 Task: Add an event with the title Second Conference: Technology Trends and Innovation, date ''2024/05/14'', time 9:40 AM to 11:40 AMand add a description: Welcome to our Team Building Retreat: Problem-Solving Activities, an immersive and transformative experience designed to enhance problem-solving skills, foster collaboration, and strengthen the bond within your team. This retreat is an opportunity for team members to step away from their daily routines, engage in interactive activities, and work together to tackle complex challenges in a supportive and energizing environment.Select event color  Flamingo . Add location for the event as: Bali, Indonesia, logged in from the account softage.8@softage.netand send the event invitation to softage.6@softage.net and softage.1@softage.net. Set a reminder for the event Every weekday(Monday to Friday)
Action: Mouse moved to (43, 114)
Screenshot: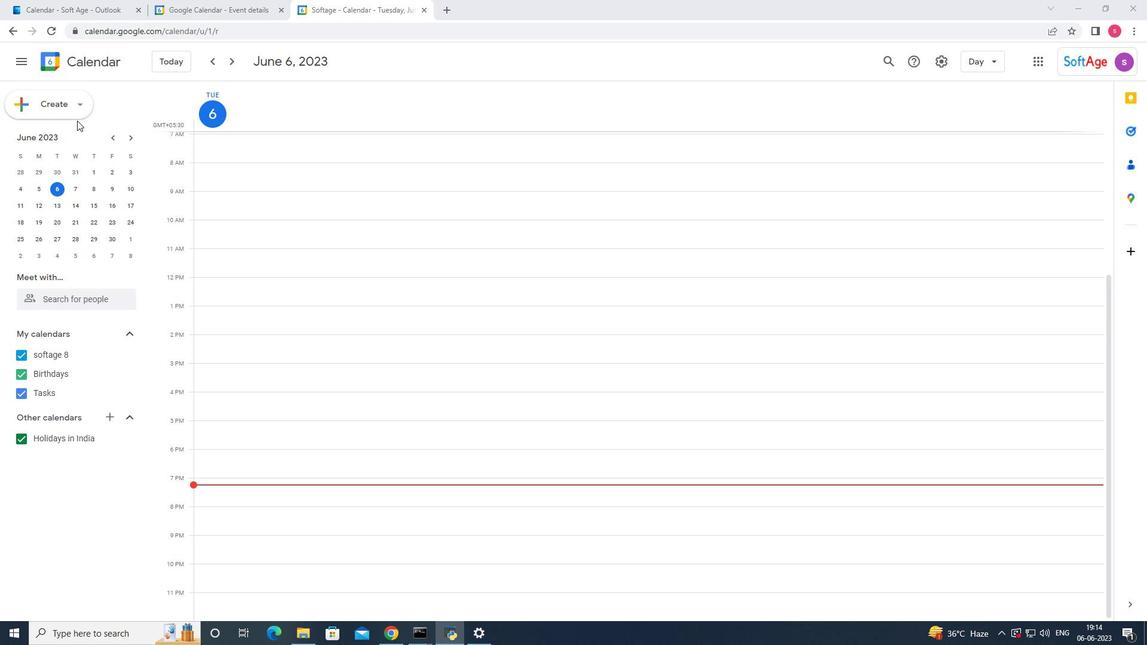 
Action: Mouse pressed left at (43, 114)
Screenshot: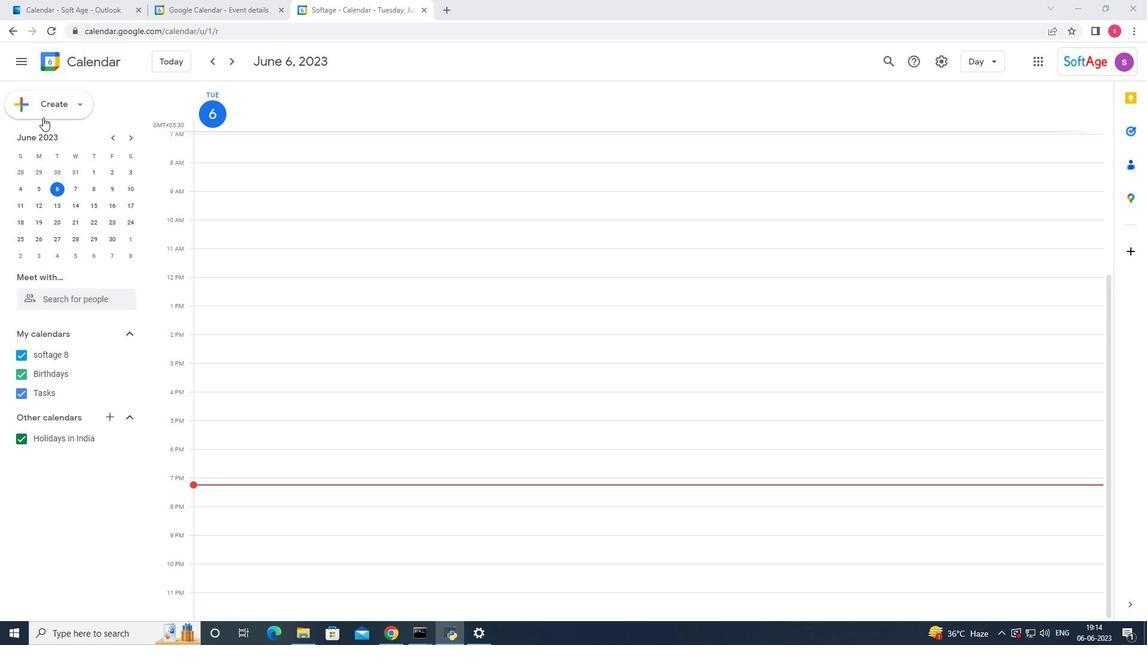 
Action: Mouse moved to (38, 139)
Screenshot: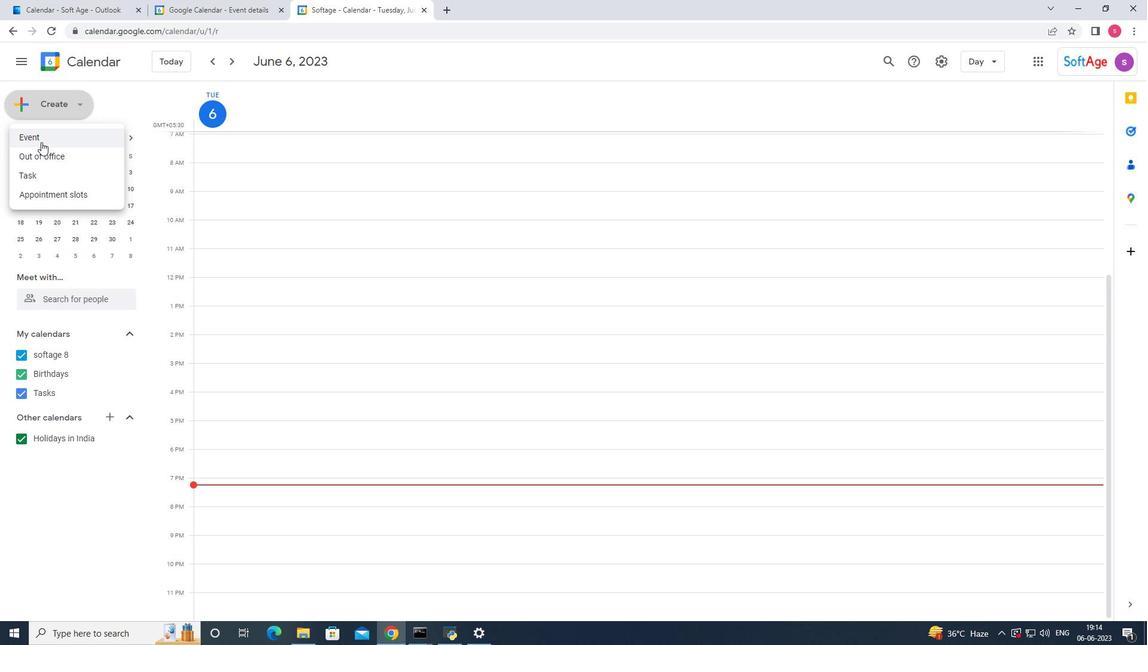 
Action: Mouse pressed left at (38, 139)
Screenshot: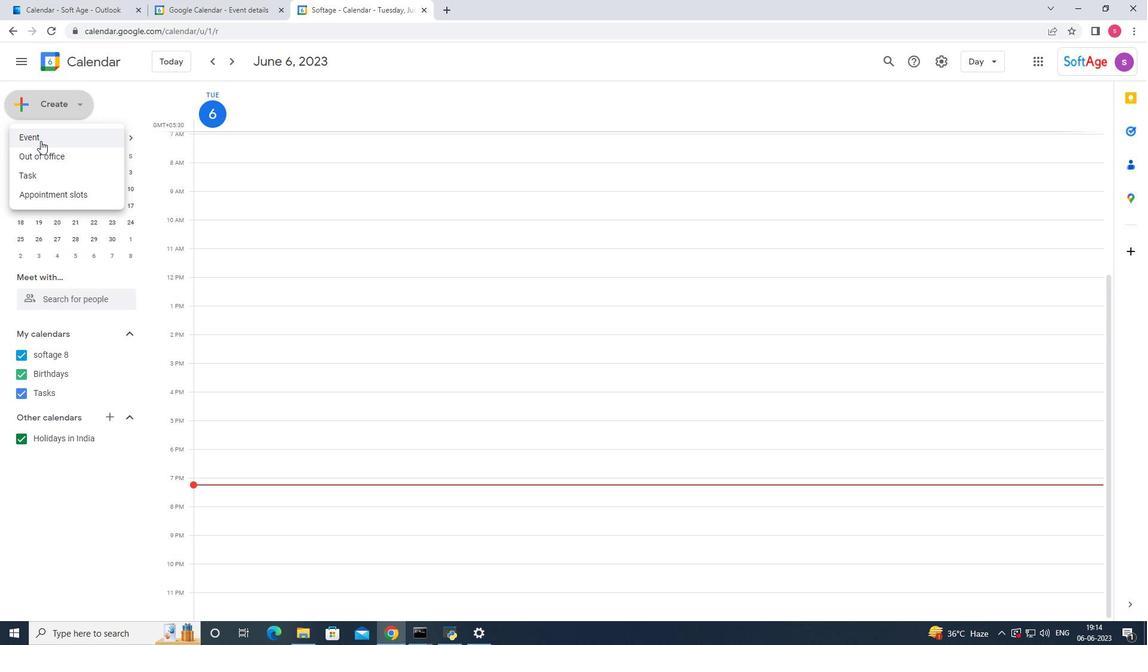 
Action: Mouse moved to (680, 475)
Screenshot: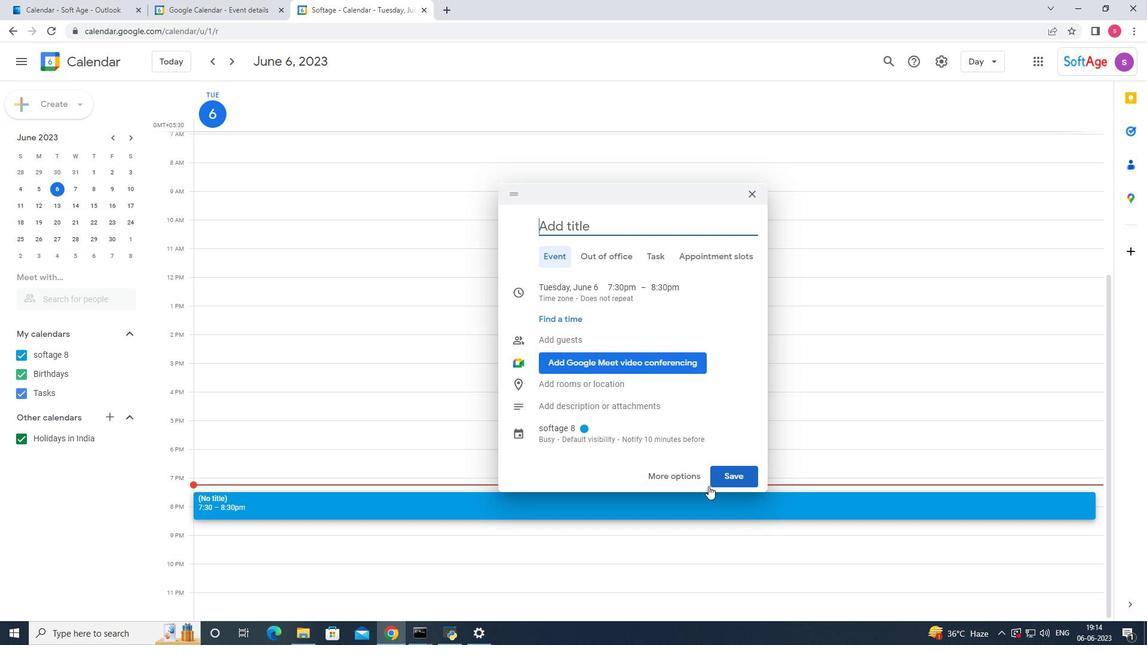 
Action: Mouse pressed left at (680, 475)
Screenshot: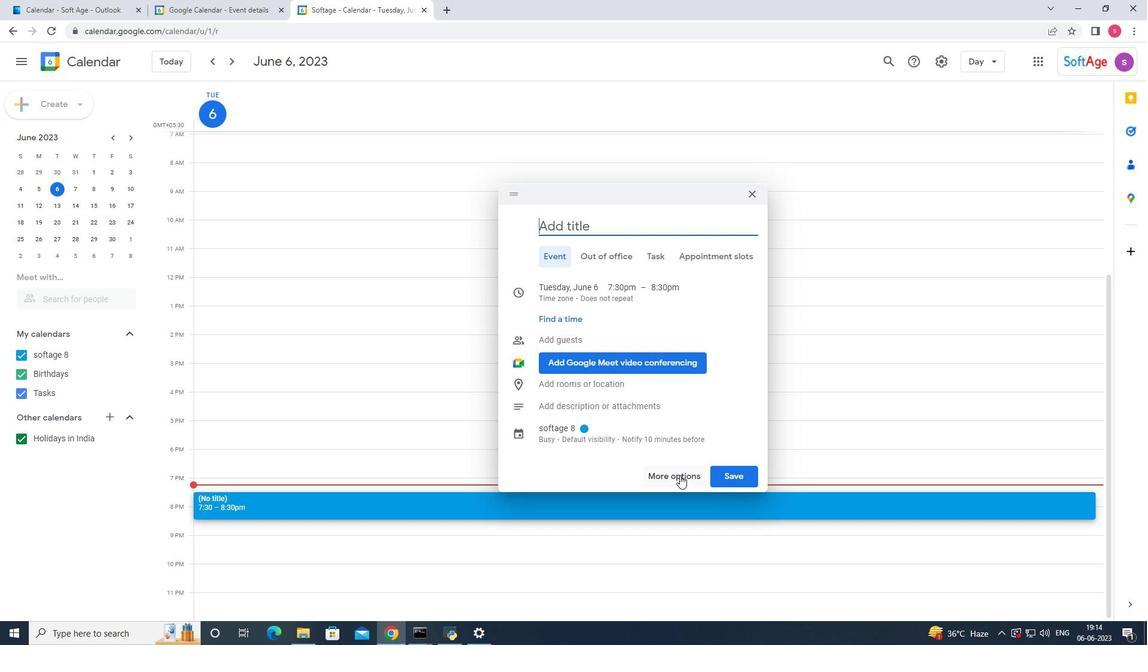 
Action: Mouse moved to (120, 68)
Screenshot: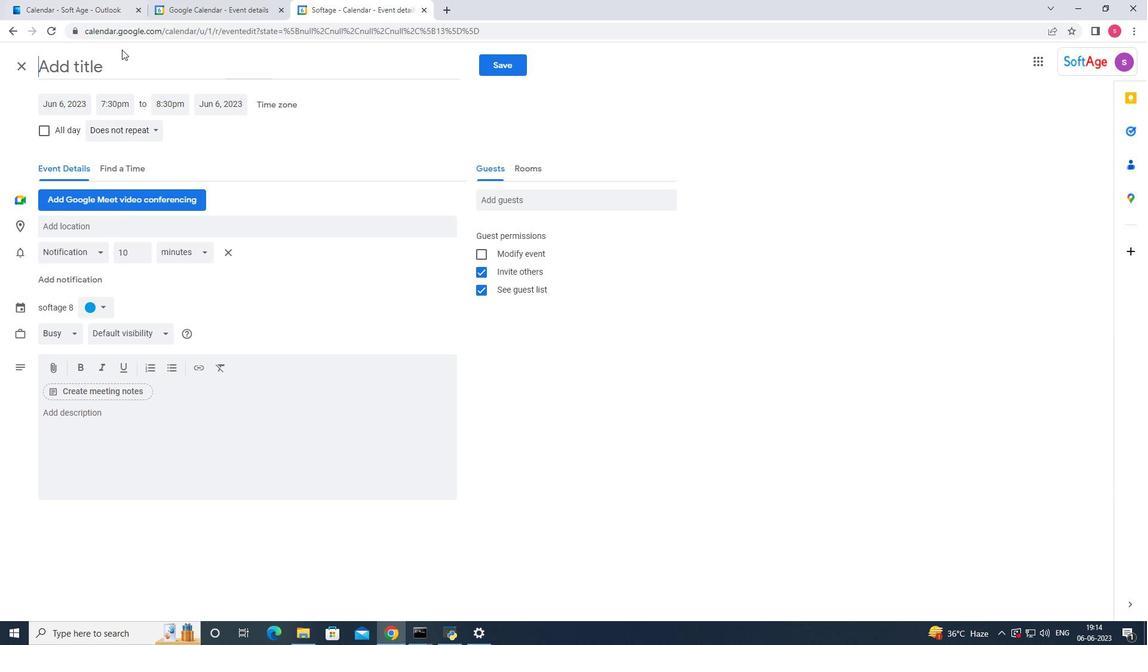 
Action: Mouse pressed left at (120, 68)
Screenshot: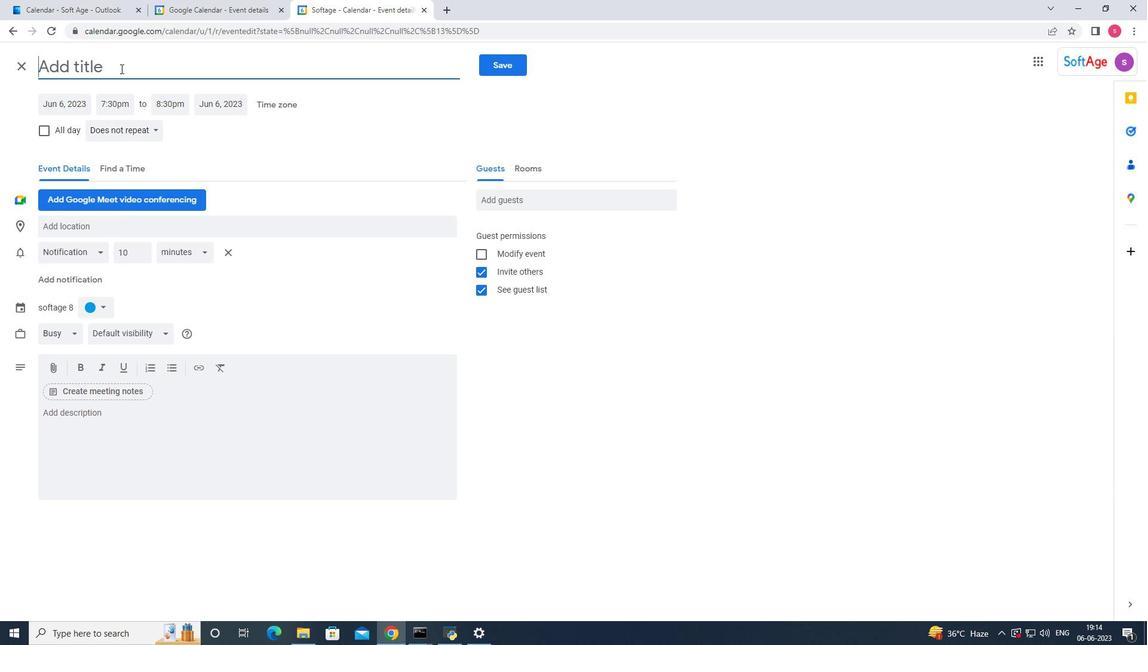 
Action: Mouse moved to (120, 69)
Screenshot: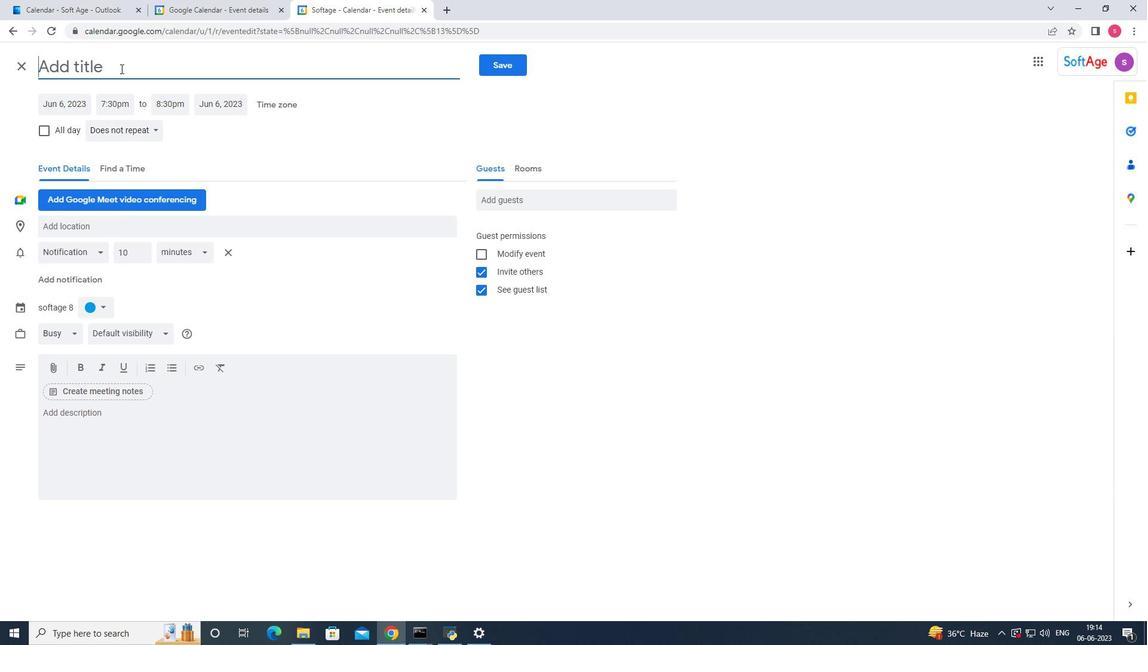 
Action: Key pressed <Key.shift_r>Second<Key.space><Key.shift_r>Confera<Key.backspace>ence<Key.space><Key.shift_r>Technology<Key.space><Key.shift_r>Trends<Key.space>and<Key.space><Key.shift_r><Key.shift><Key.shift>Innovation
Screenshot: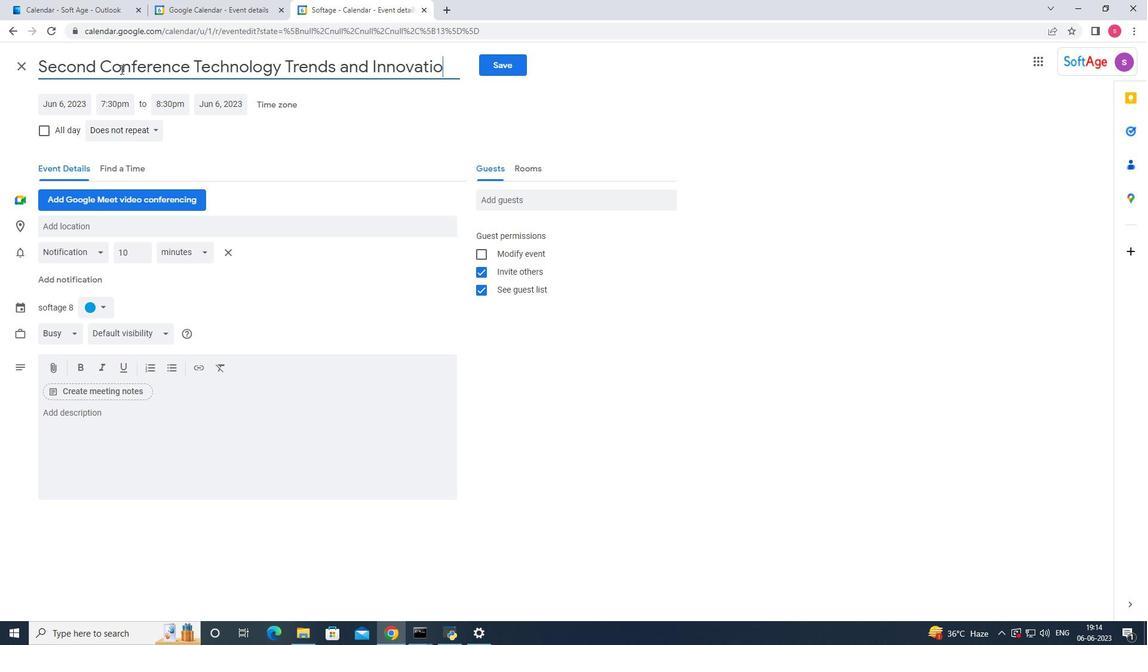 
Action: Mouse moved to (66, 103)
Screenshot: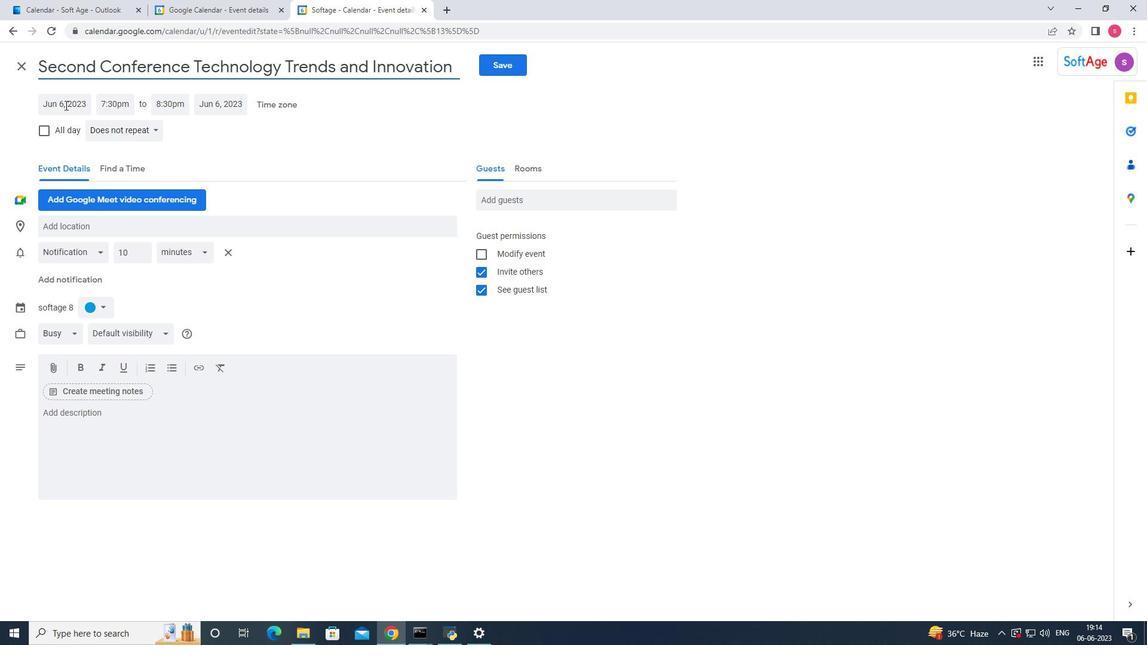 
Action: Mouse pressed left at (66, 103)
Screenshot: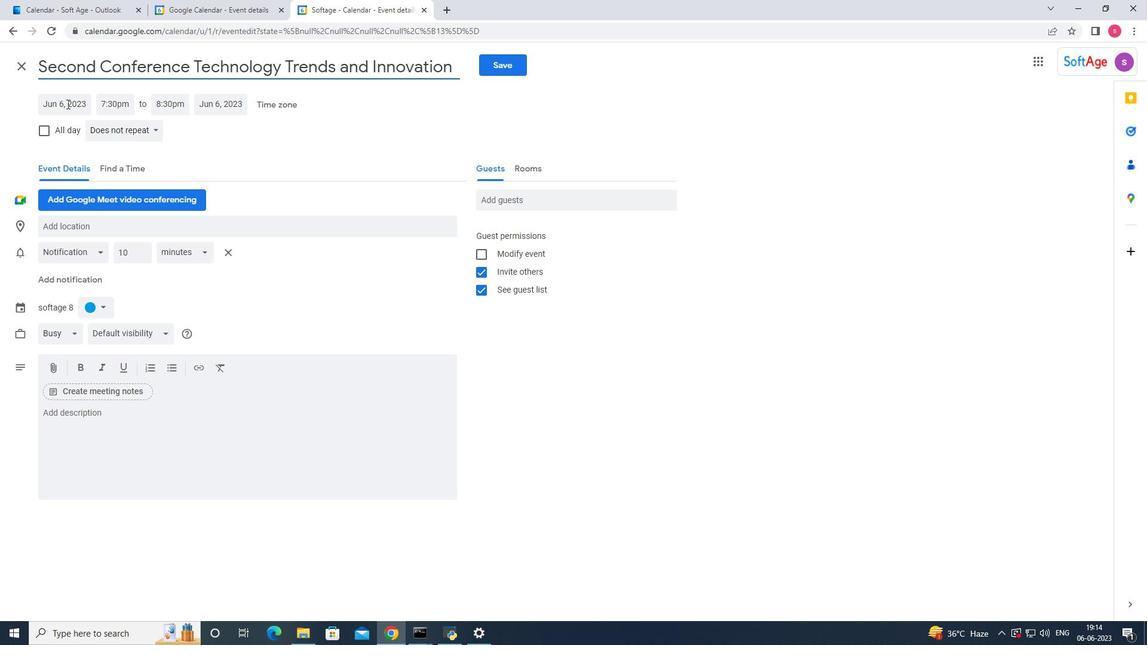 
Action: Mouse moved to (187, 129)
Screenshot: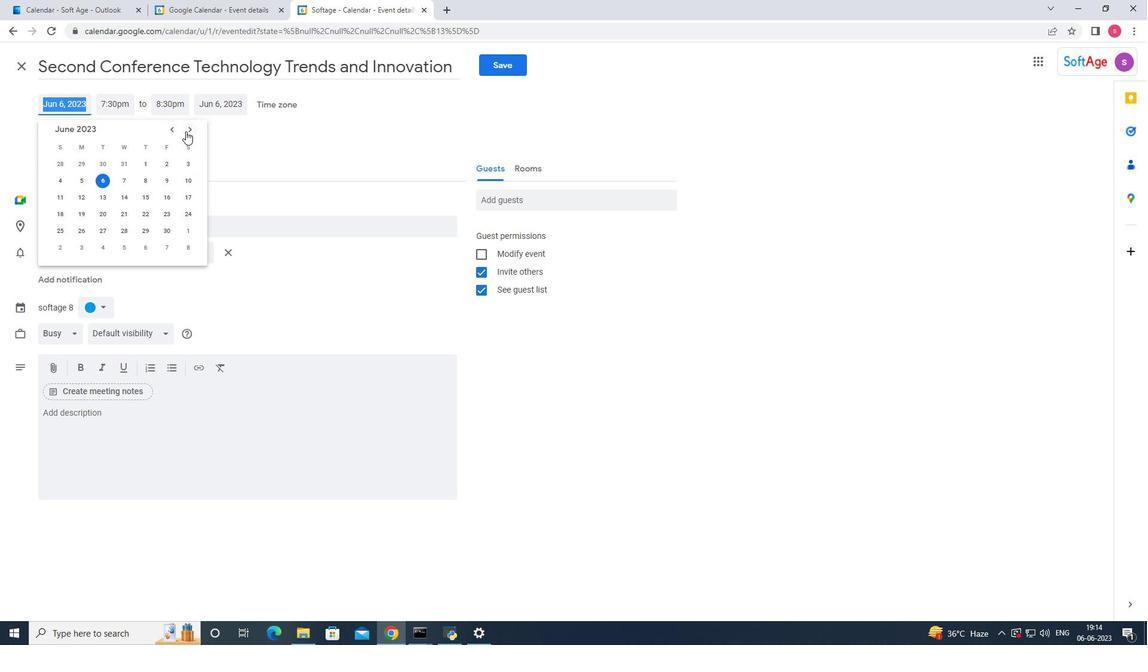 
Action: Mouse pressed left at (187, 129)
Screenshot: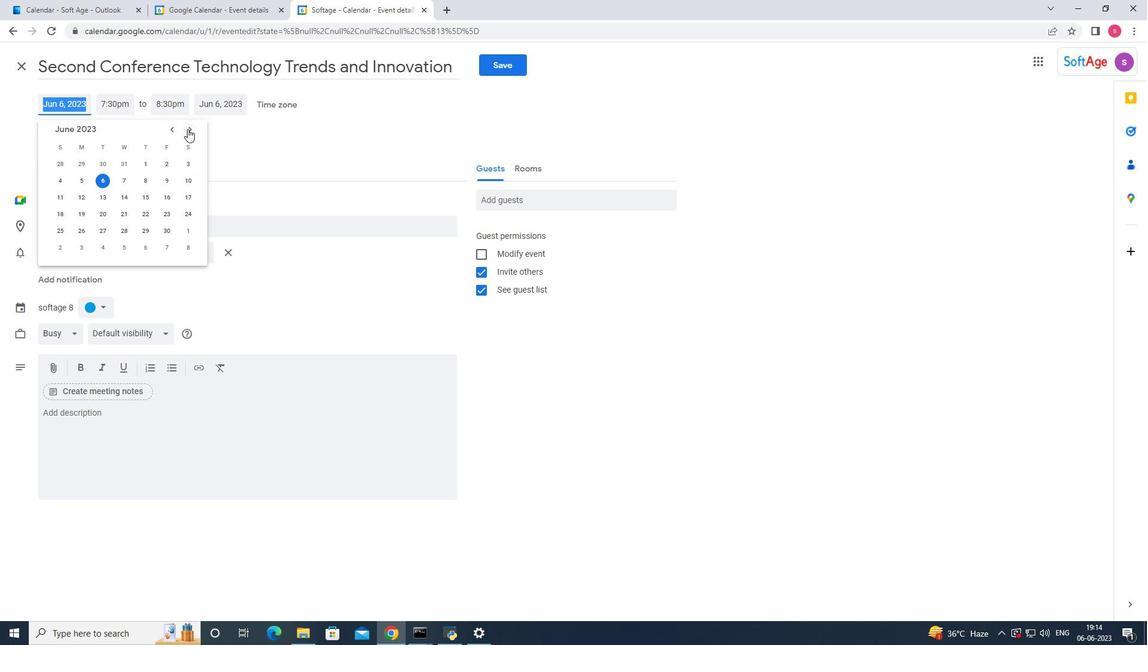 
Action: Mouse pressed left at (187, 129)
Screenshot: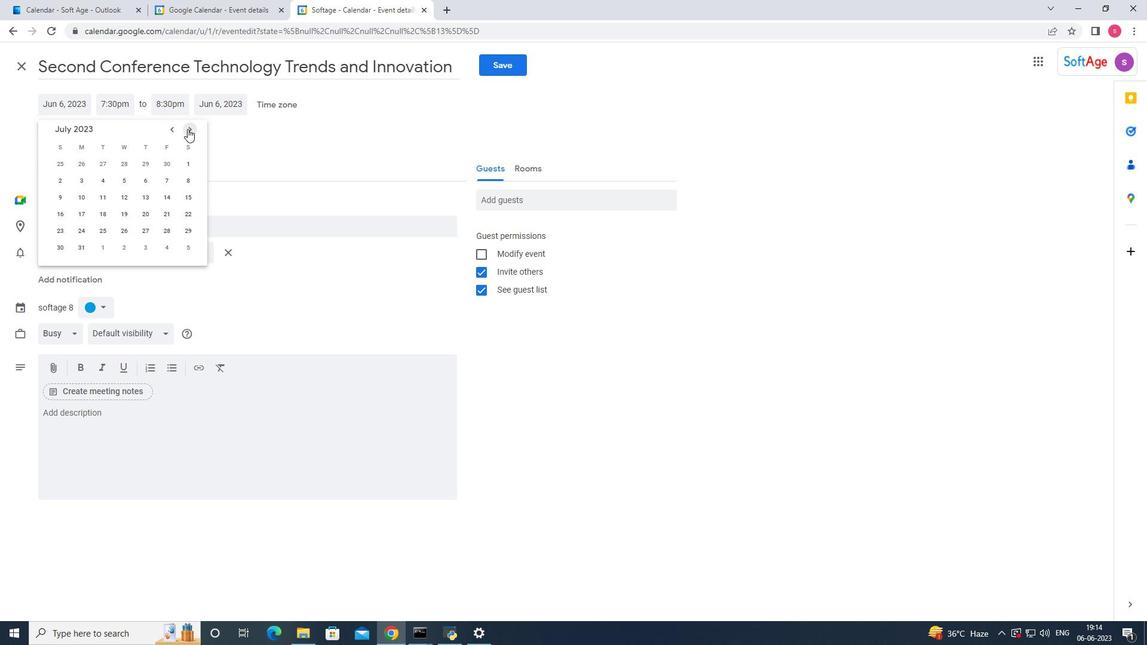 
Action: Mouse pressed left at (187, 129)
Screenshot: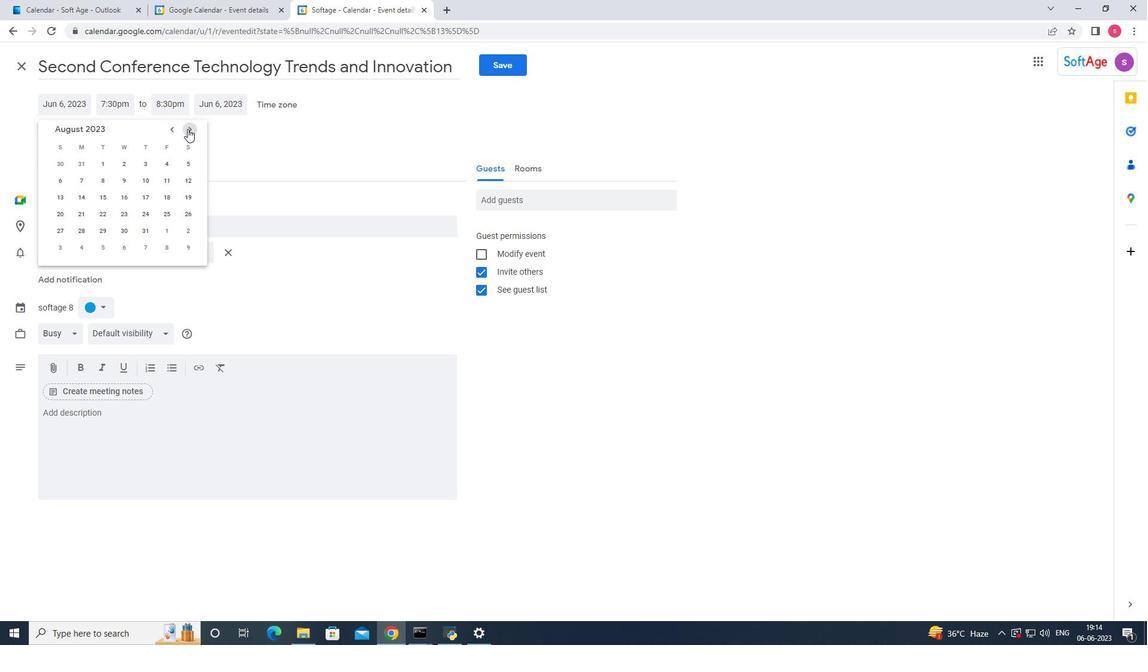 
Action: Mouse pressed left at (187, 129)
Screenshot: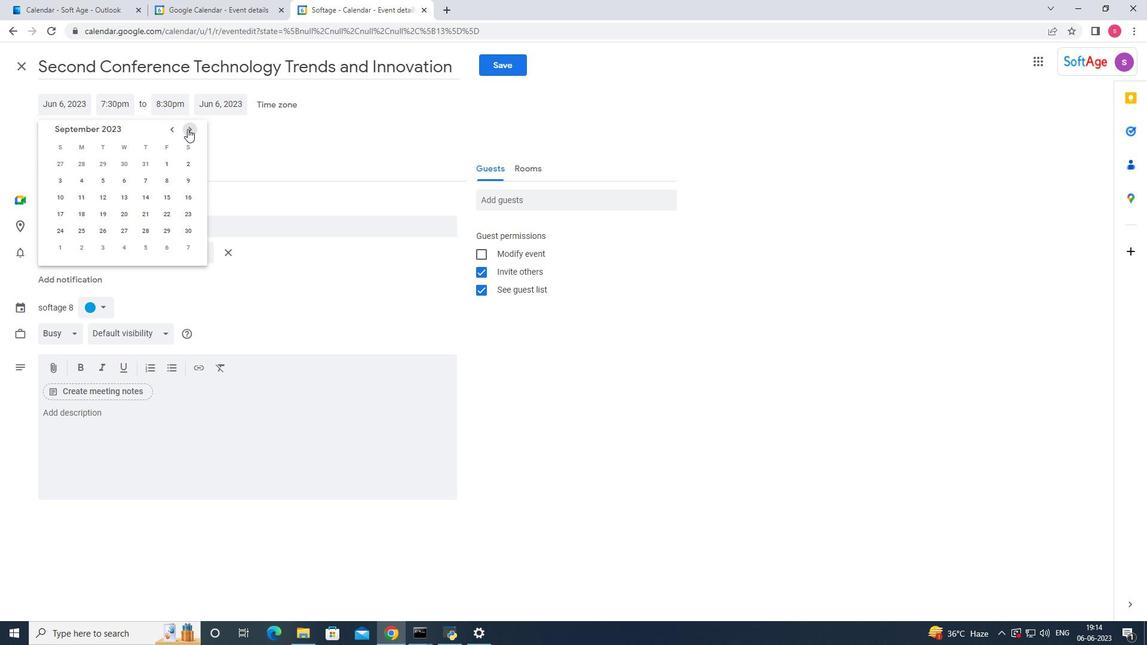 
Action: Mouse moved to (191, 129)
Screenshot: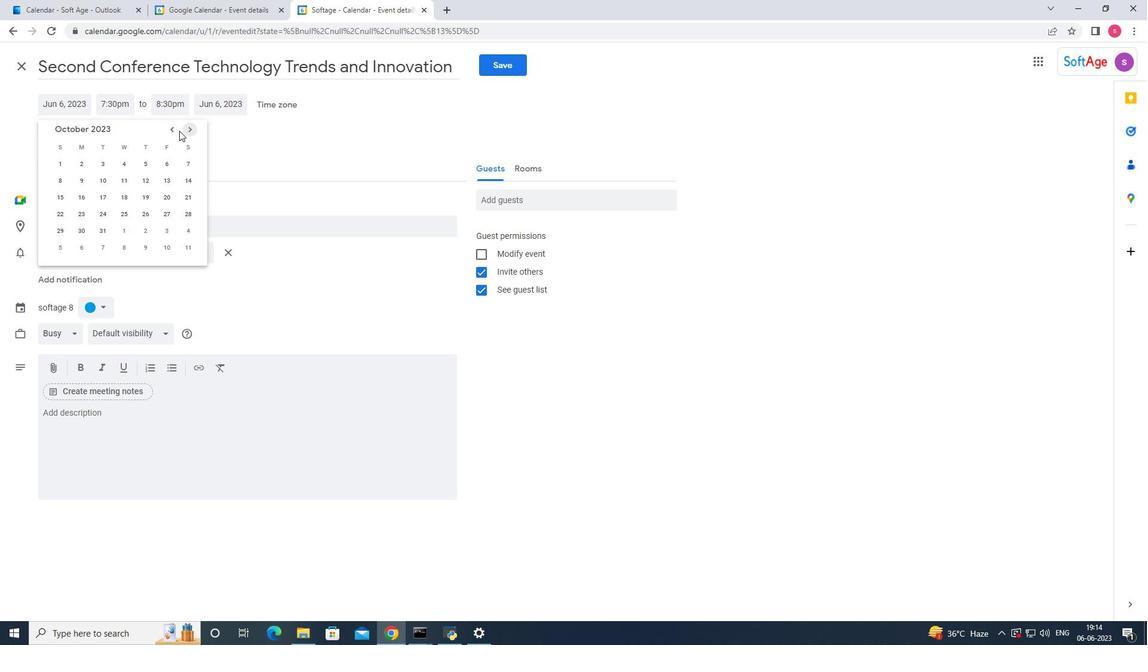 
Action: Mouse pressed left at (191, 129)
Screenshot: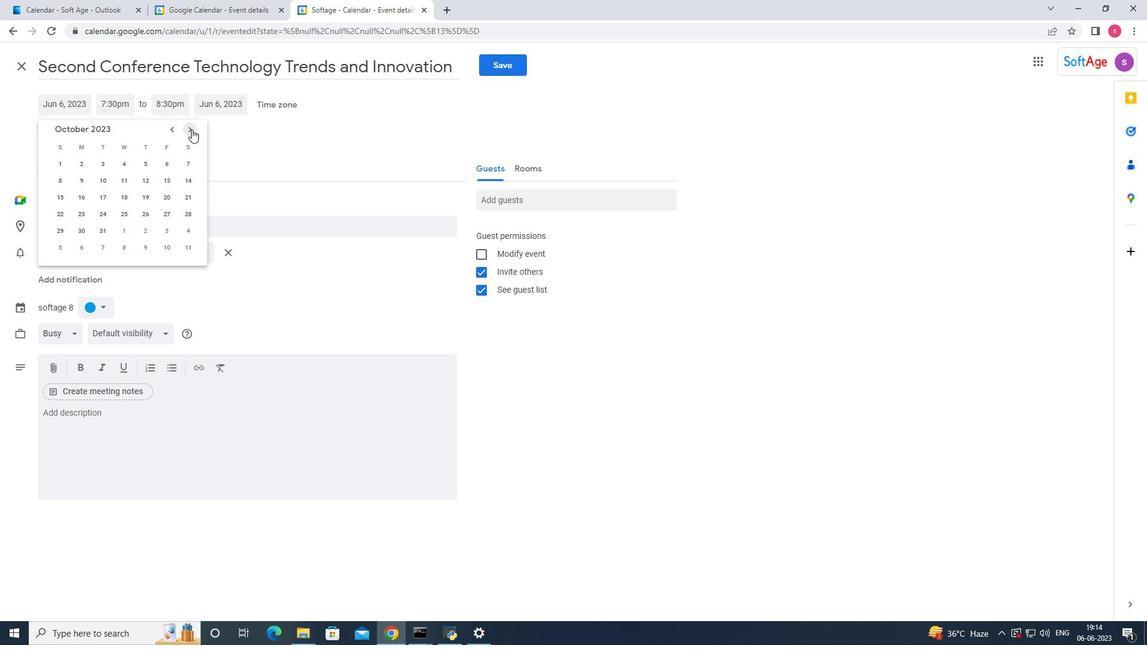 
Action: Mouse pressed left at (191, 129)
Screenshot: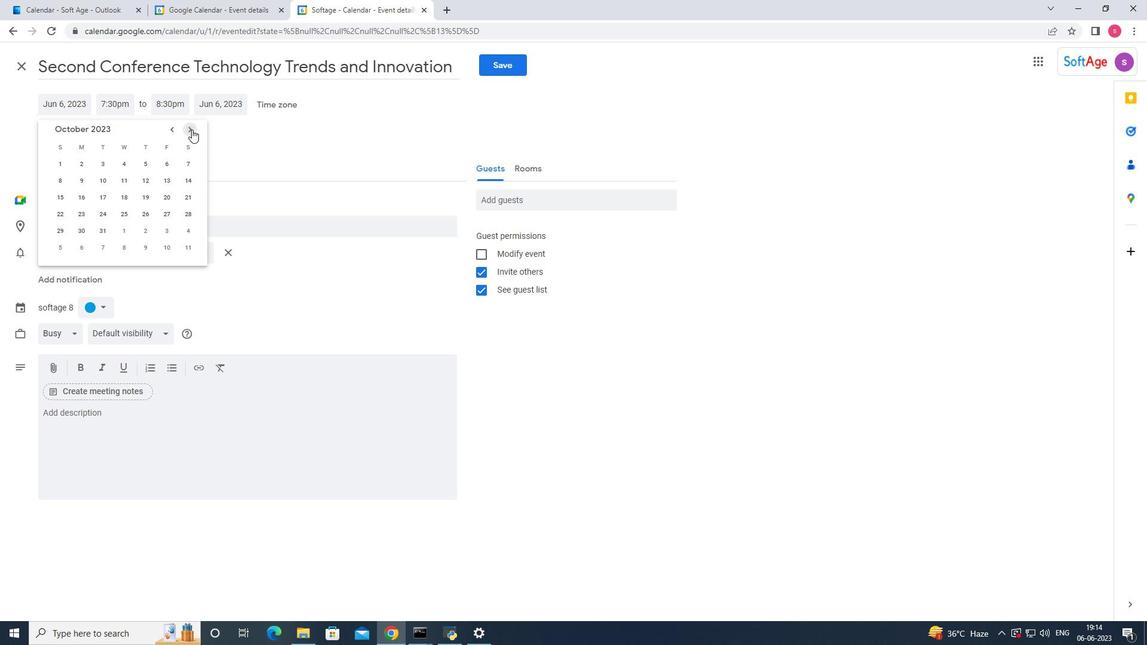 
Action: Mouse pressed left at (191, 129)
Screenshot: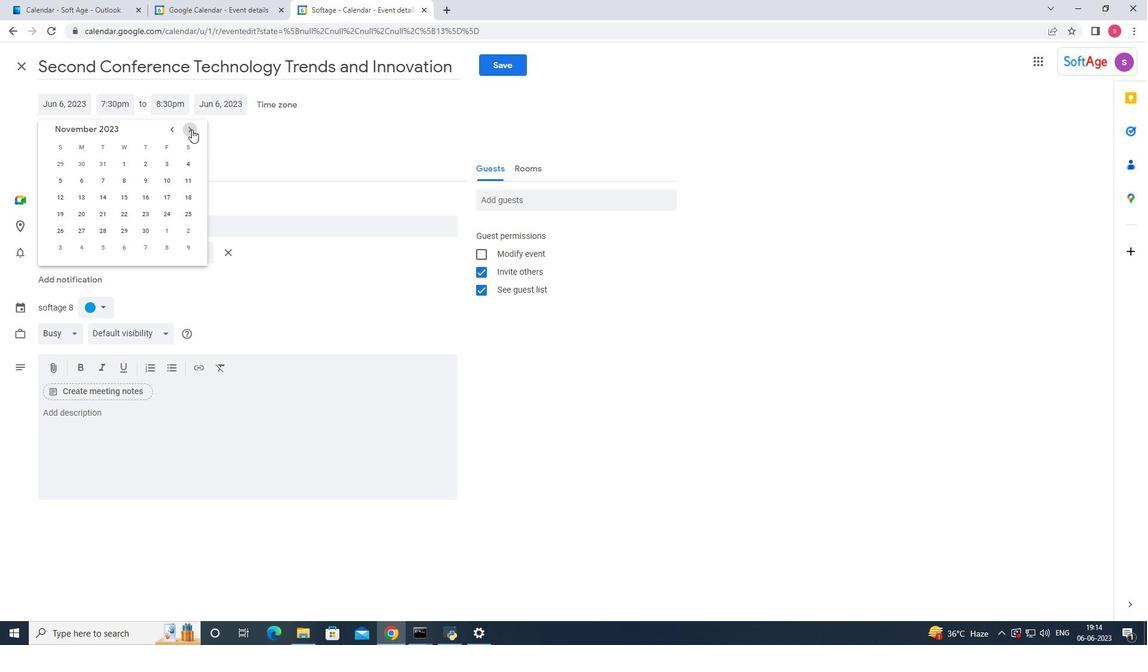 
Action: Mouse moved to (194, 127)
Screenshot: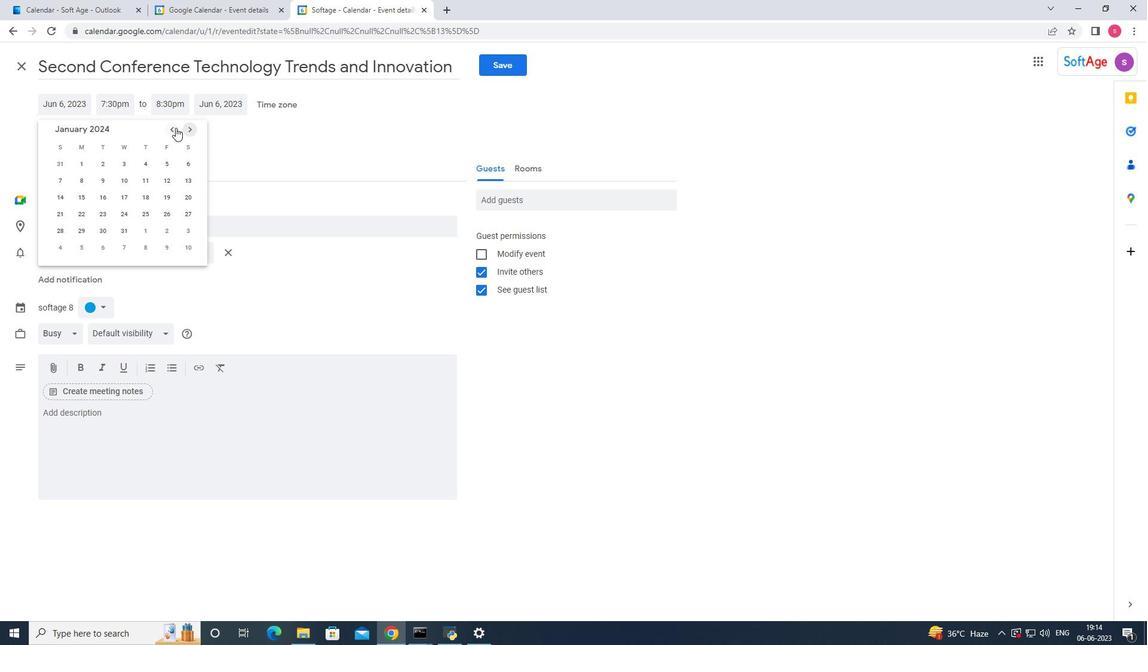 
Action: Mouse pressed left at (194, 127)
Screenshot: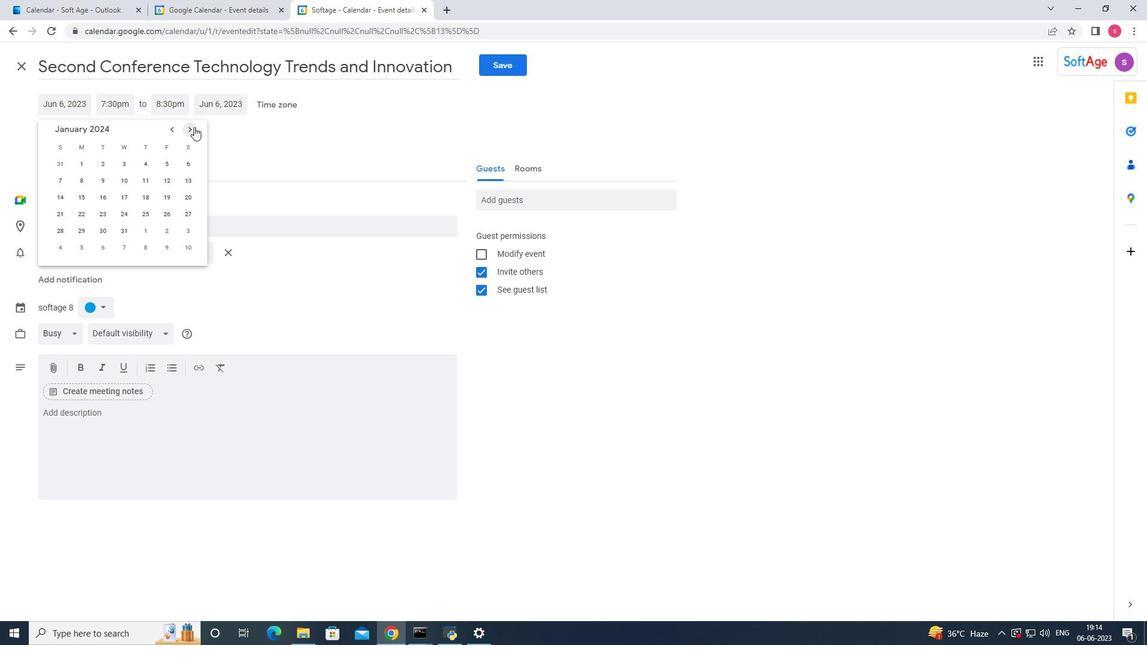 
Action: Mouse pressed left at (194, 127)
Screenshot: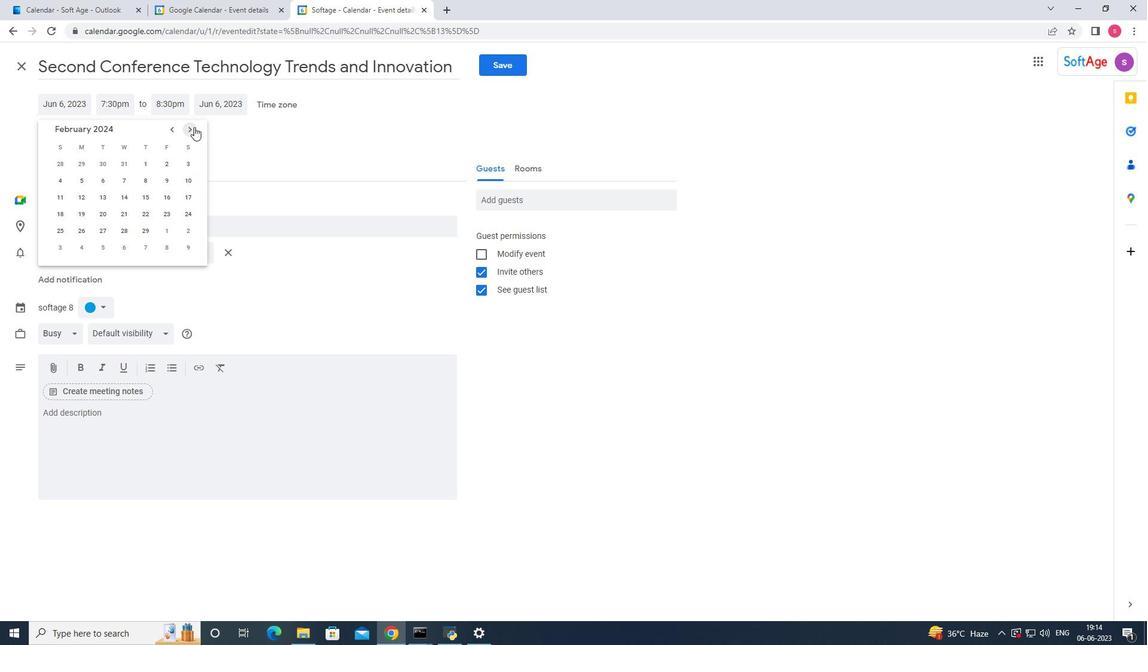 
Action: Mouse pressed left at (194, 127)
Screenshot: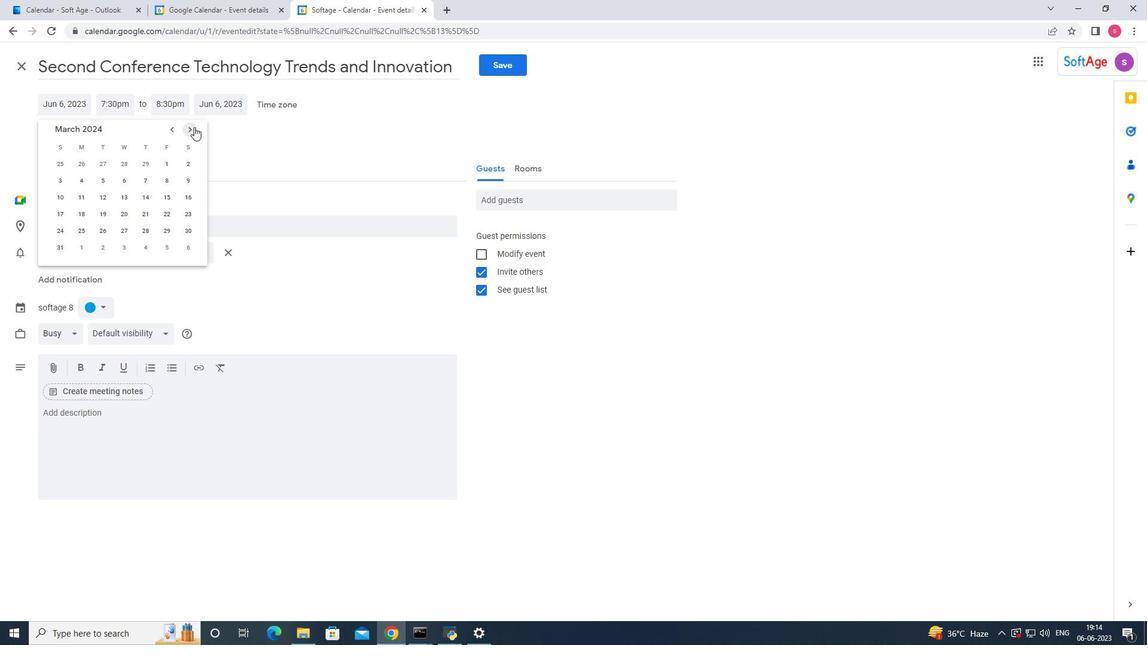 
Action: Mouse pressed left at (194, 127)
Screenshot: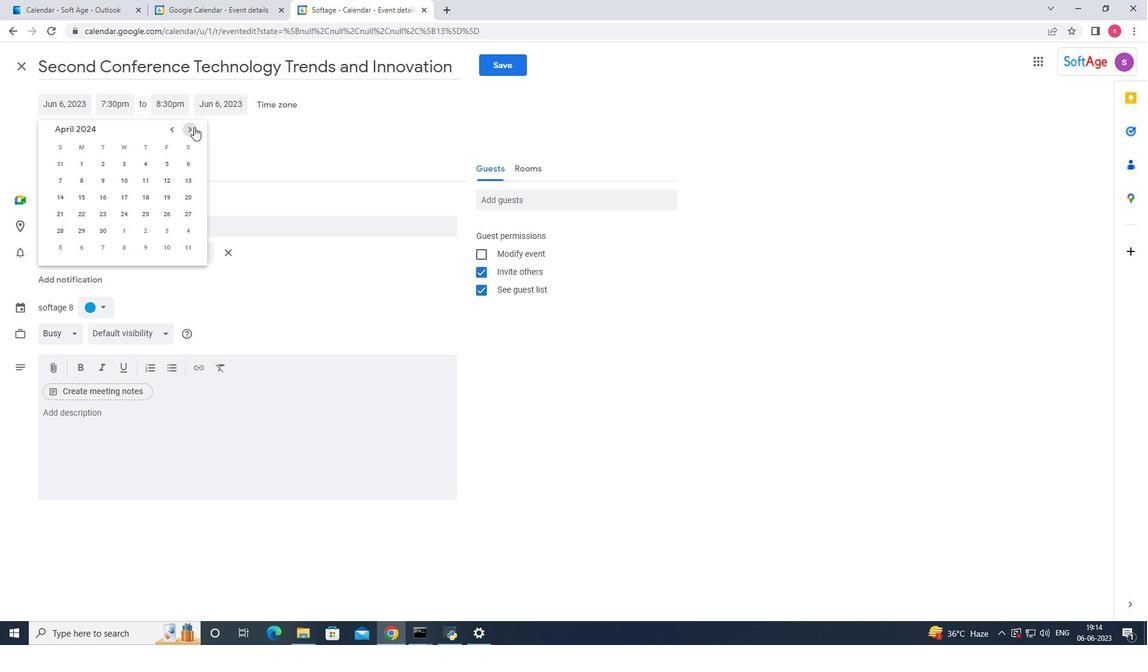 
Action: Mouse moved to (99, 195)
Screenshot: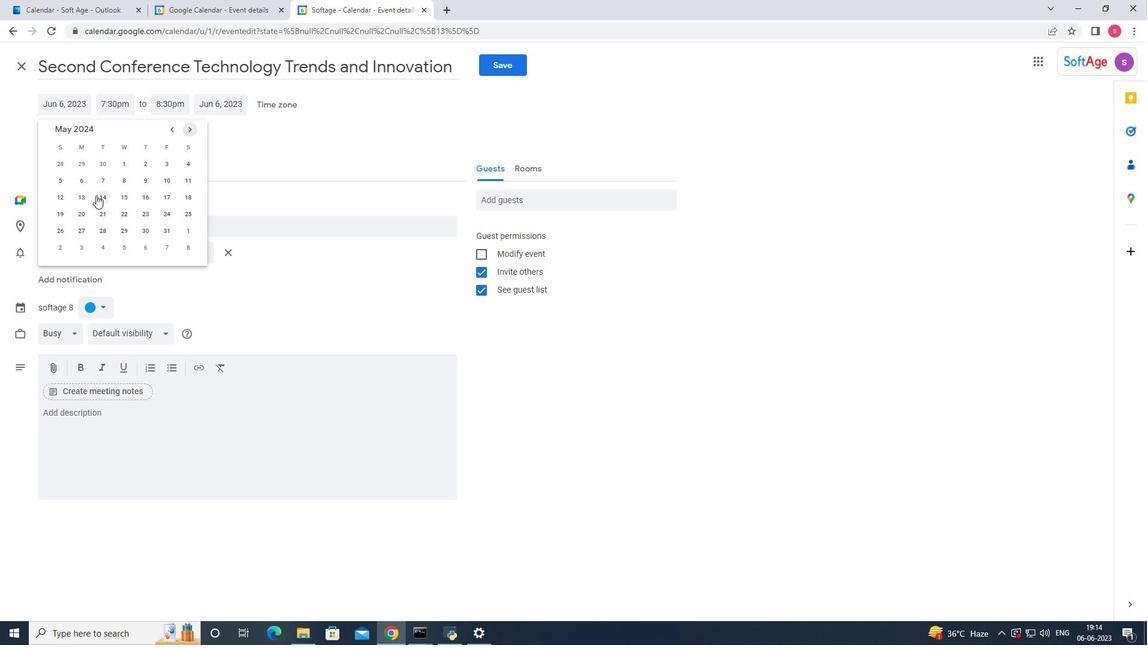 
Action: Mouse pressed left at (99, 195)
Screenshot: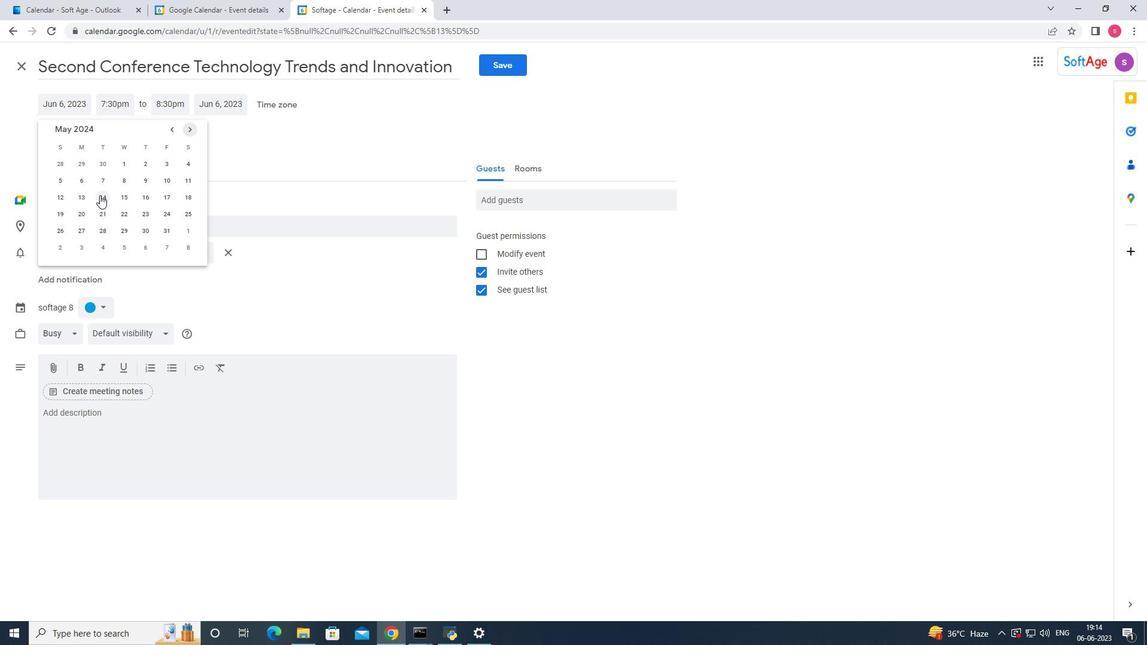 
Action: Mouse moved to (126, 106)
Screenshot: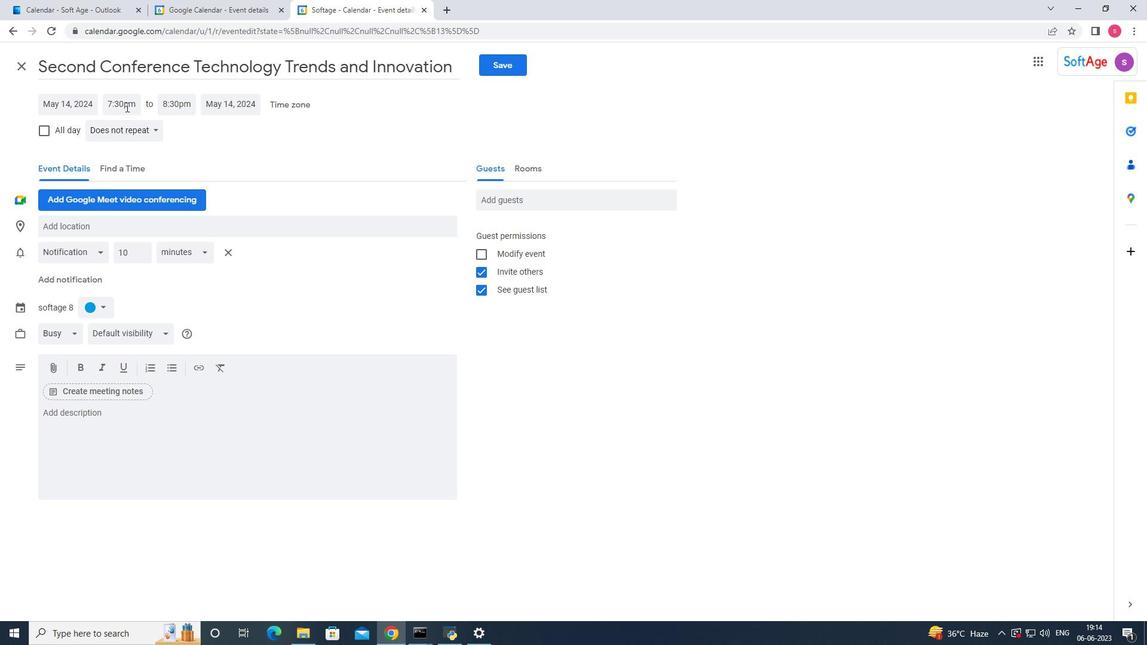 
Action: Mouse pressed left at (126, 106)
Screenshot: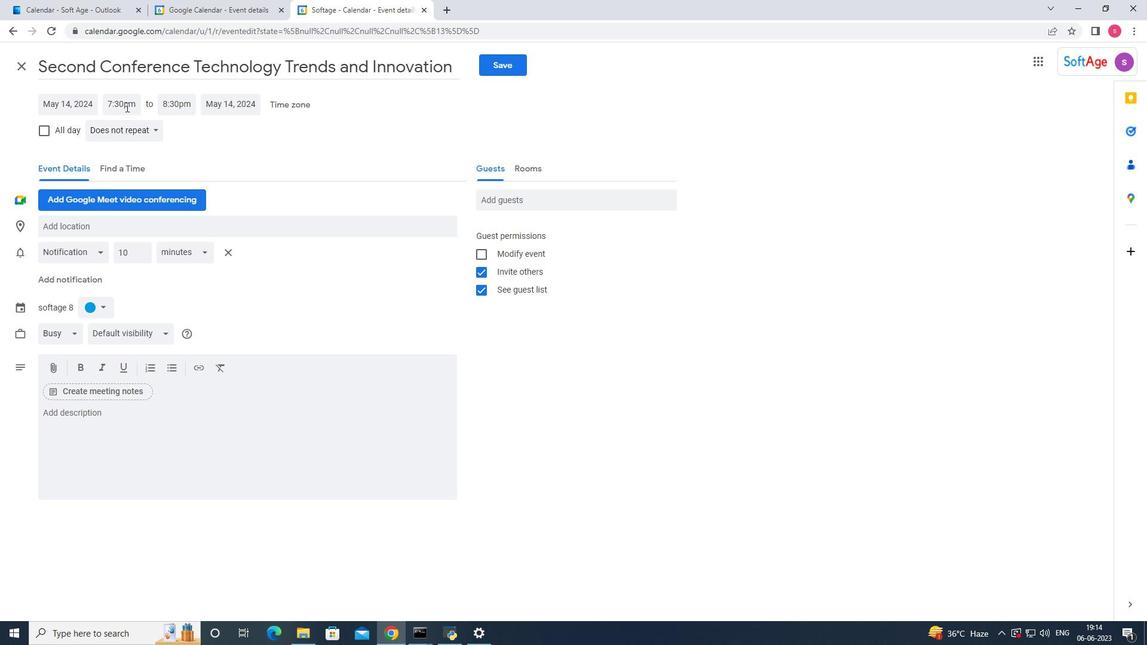 
Action: Mouse moved to (140, 181)
Screenshot: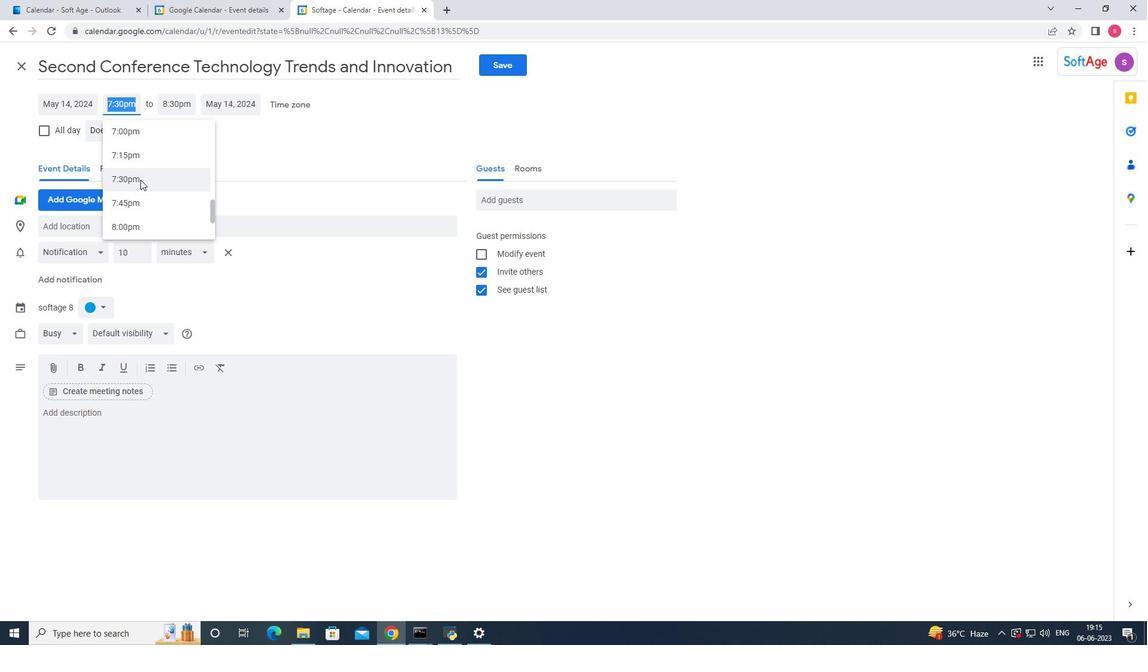 
Action: Mouse scrolled (140, 181) with delta (0, 0)
Screenshot: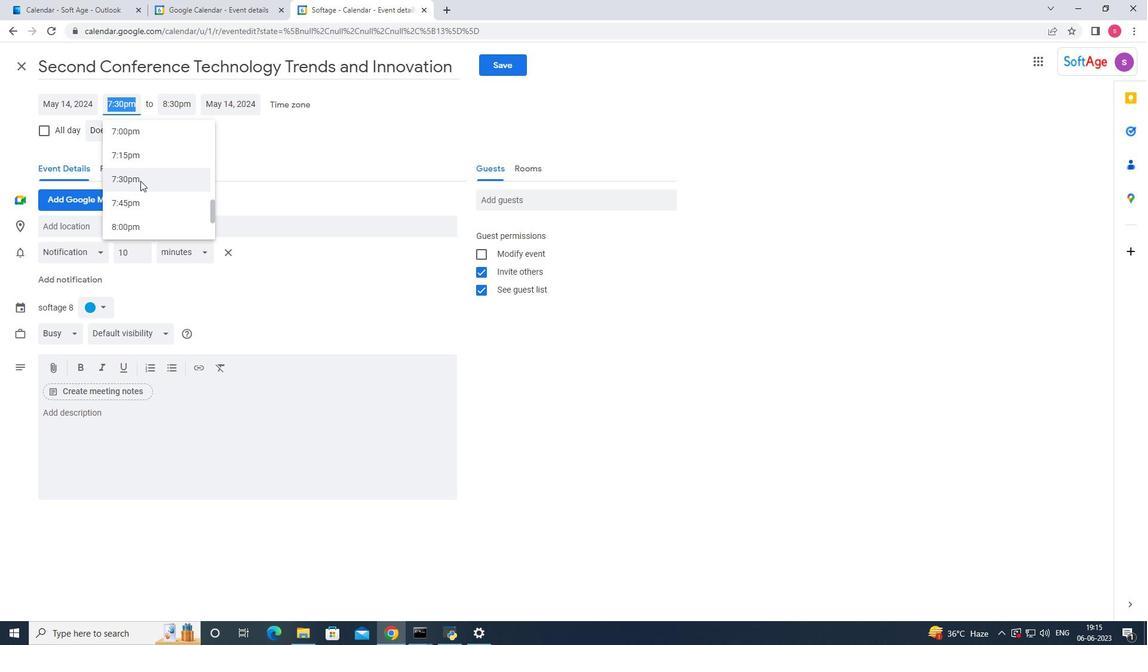 
Action: Mouse scrolled (140, 180) with delta (0, 0)
Screenshot: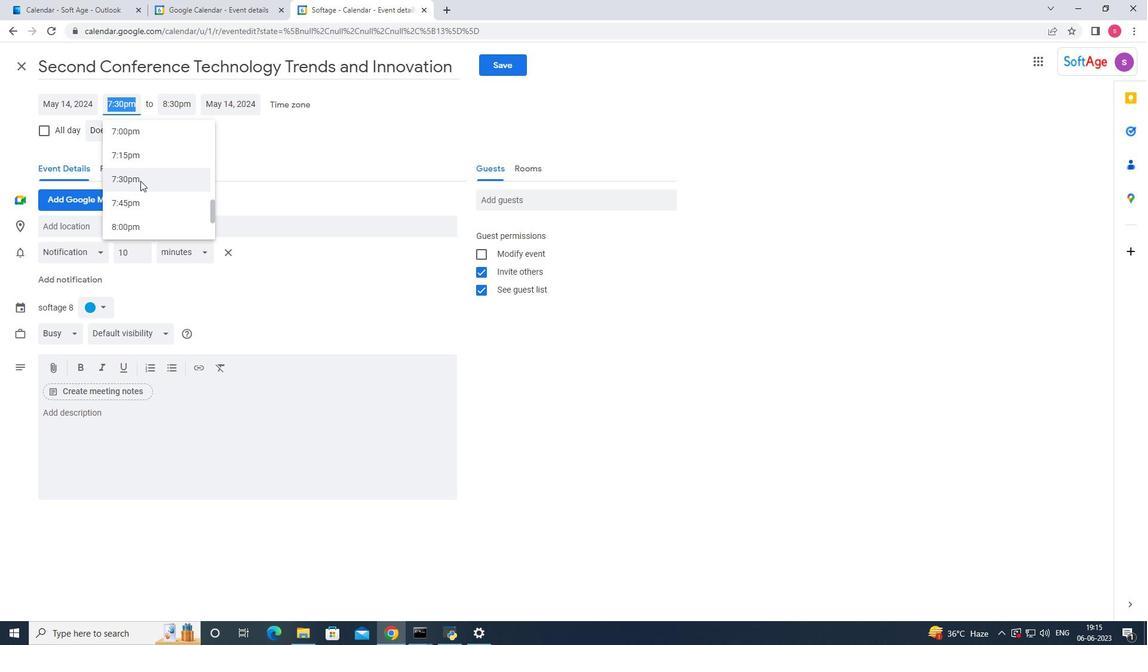 
Action: Mouse moved to (140, 181)
Screenshot: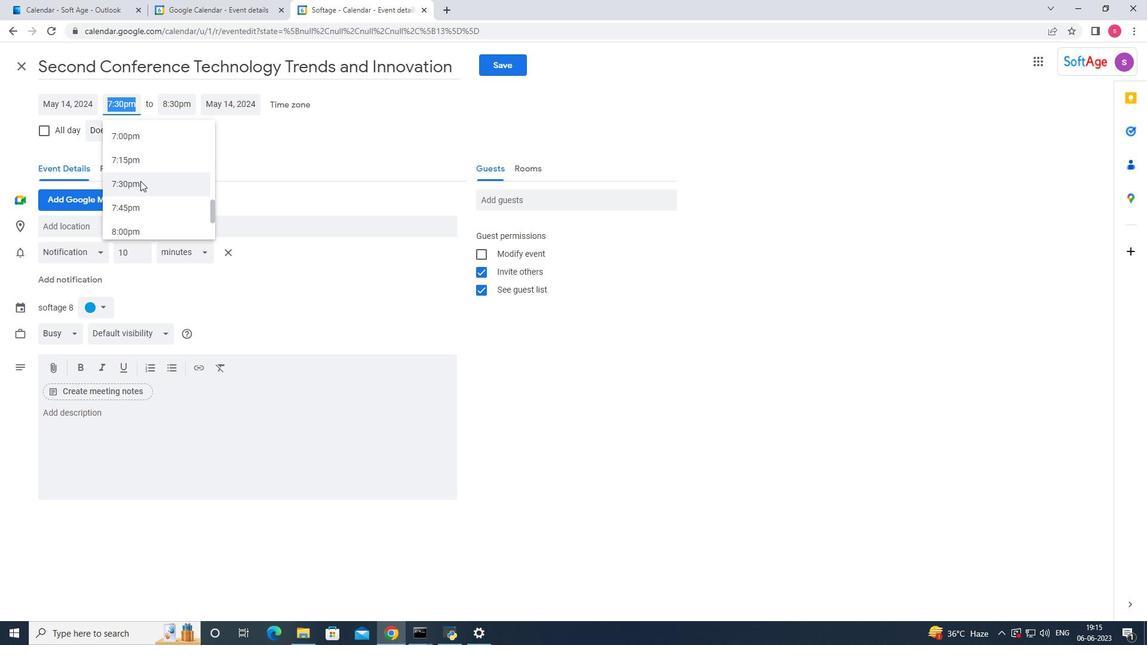 
Action: Mouse scrolled (140, 182) with delta (0, 0)
Screenshot: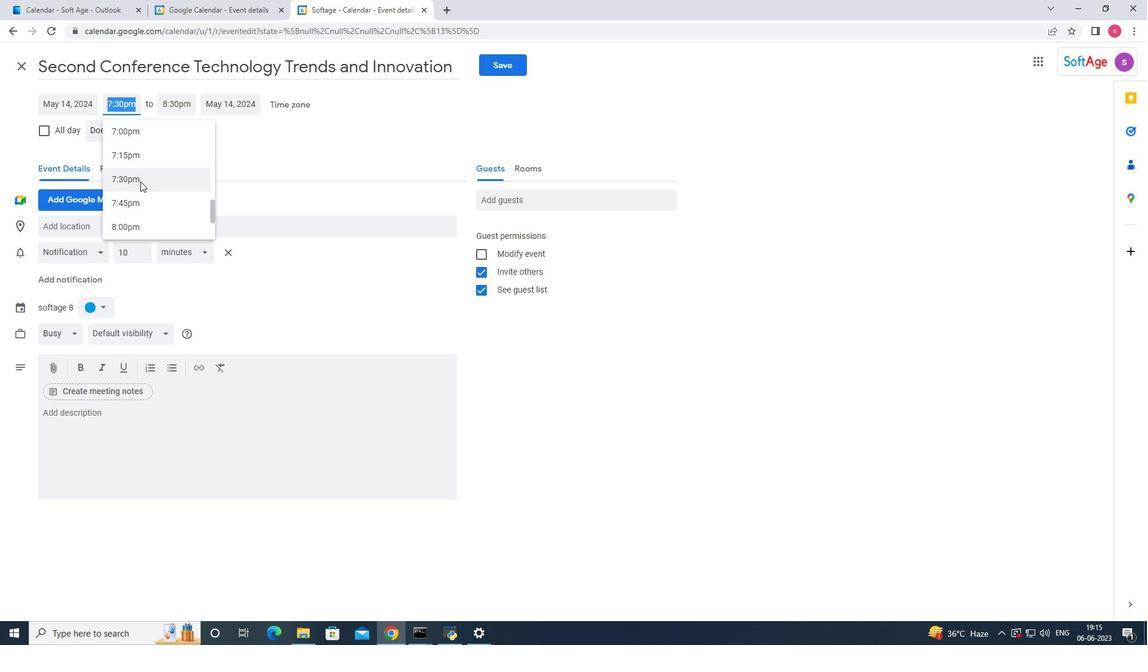 
Action: Mouse scrolled (140, 182) with delta (0, 0)
Screenshot: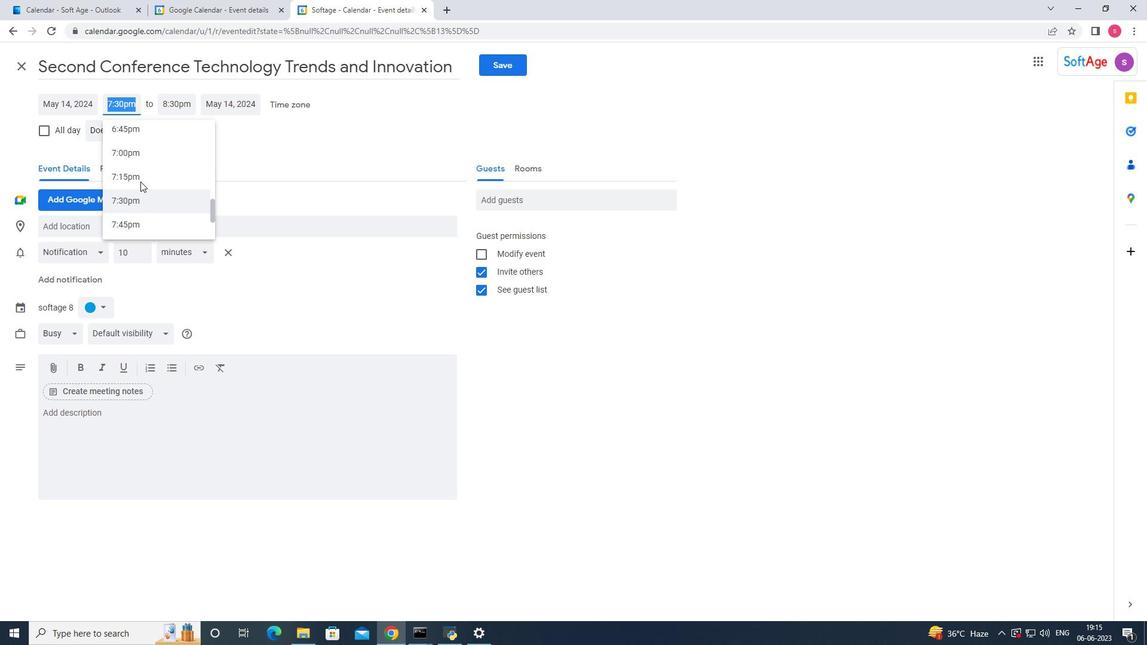 
Action: Mouse scrolled (140, 182) with delta (0, 0)
Screenshot: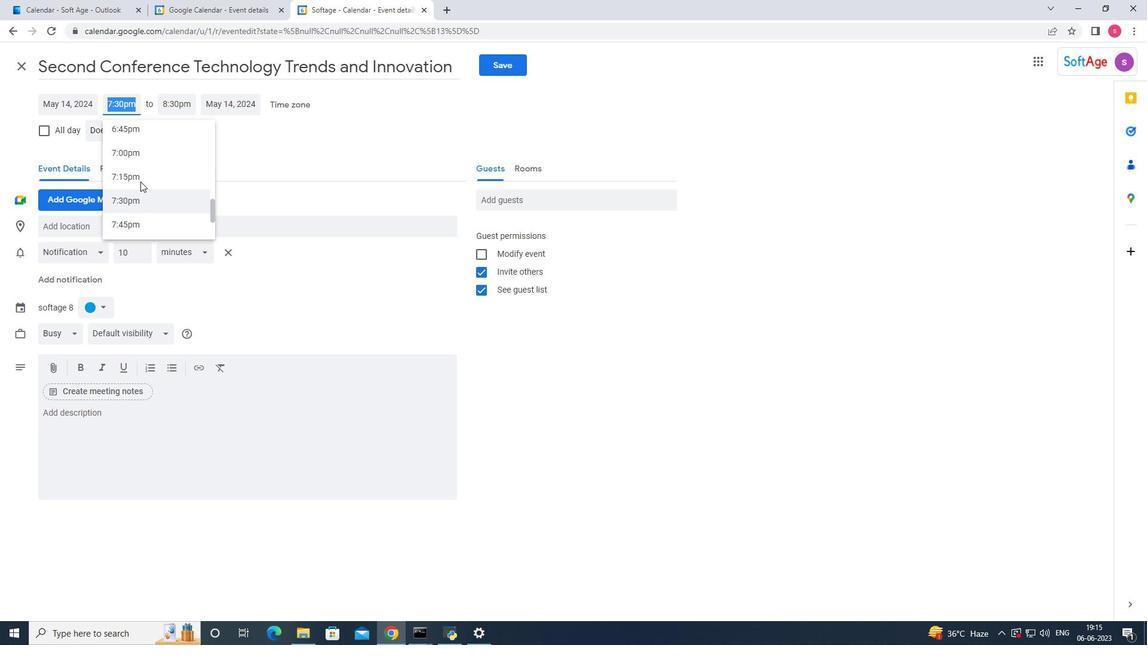 
Action: Mouse scrolled (140, 182) with delta (0, 0)
Screenshot: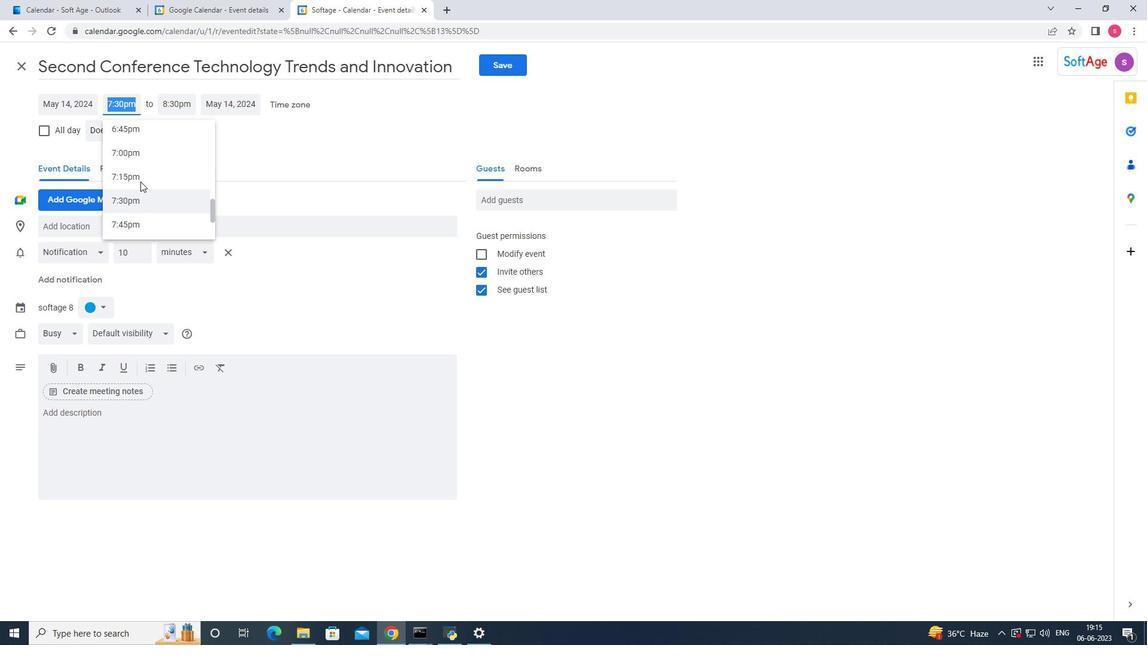 
Action: Mouse scrolled (140, 182) with delta (0, 0)
Screenshot: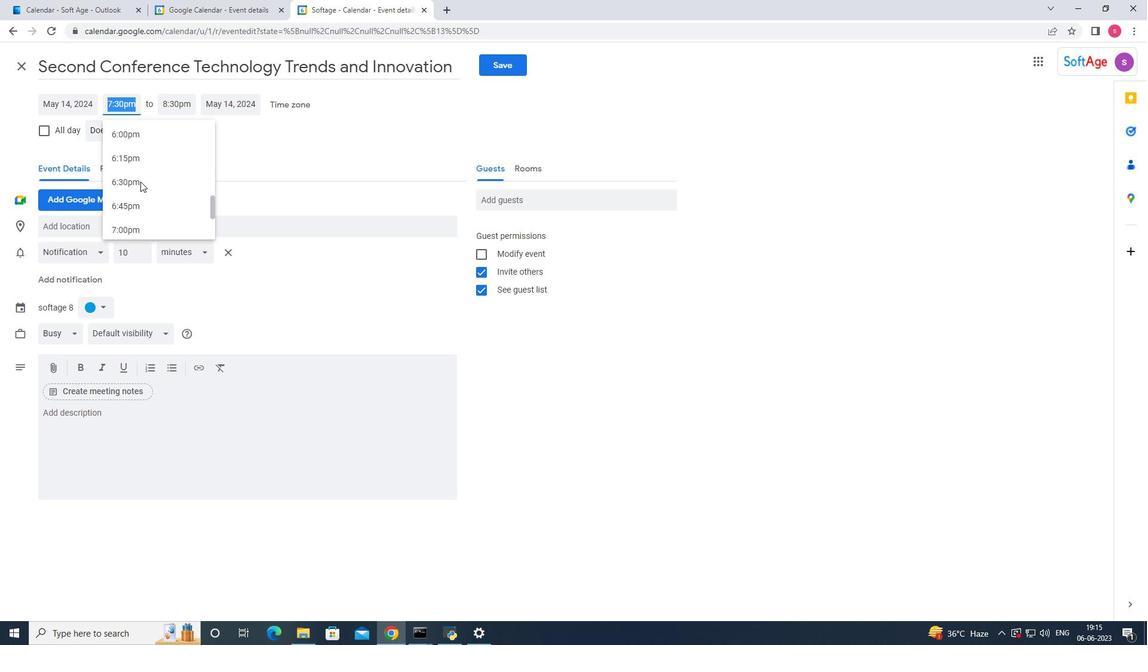 
Action: Mouse scrolled (140, 182) with delta (0, 0)
Screenshot: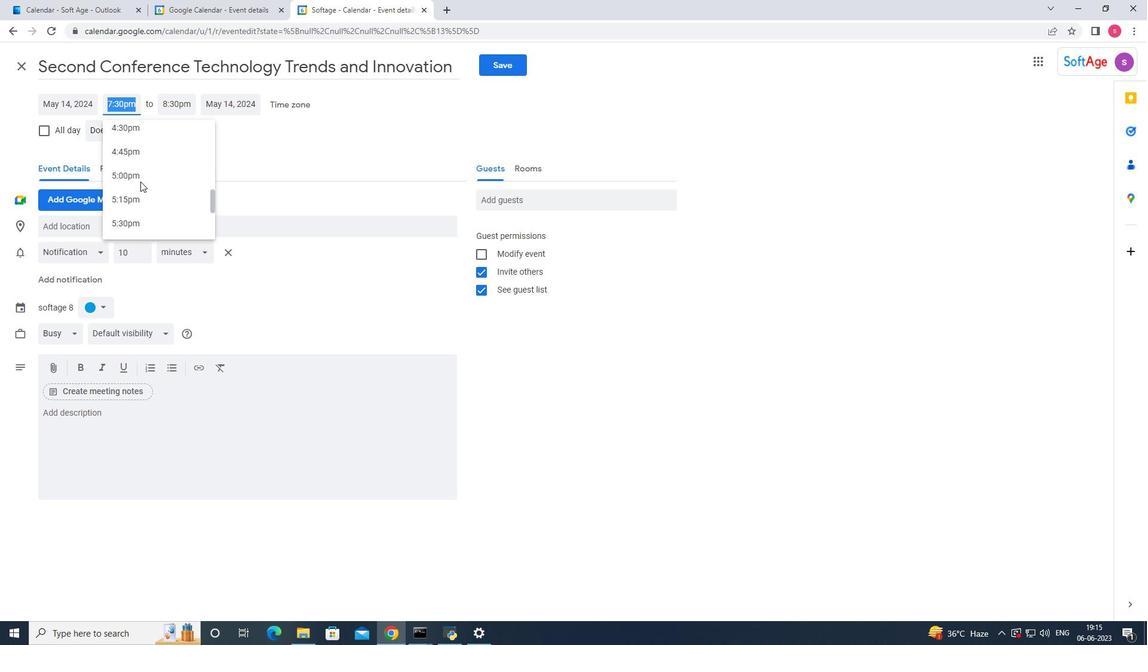 
Action: Mouse scrolled (140, 182) with delta (0, 0)
Screenshot: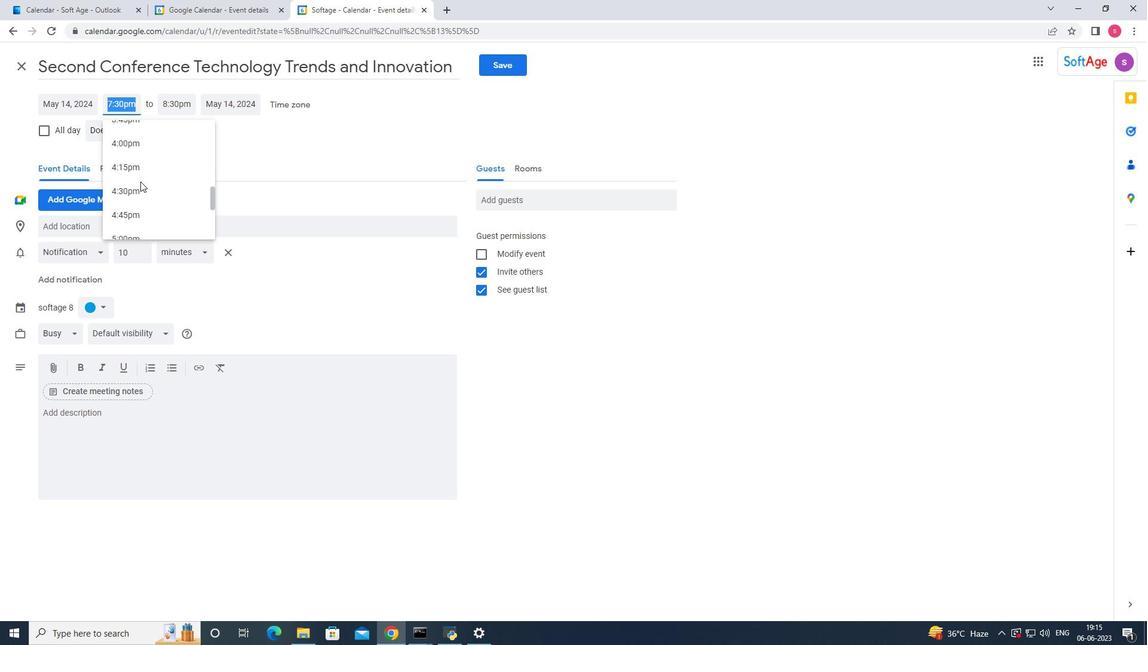 
Action: Mouse scrolled (140, 182) with delta (0, 0)
Screenshot: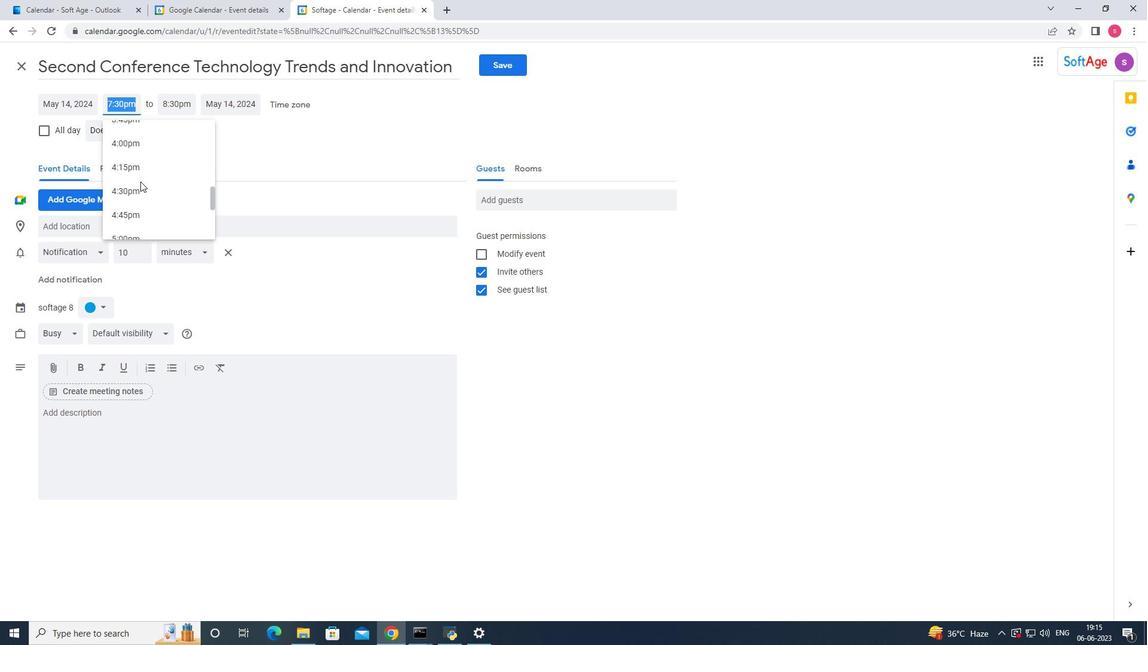 
Action: Mouse scrolled (140, 182) with delta (0, 0)
Screenshot: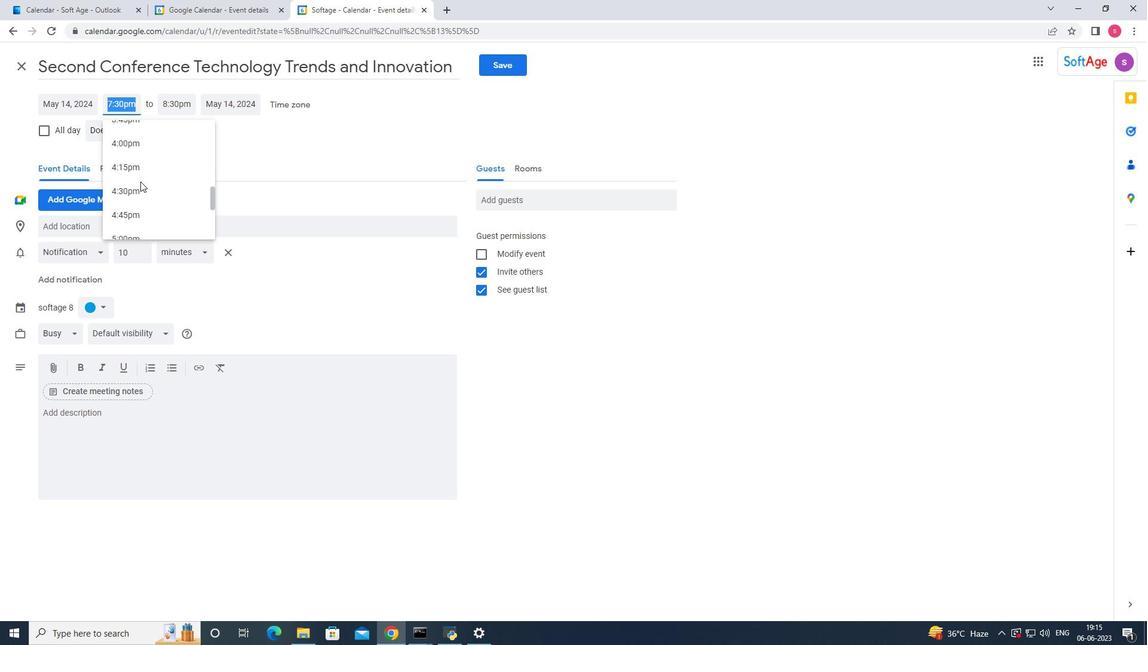 
Action: Mouse scrolled (140, 182) with delta (0, 0)
Screenshot: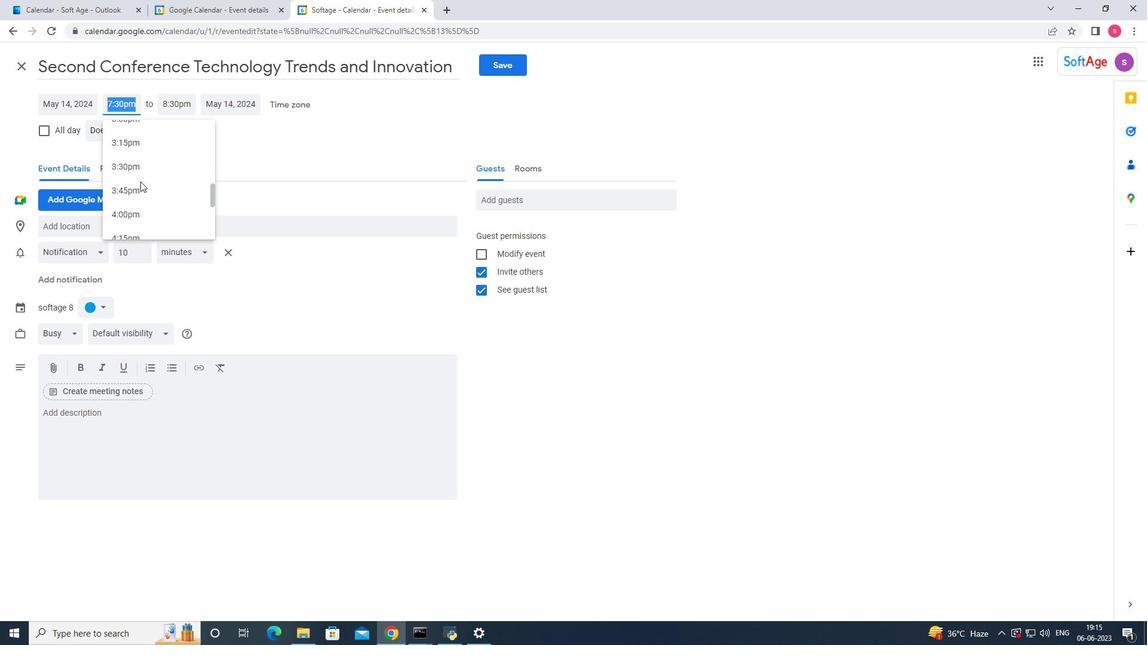 
Action: Mouse scrolled (140, 182) with delta (0, 0)
Screenshot: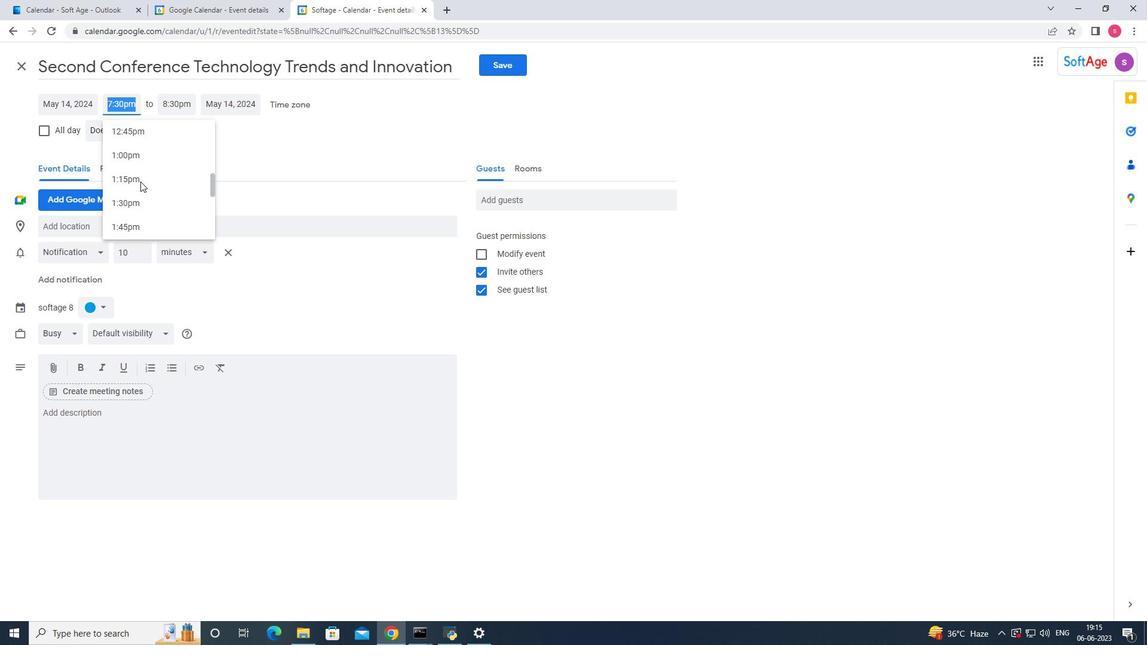 
Action: Mouse scrolled (140, 182) with delta (0, 0)
Screenshot: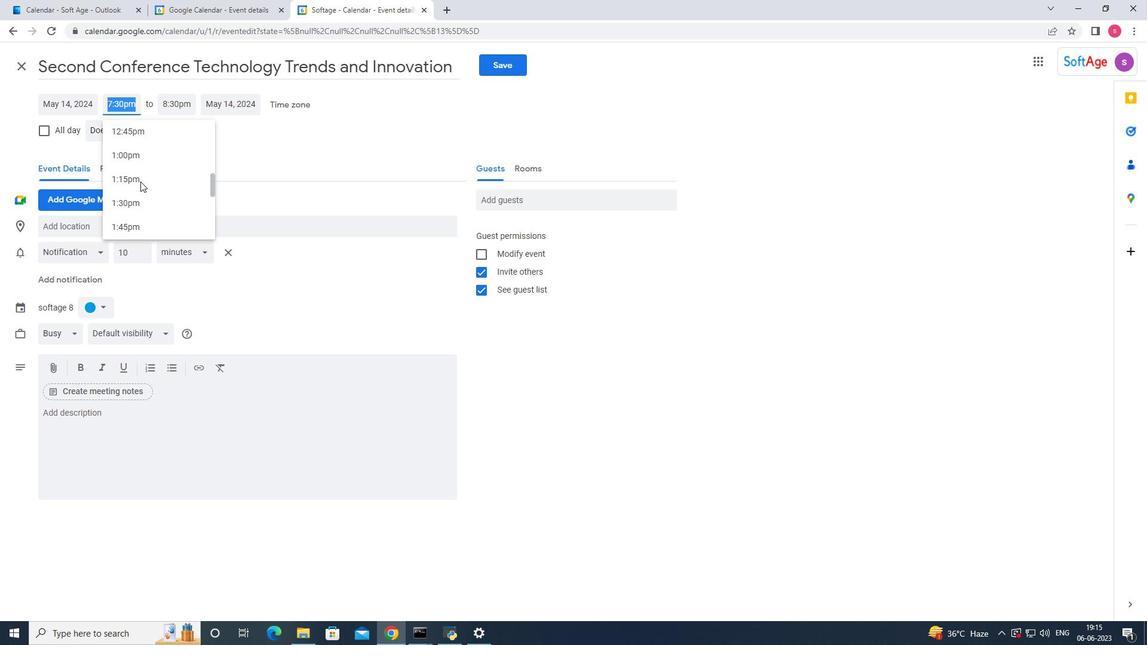 
Action: Mouse scrolled (140, 182) with delta (0, 0)
Screenshot: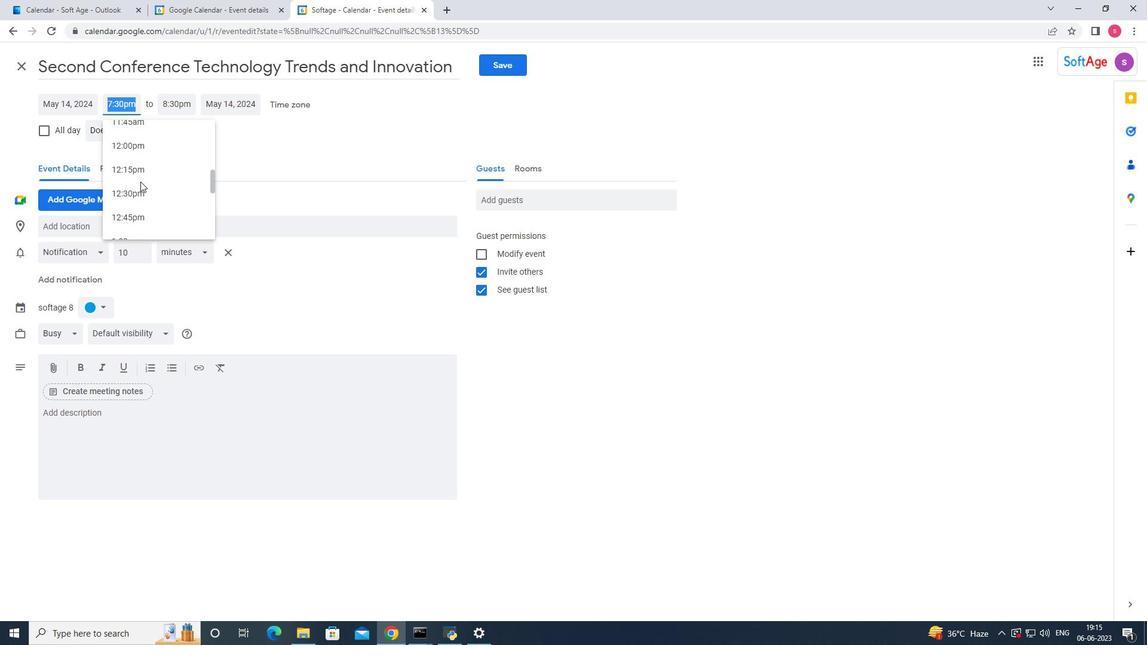 
Action: Mouse scrolled (140, 182) with delta (0, 0)
Screenshot: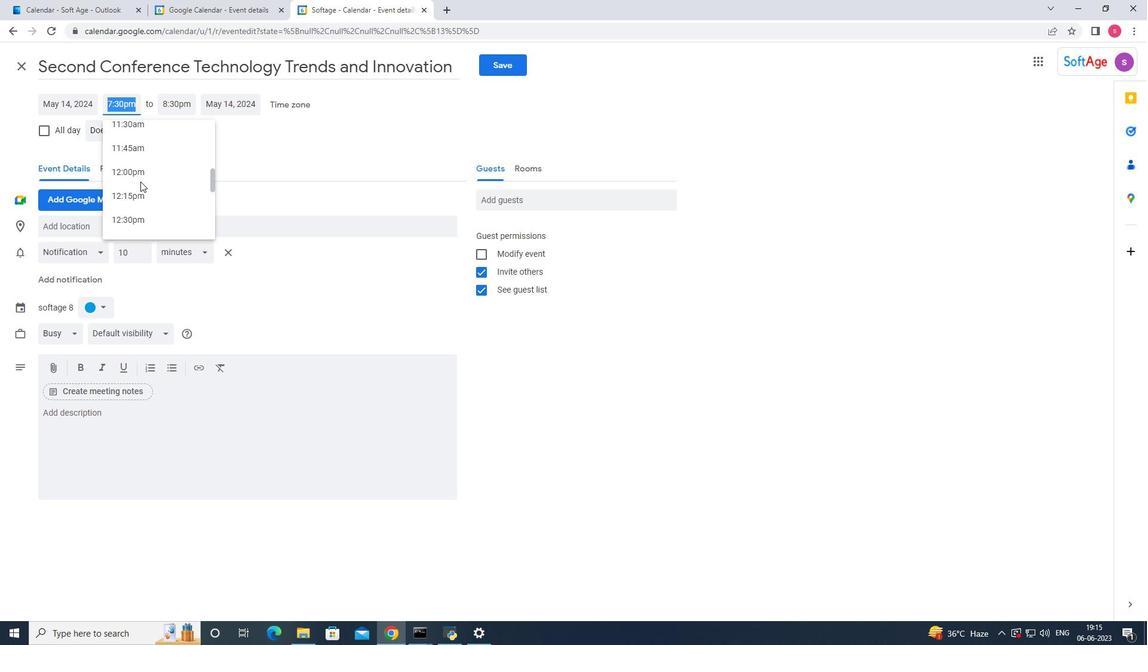 
Action: Mouse scrolled (140, 182) with delta (0, 0)
Screenshot: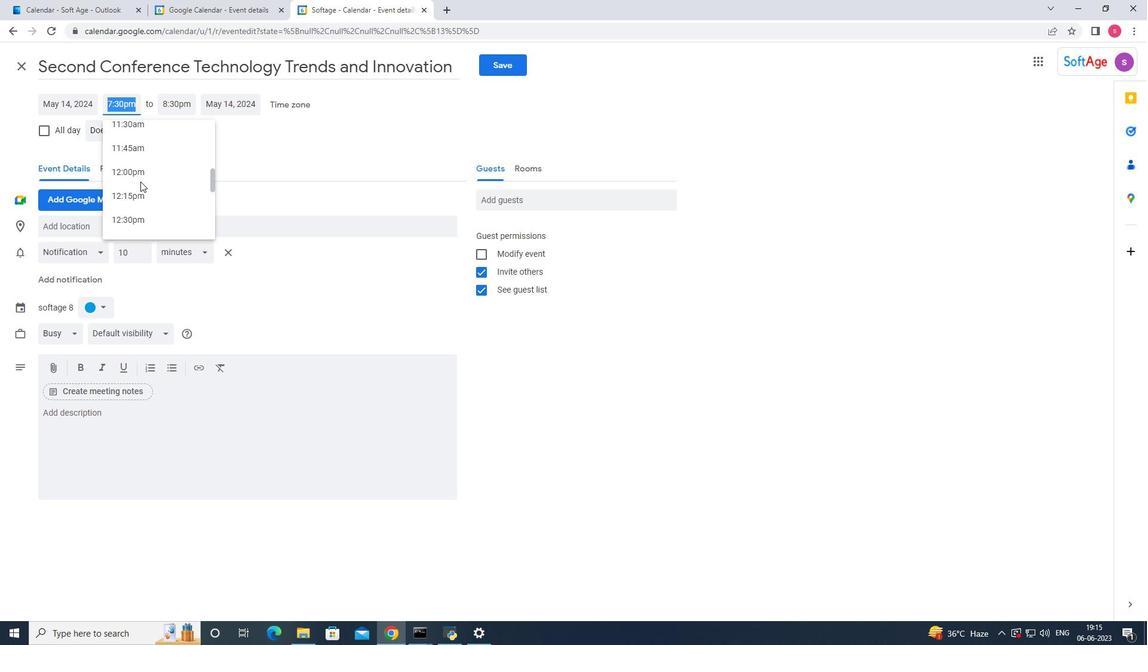 
Action: Mouse scrolled (140, 182) with delta (0, 0)
Screenshot: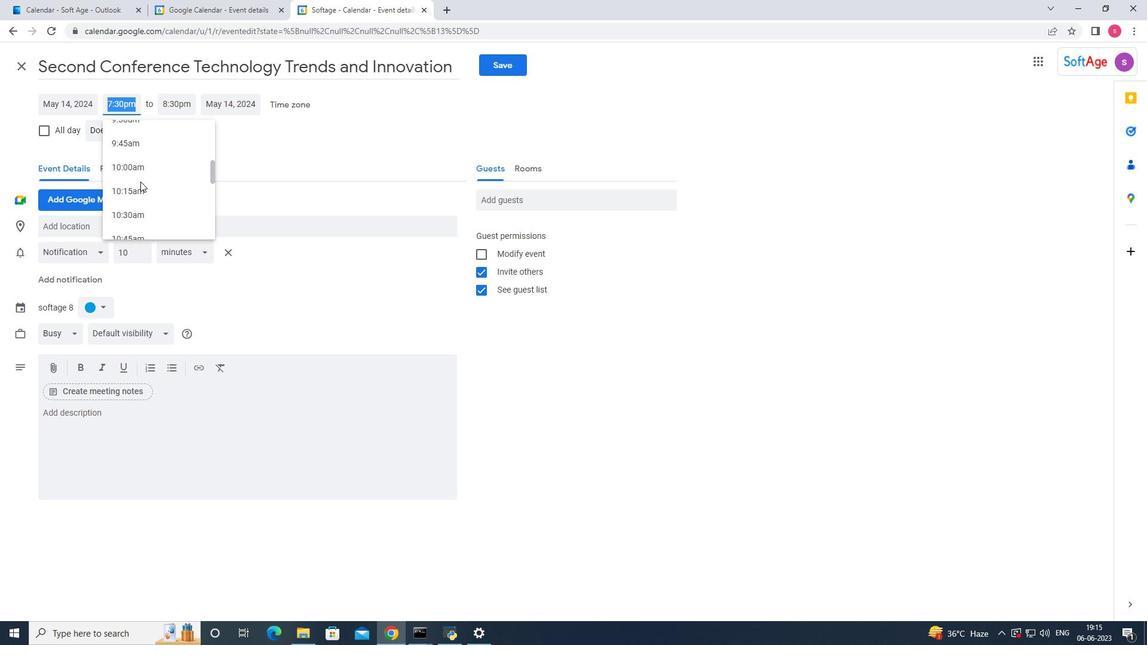 
Action: Mouse moved to (147, 200)
Screenshot: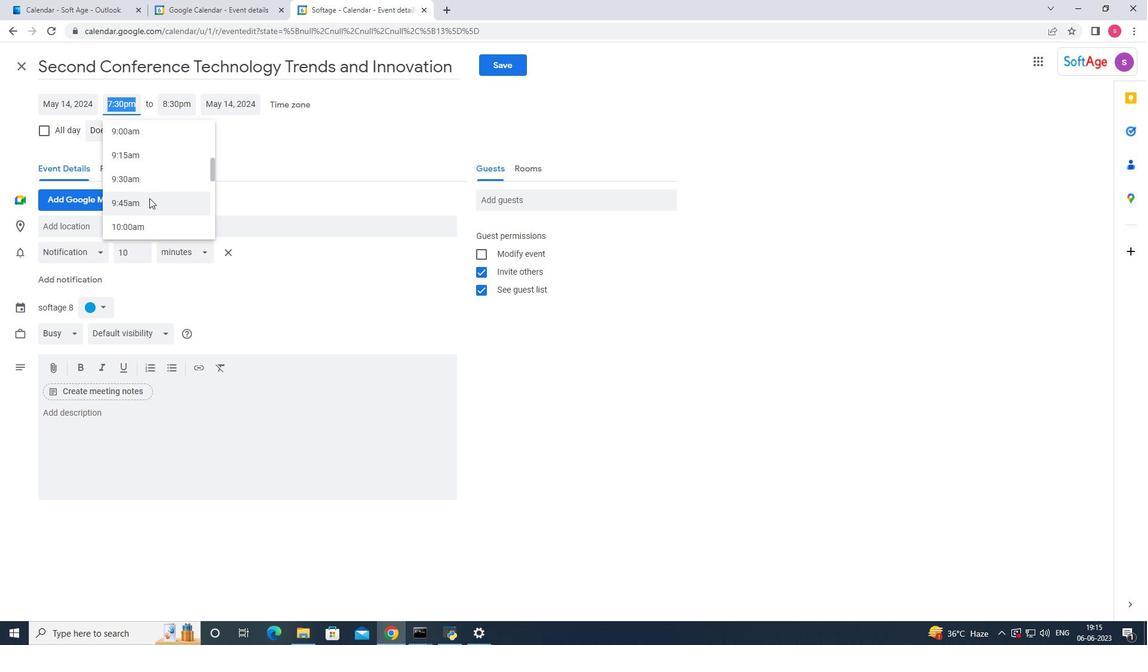 
Action: Mouse pressed left at (147, 200)
Screenshot: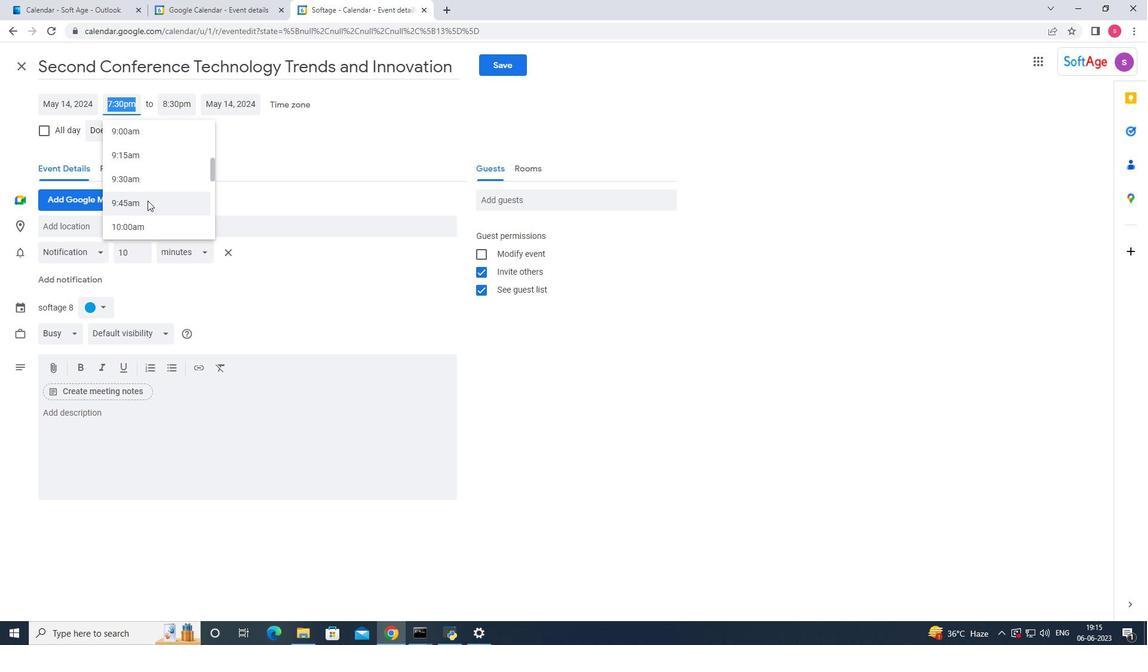 
Action: Mouse moved to (121, 104)
Screenshot: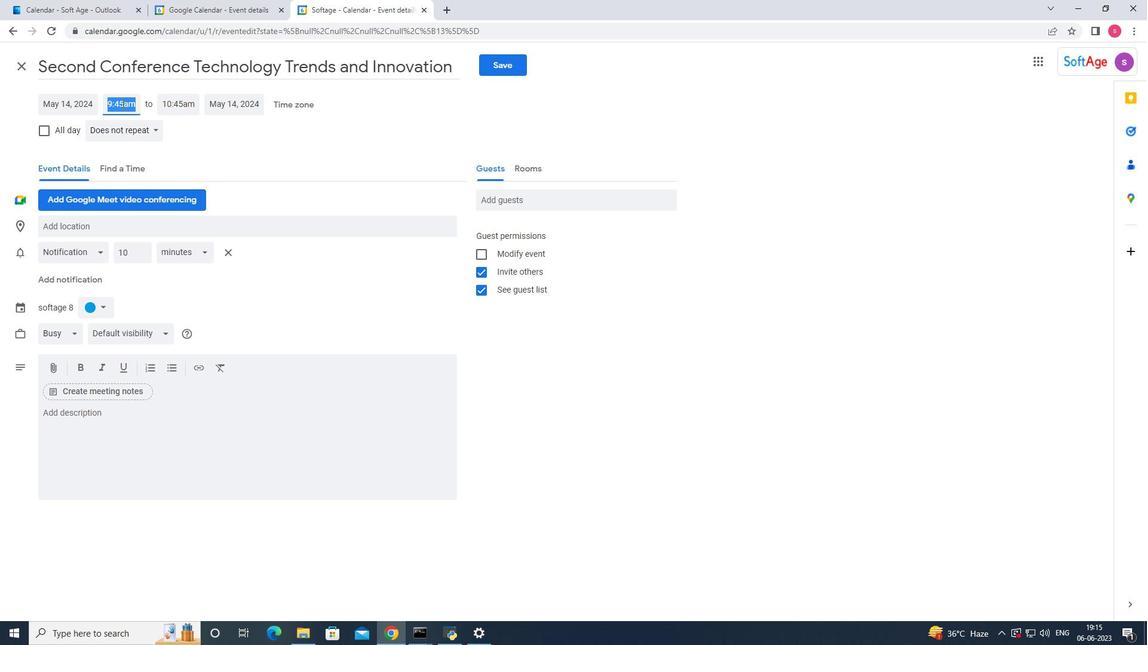 
Action: Mouse pressed left at (121, 104)
Screenshot: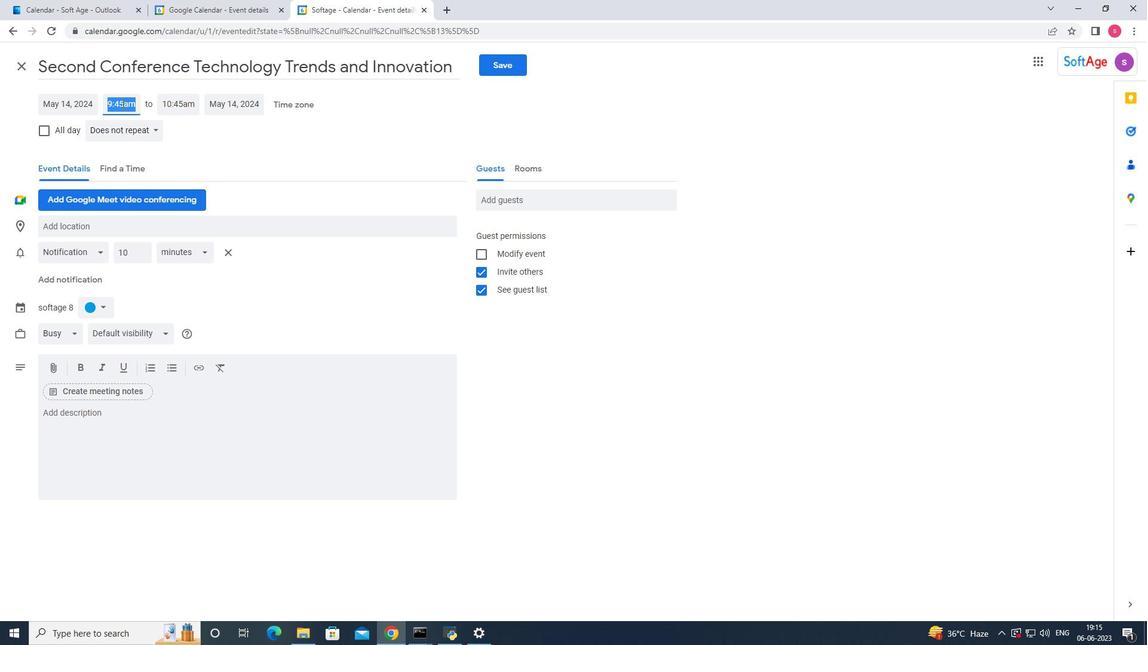 
Action: Mouse moved to (132, 110)
Screenshot: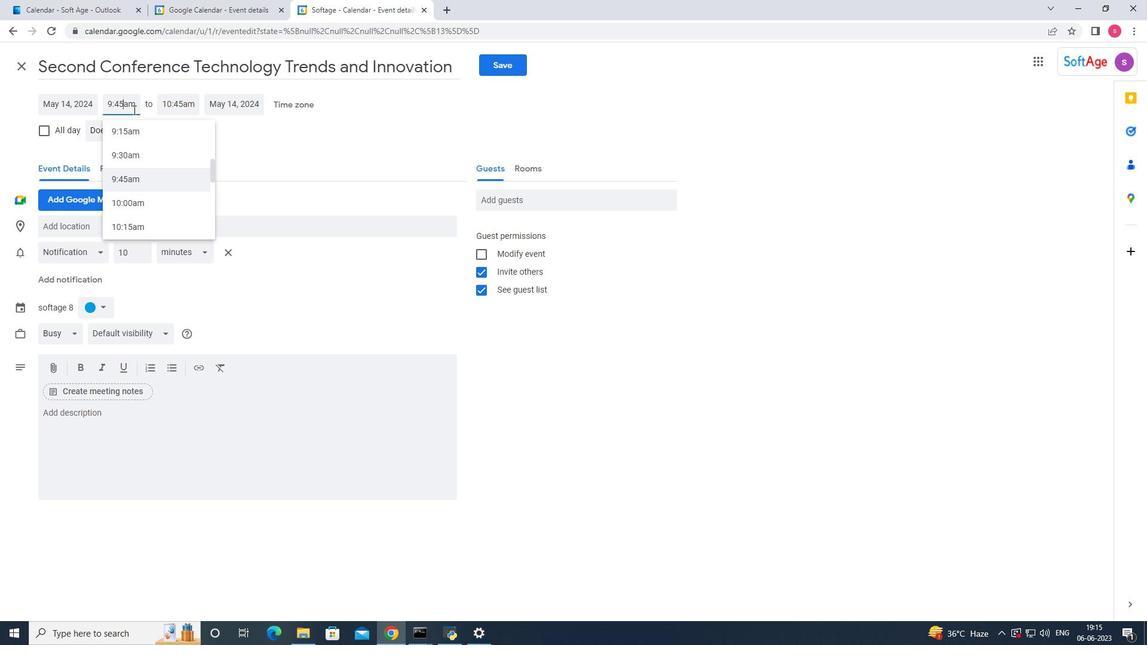 
Action: Key pressed <Key.backspace>0
Screenshot: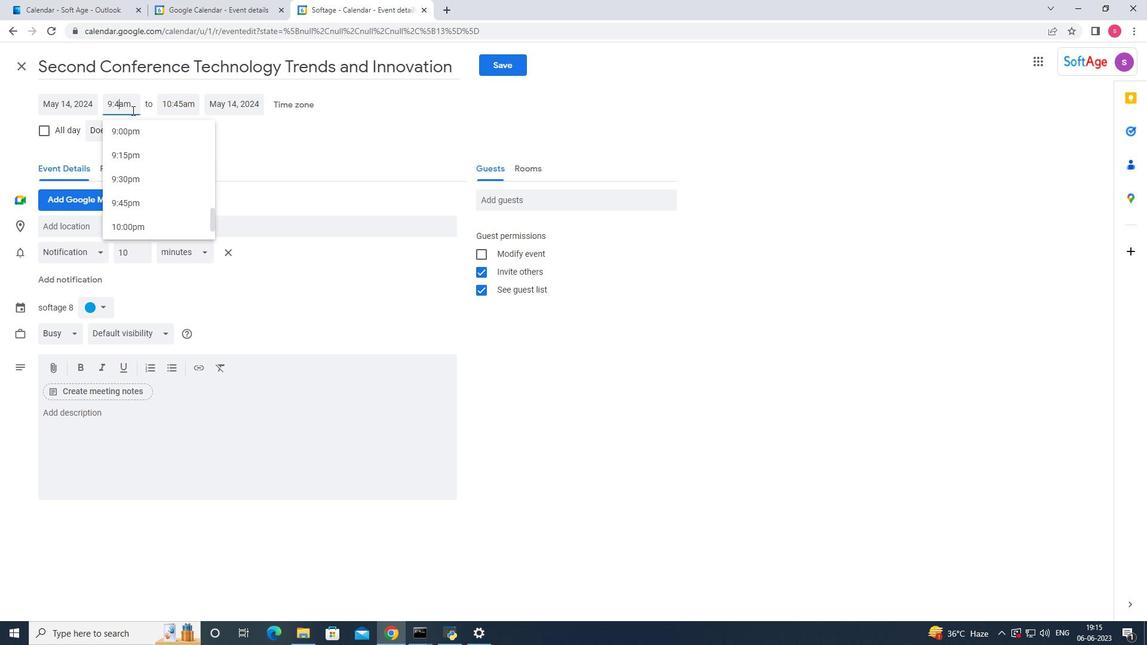 
Action: Mouse moved to (184, 101)
Screenshot: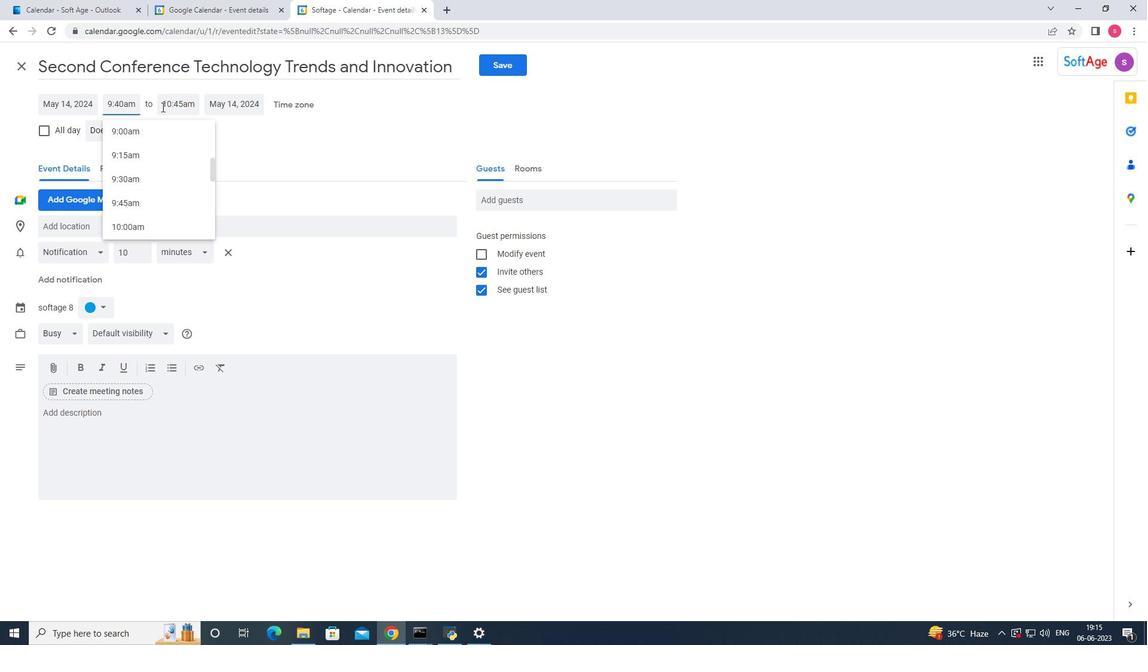 
Action: Mouse pressed left at (184, 101)
Screenshot: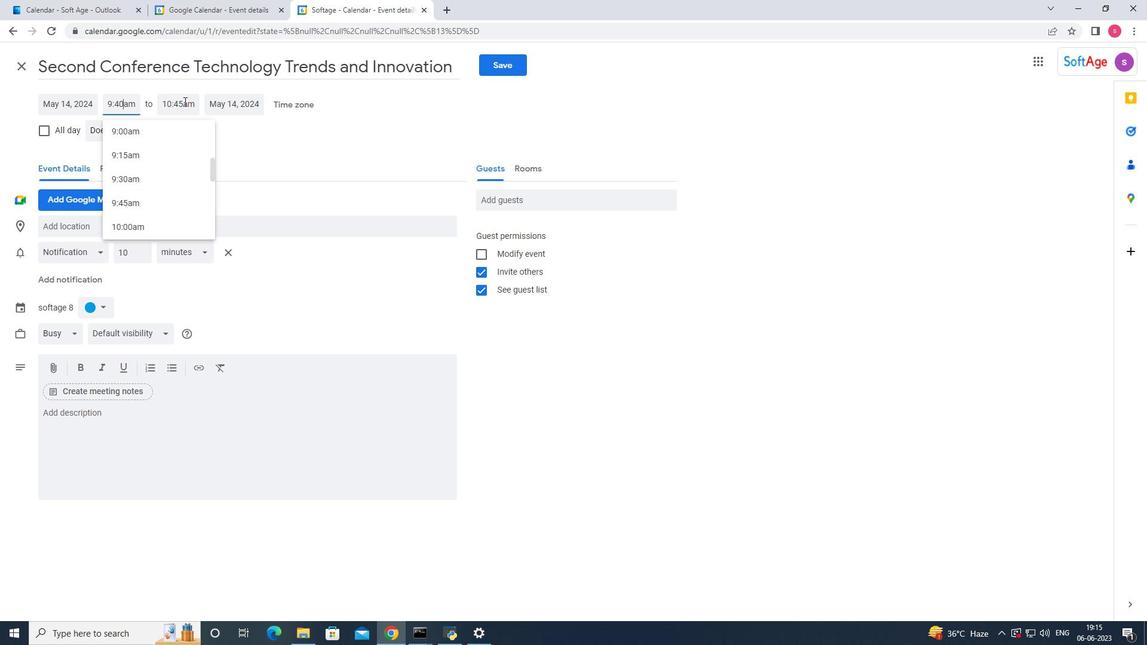 
Action: Mouse moved to (187, 229)
Screenshot: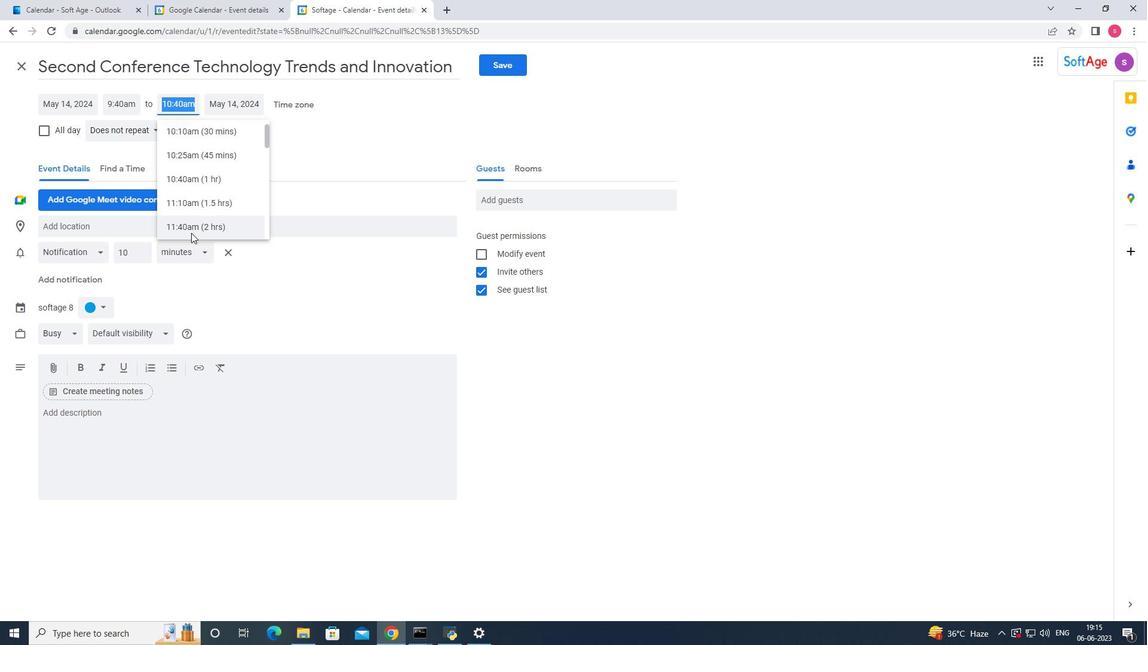 
Action: Mouse pressed left at (187, 229)
Screenshot: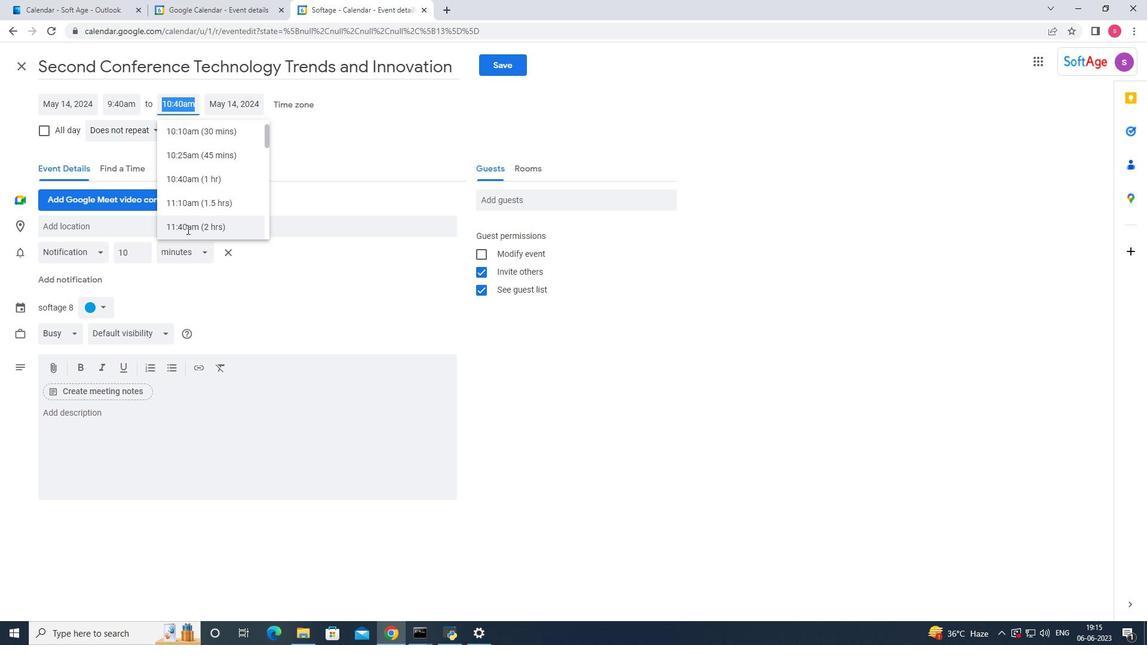 
Action: Mouse moved to (267, 291)
Screenshot: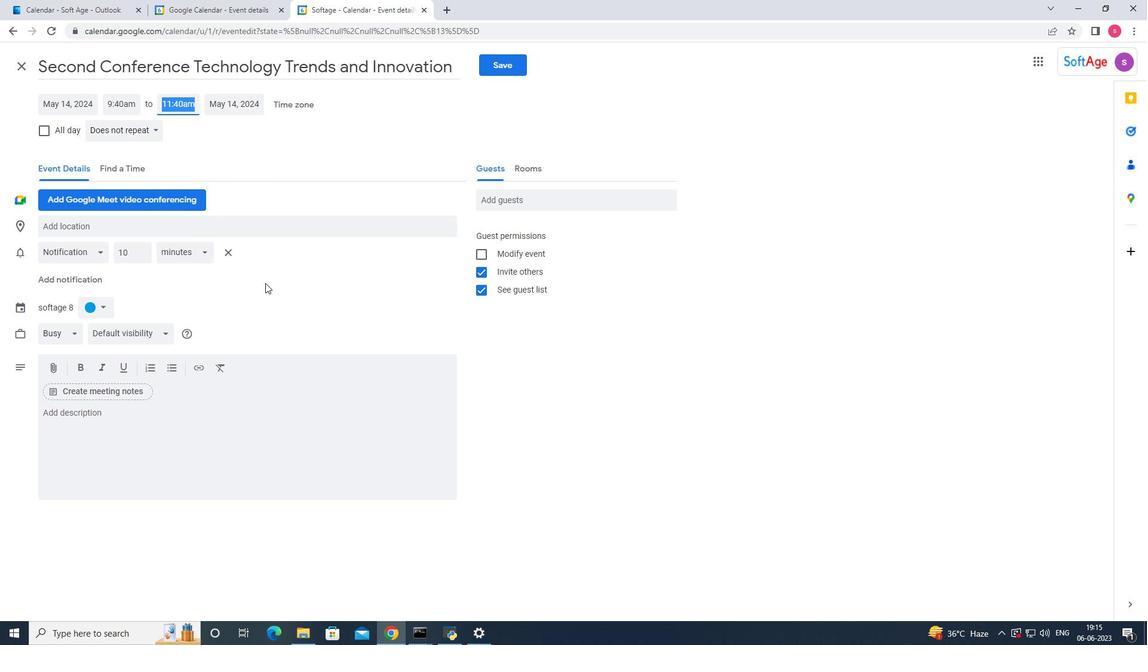 
Action: Mouse pressed left at (267, 291)
Screenshot: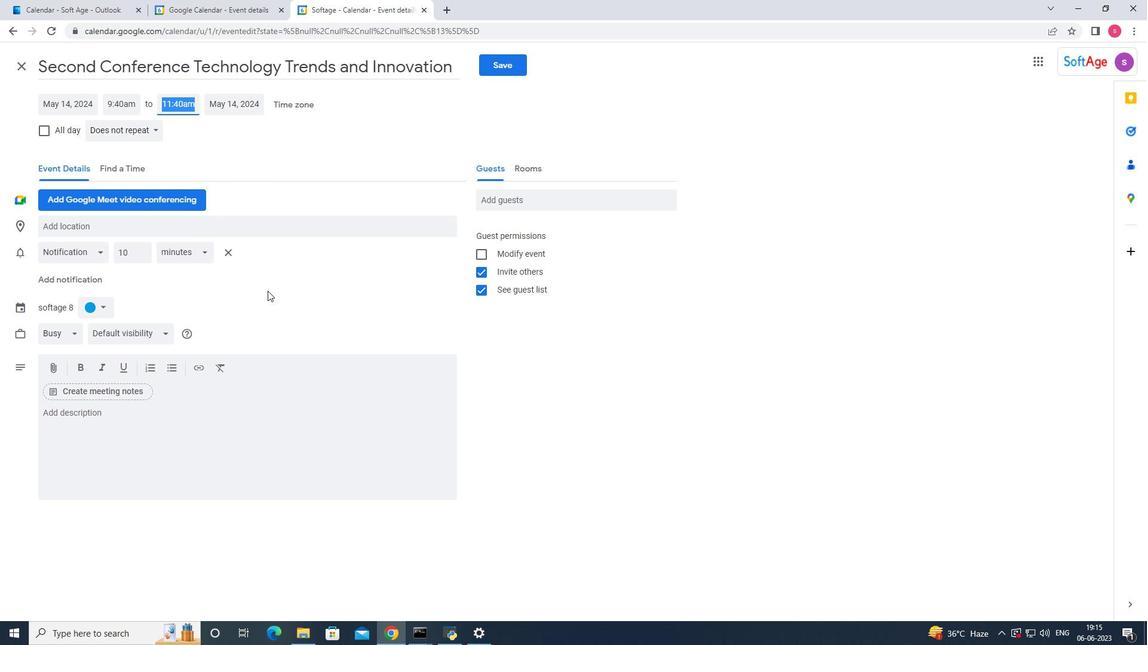 
Action: Mouse moved to (179, 420)
Screenshot: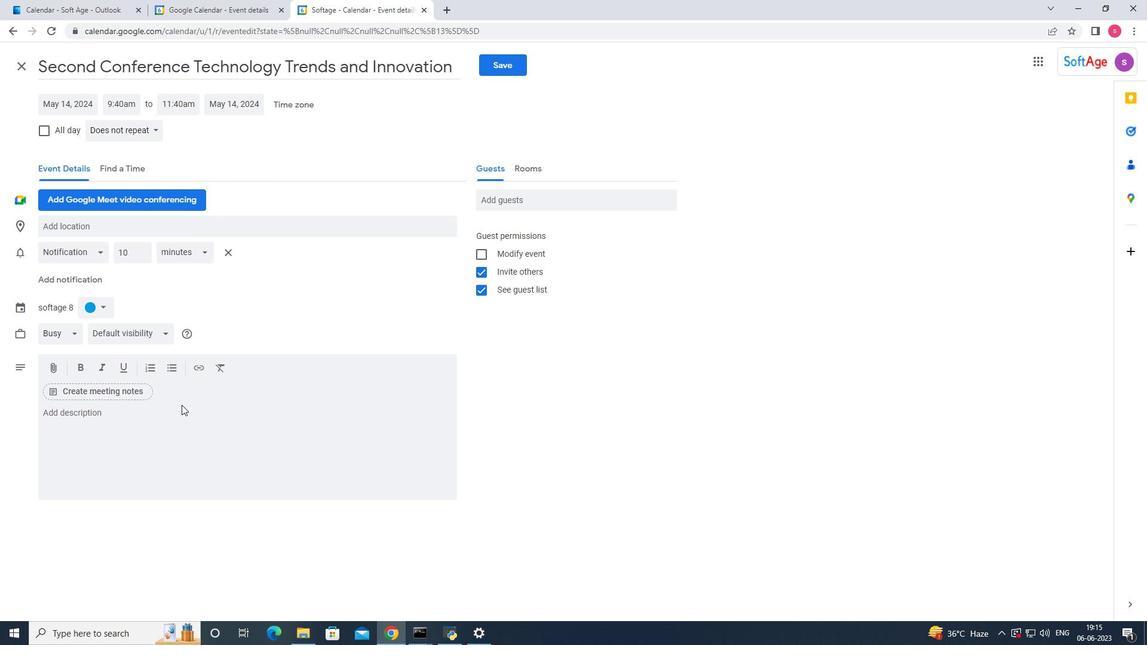 
Action: Mouse pressed left at (179, 420)
Screenshot: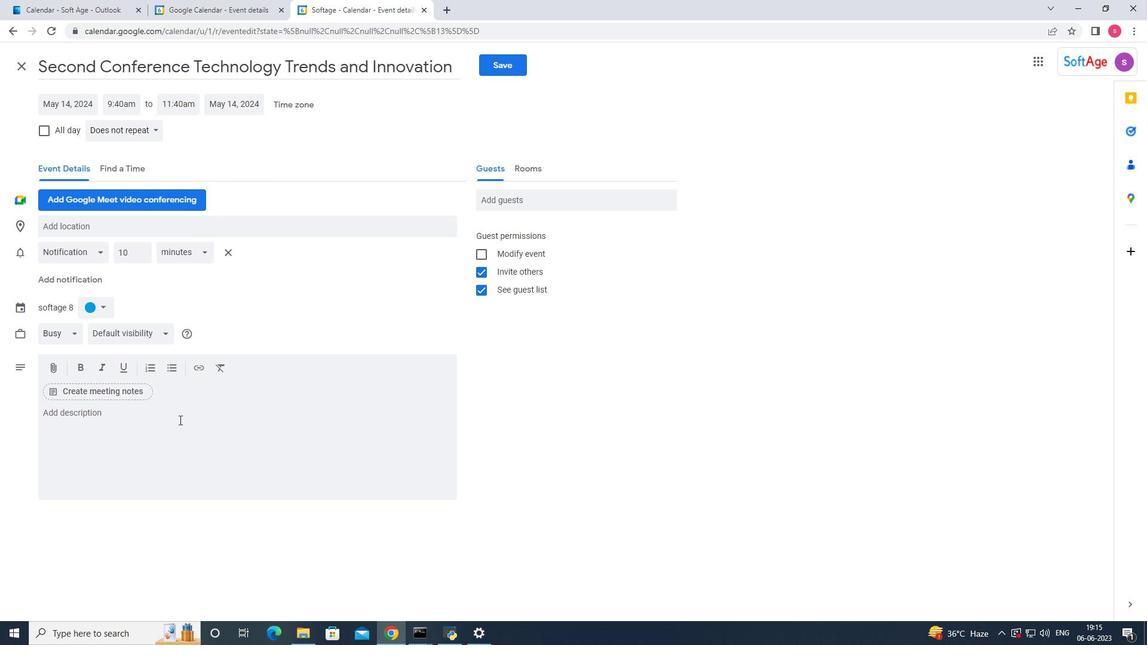 
Action: Key pressed <Key.shift_r><Key.shift_r>Welcome<Key.space>to<Key.space>our<Key.space><Key.shift_r>Team<Key.space><Key.shift>Building<Key.space><Key.shift_r>REtreal<Key.backspace><Key.backspace><Key.backspace><Key.backspace><Key.backspace><Key.backspace>r<Key.backspace>etreat<Key.shift><Key.shift><Key.shift><Key.shift>:<Key.space><Key.shift_r>R<Key.backspace><Key.shift>Pre<Key.backspace>oblem-solving<Key.space><Key.shift_r>S<Key.backspace><Key.shift_r>Activities,<Key.space>an<Key.space>immersive<Key.space>and<Key.space>transformative<Key.space>experience<Key.space>designed<Key.space>to<Key.space>enhance<Key.space>problem-solving<Key.space>skills,<Key.space>foster<Key.space>collaboration,<Key.space>and<Key.space>strenghen<Key.space>the
Screenshot: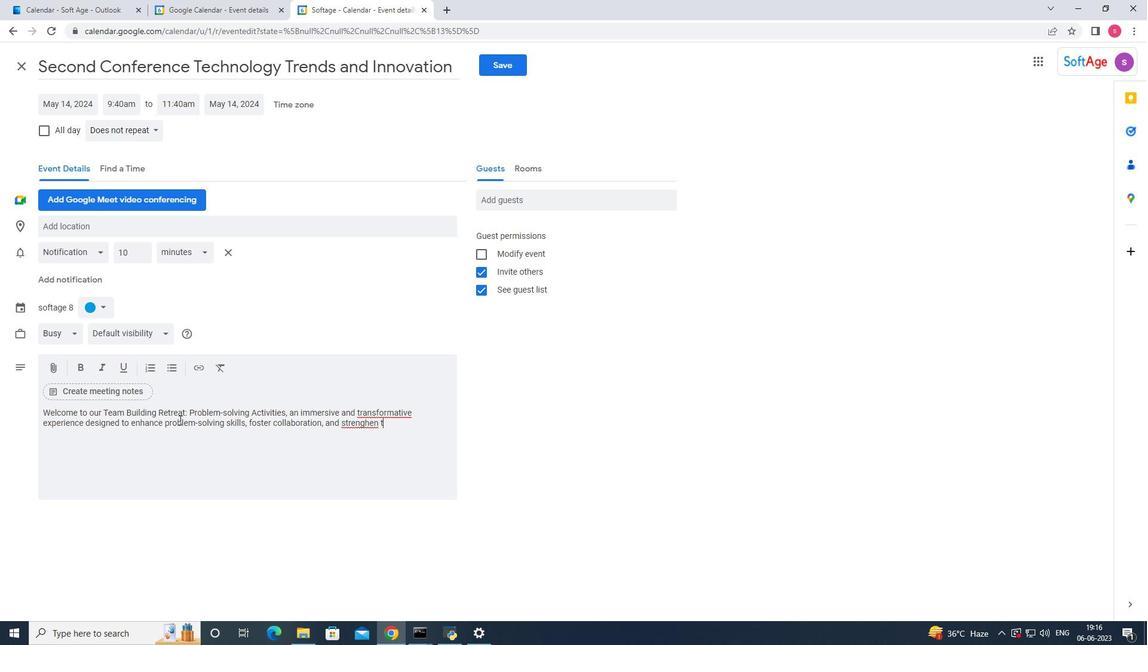 
Action: Mouse moved to (357, 426)
Screenshot: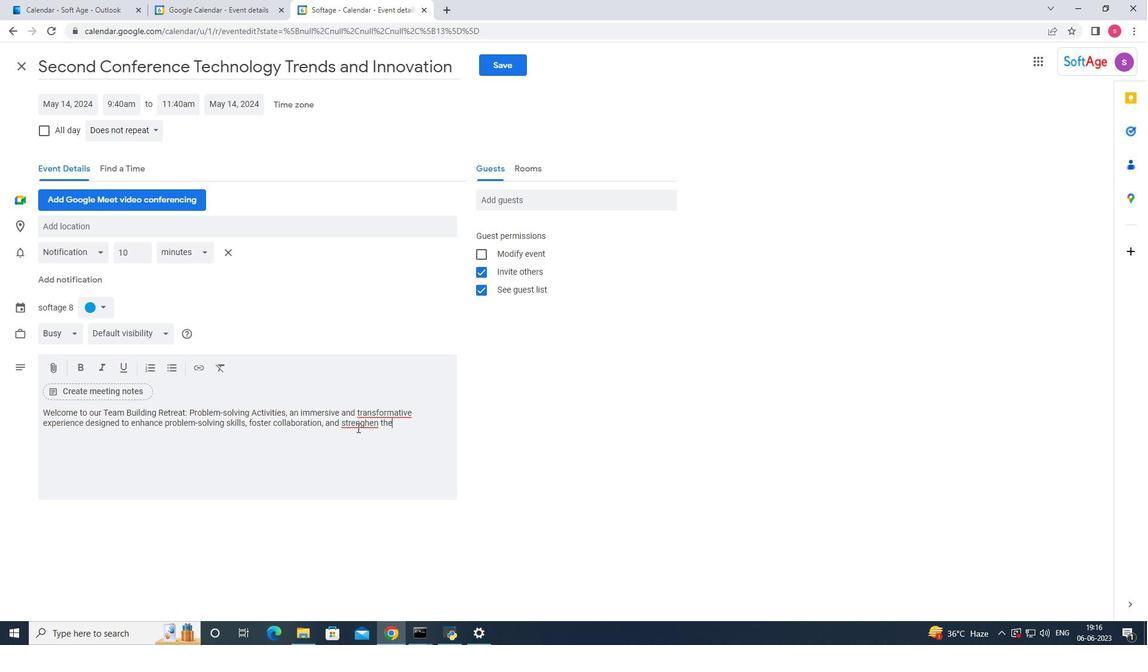 
Action: Mouse pressed right at (357, 426)
Screenshot: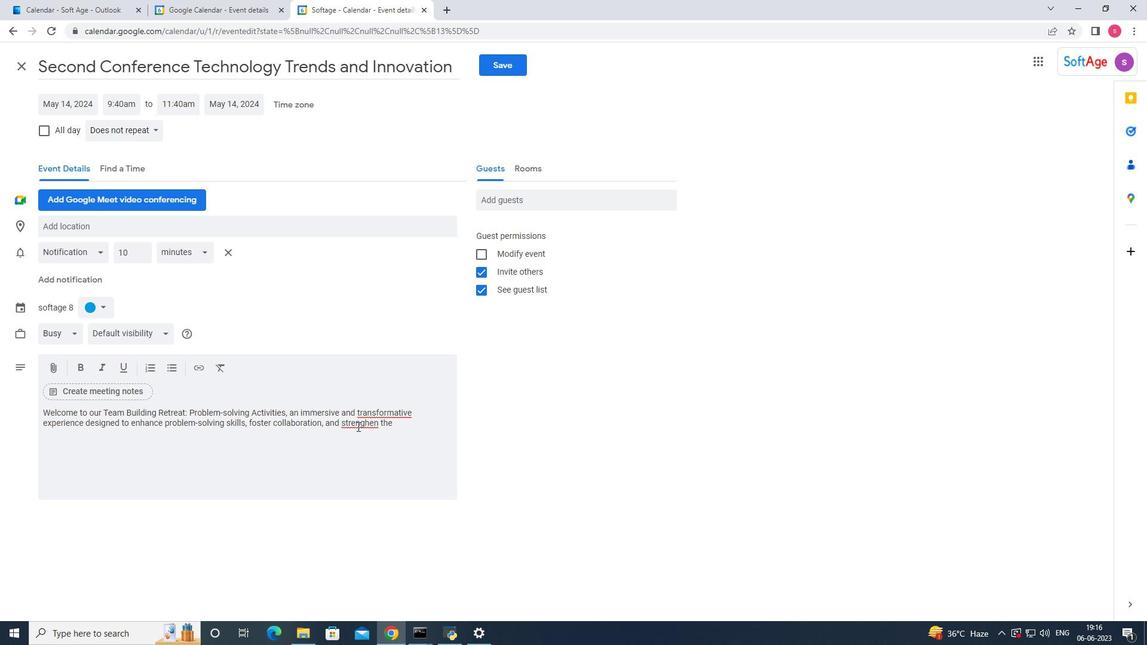 
Action: Mouse moved to (371, 437)
Screenshot: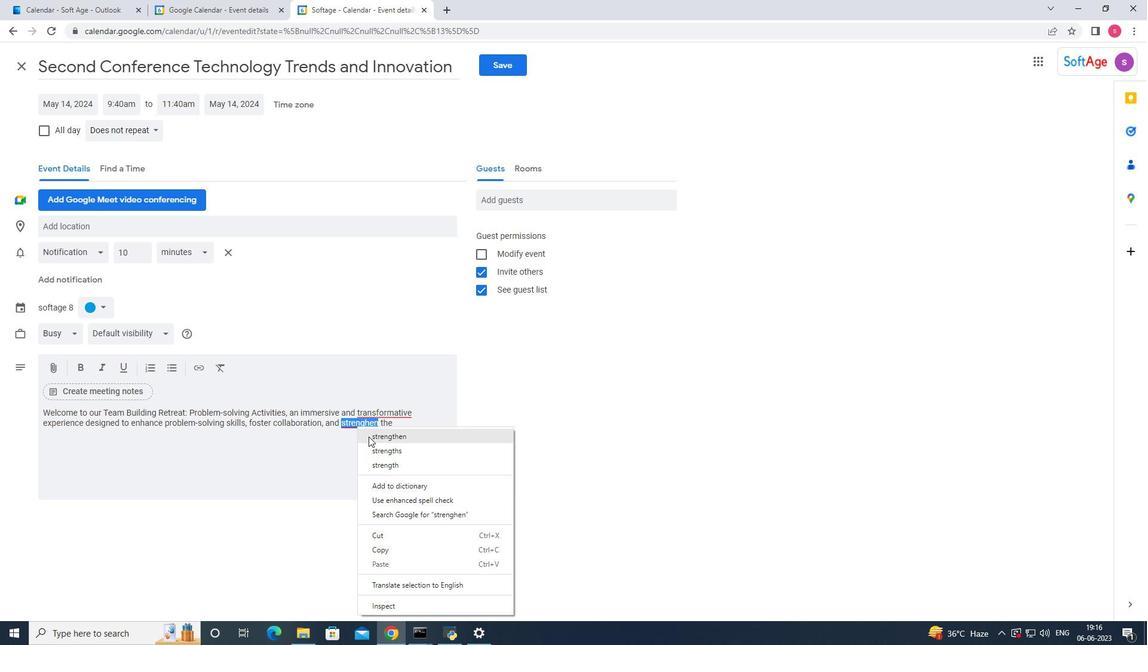 
Action: Mouse pressed left at (371, 437)
Screenshot: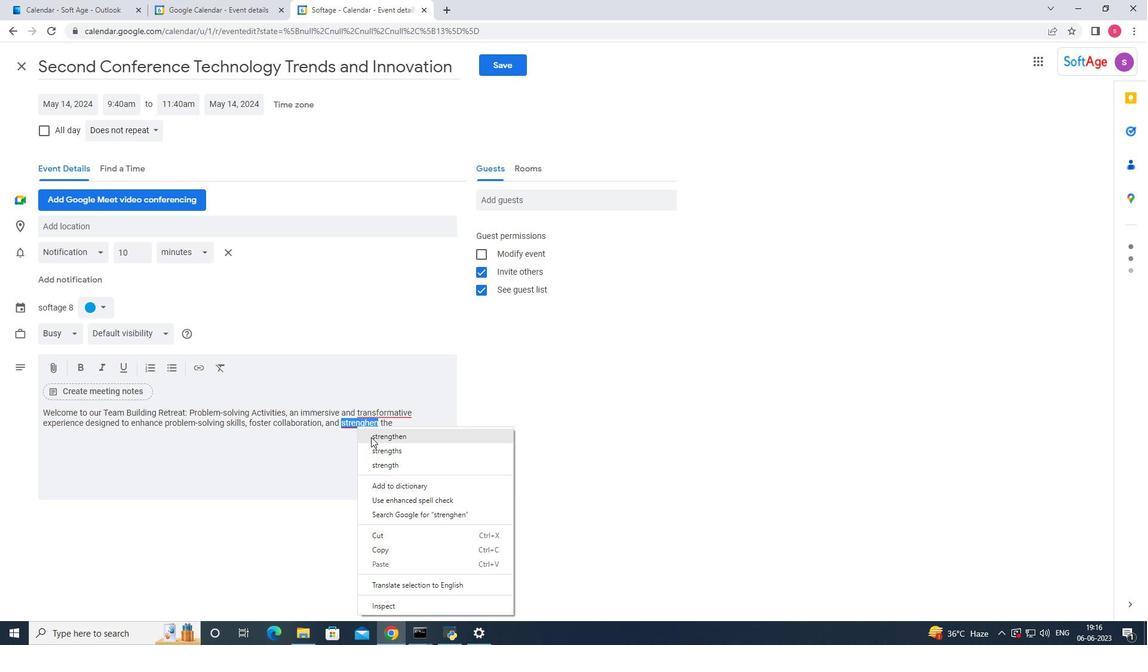 
Action: Mouse moved to (382, 415)
Screenshot: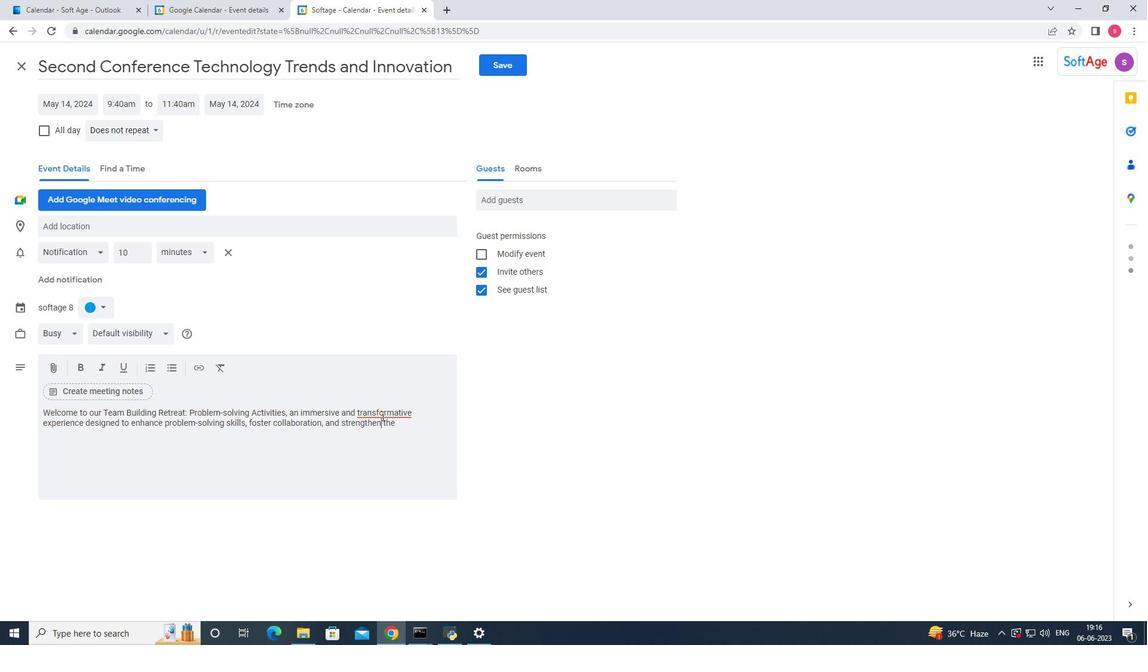 
Action: Mouse pressed right at (382, 415)
Screenshot: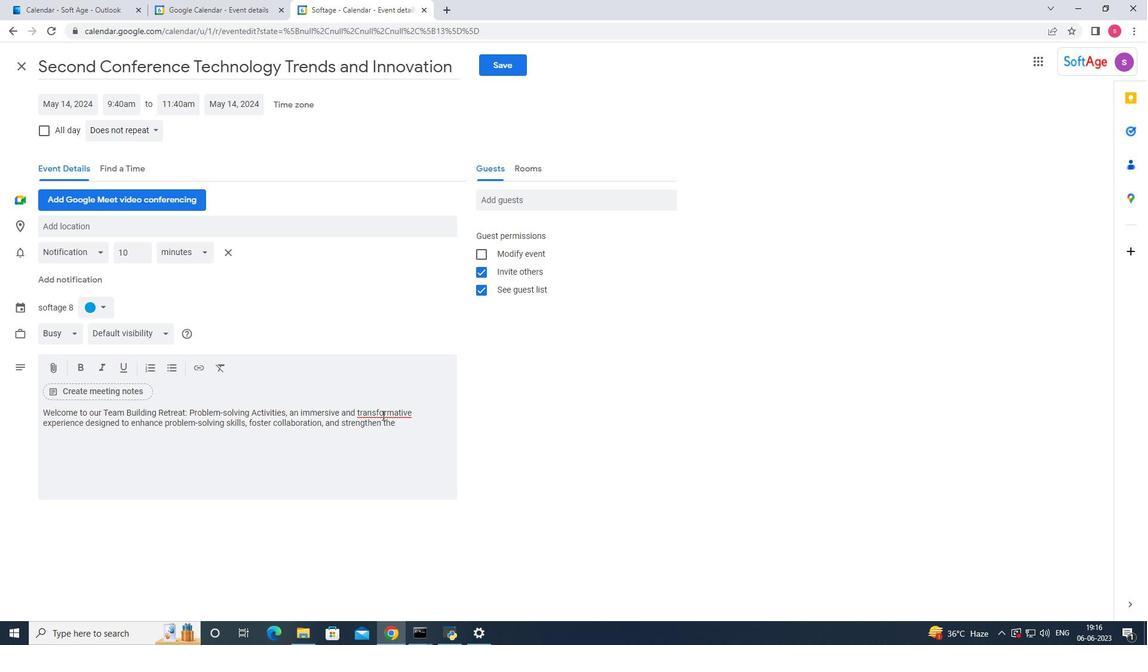 
Action: Mouse moved to (365, 445)
Screenshot: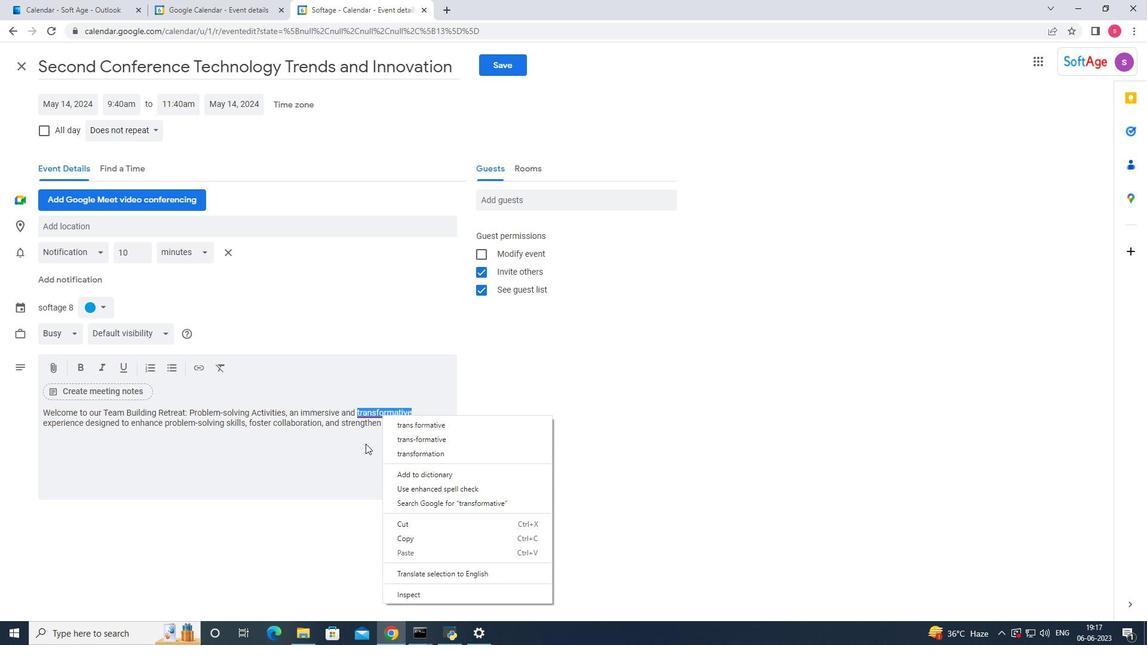 
Action: Mouse pressed left at (365, 445)
Screenshot: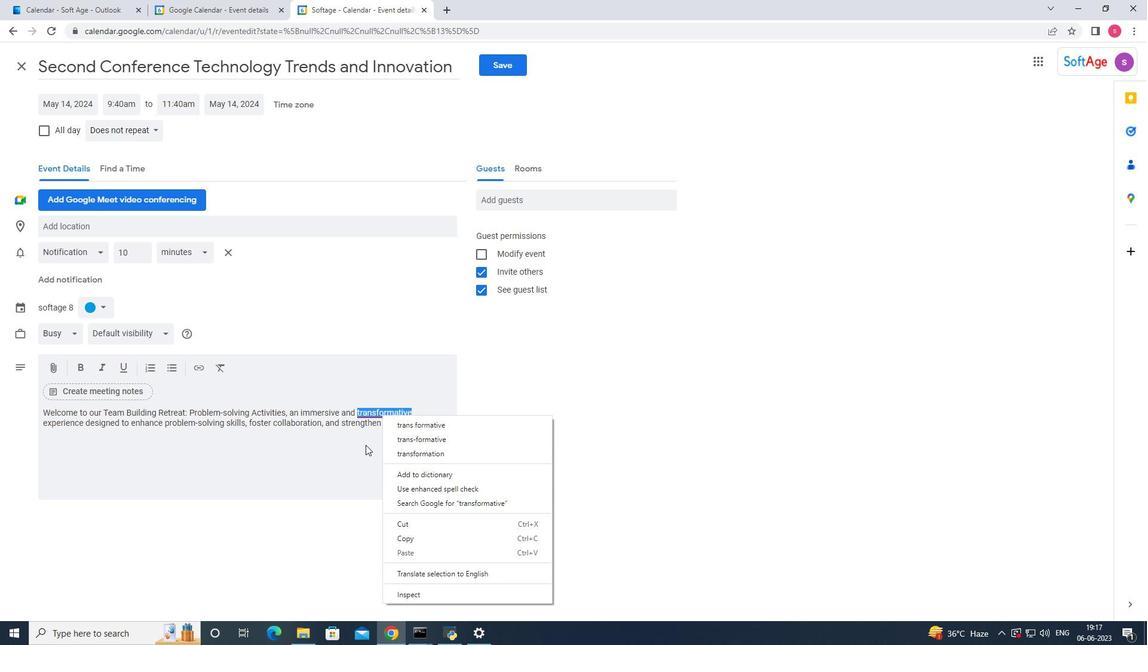 
Action: Mouse moved to (402, 426)
Screenshot: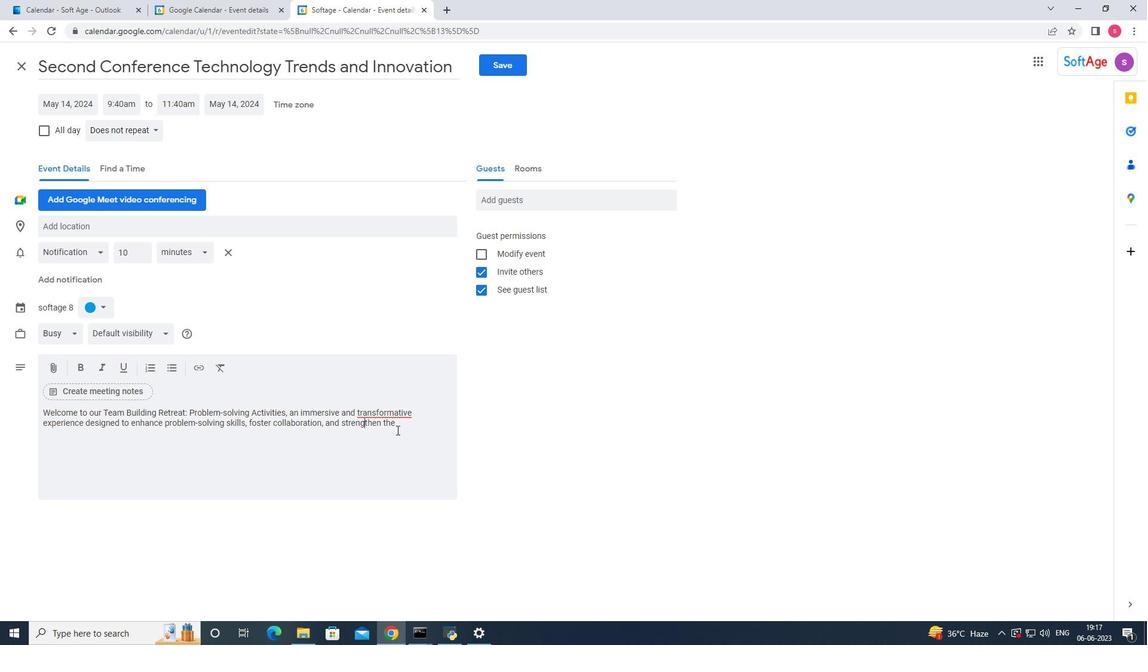 
Action: Mouse pressed left at (402, 426)
Screenshot: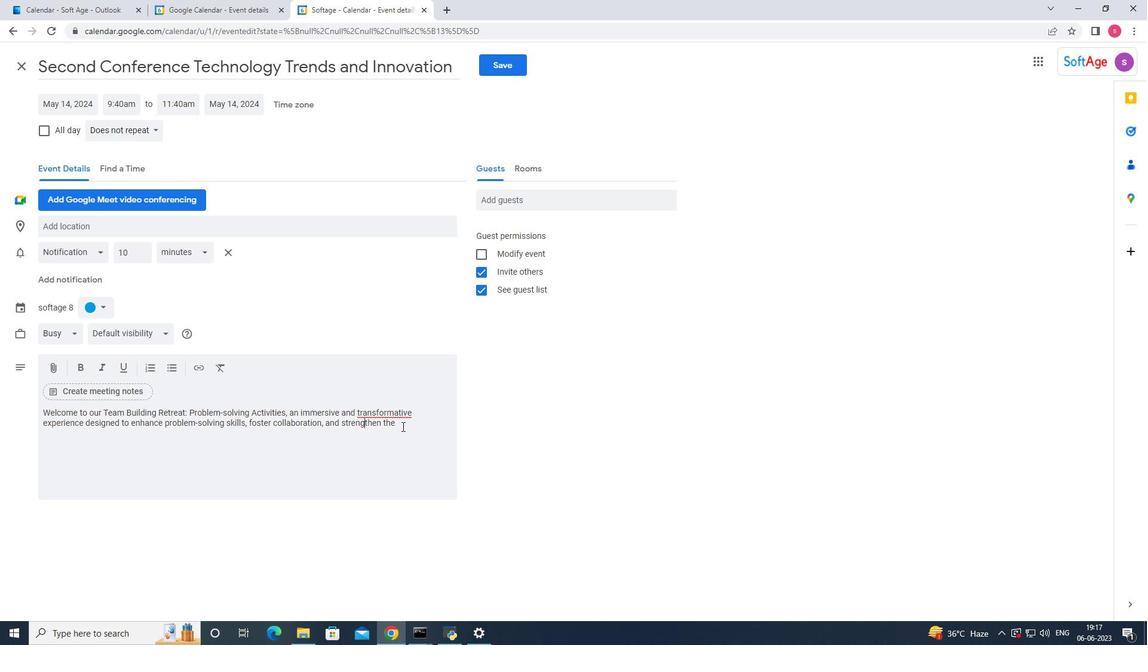 
Action: Key pressed <Key.space>k<Key.backspace><Key.backspace><Key.backspace><Key.backspace>he<Key.space>bond<Key.space>withing<Key.space>uyour<Key.backspace><Key.backspace><Key.backspace><Key.backspace><Key.backspace>your<Key.space>team<Key.space><Key.backspace>.<Key.space><Key.shift_r>This<Key.space>retreat<Key.space>is<Key.space>an<Key.space>ip<Key.backspace><Key.backspace>opportunity<Key.space>for<Key.space>tram<Key.space>membee<Key.backspace>rs<Key.space>to<Key.space>step<Key.space>as<Key.backspace>way<Key.space>from<Key.space>theire<Key.backspace><Key.space>daily<Key.space>routines,<Key.space>engage<Key.space>in<Key.space>interactive<Key.space>activities,<Key.space>and<Key.space>work<Key.space>together<Key.space>to<Key.space>tav<Key.backspace>vk;e<Key.backspace><Key.backspace><Key.backspace><Key.backspace>cle<Key.backspace><Key.backspace>ke<Key.backspace>le<Key.space>complex<Key.space>challanes<Key.space><Key.f12><Key.backspace><Key.backspace><Key.backspace>
Screenshot: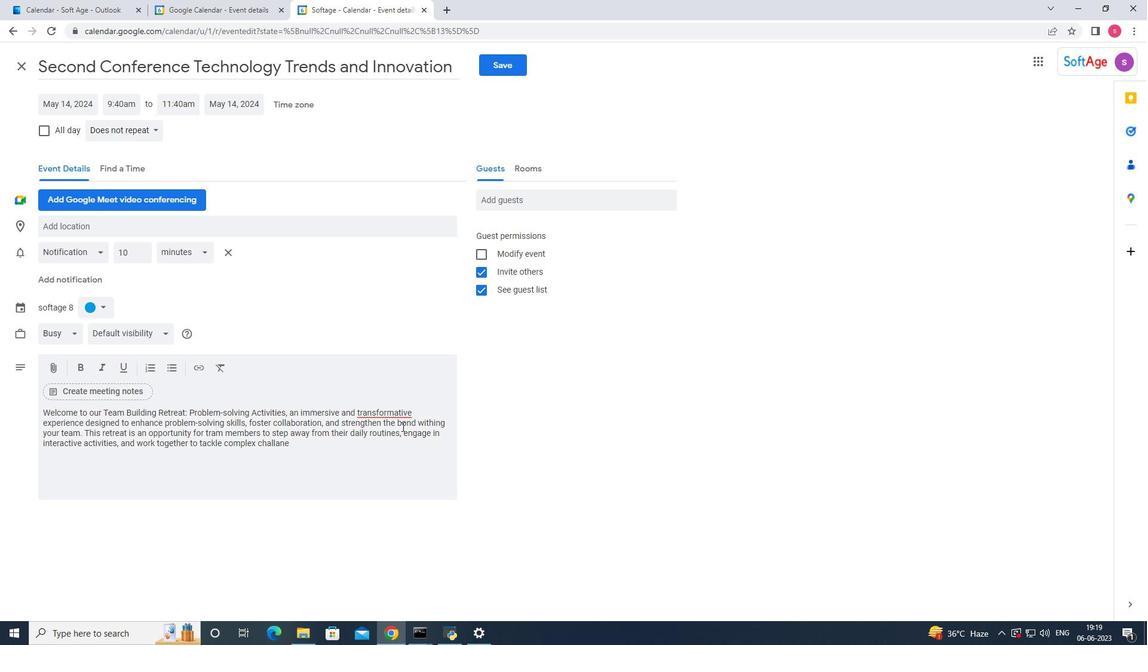 
Action: Mouse moved to (1131, 52)
Screenshot: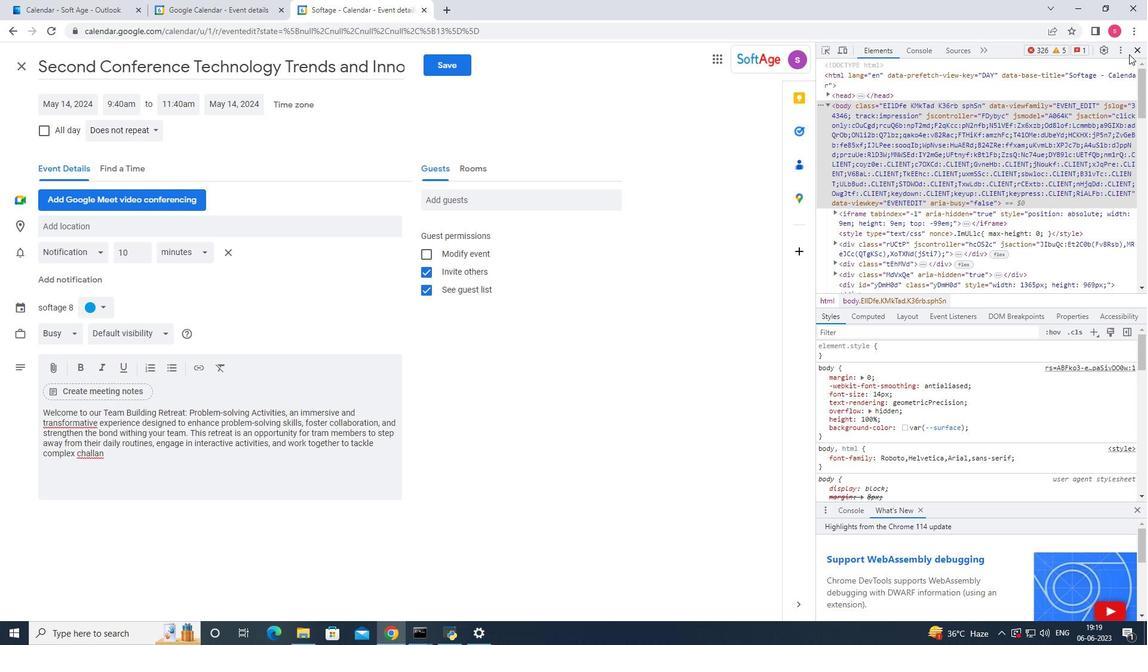 
Action: Mouse pressed left at (1131, 52)
Screenshot: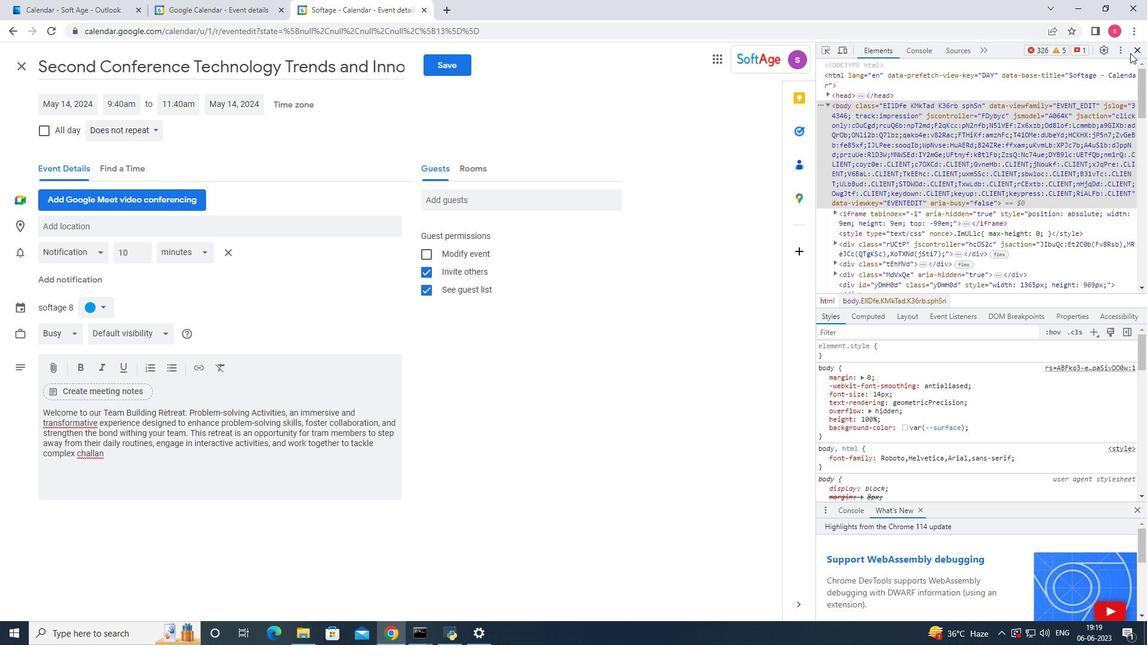 
Action: Mouse moved to (298, 450)
Screenshot: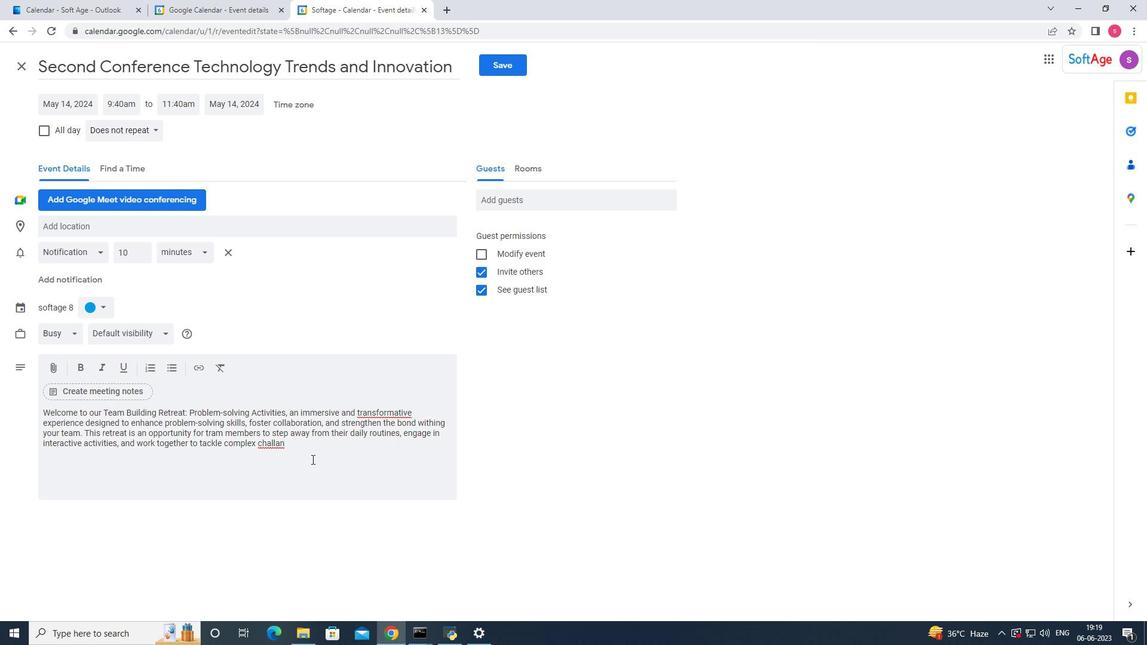 
Action: Mouse pressed left at (298, 450)
Screenshot: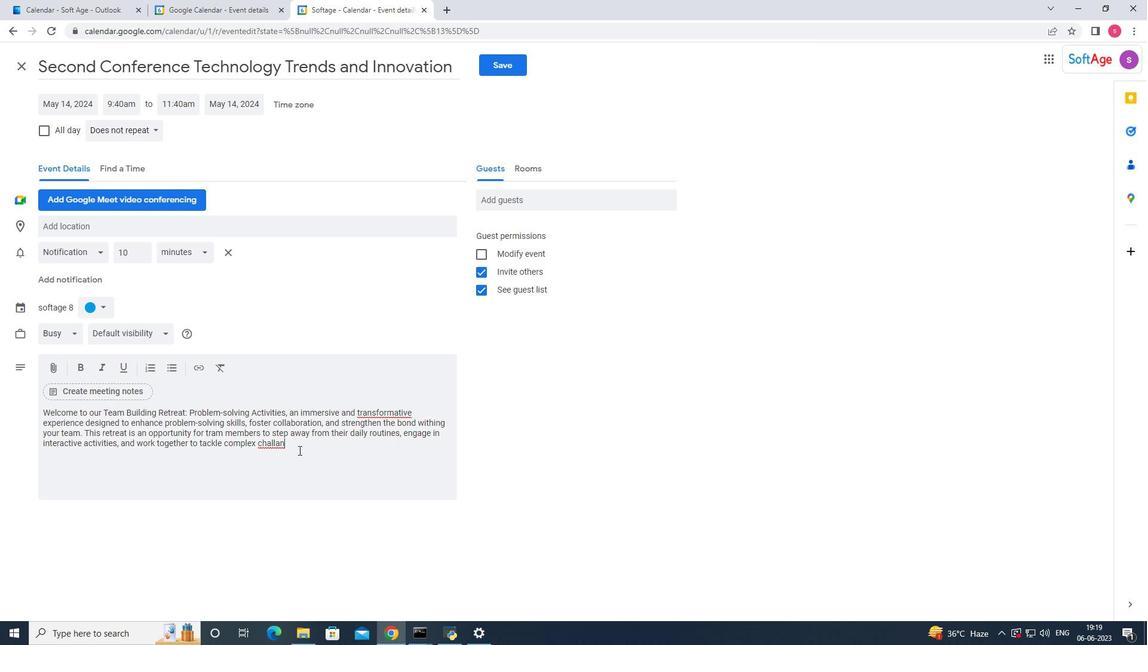 
Action: Mouse moved to (298, 450)
Screenshot: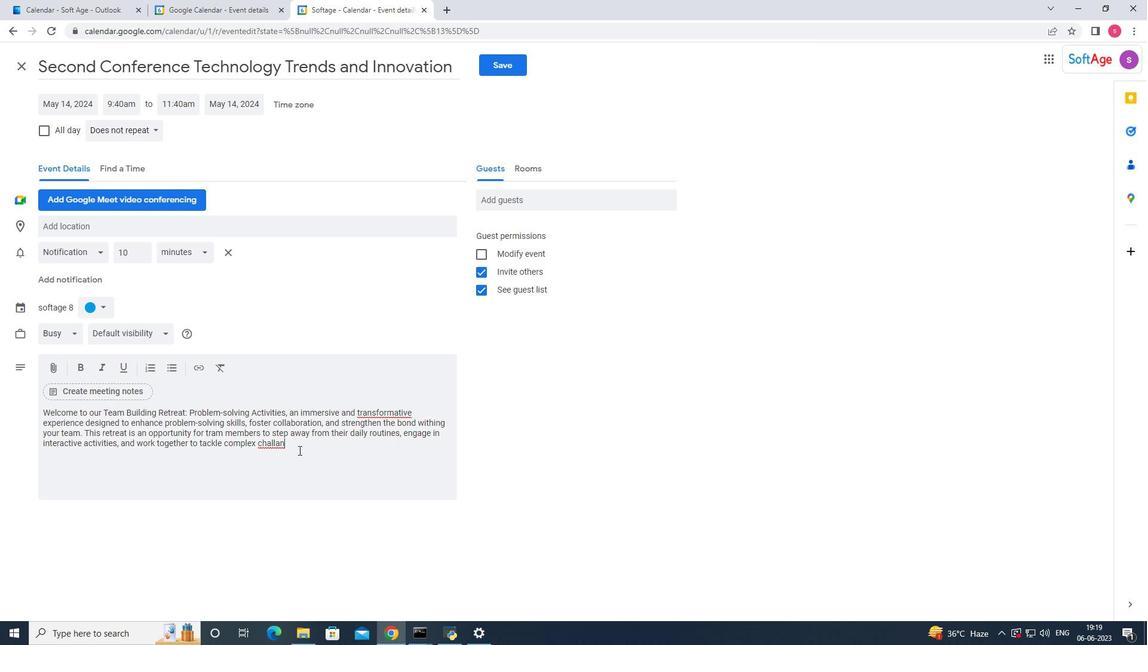 
Action: Key pressed ges<Key.space>
Screenshot: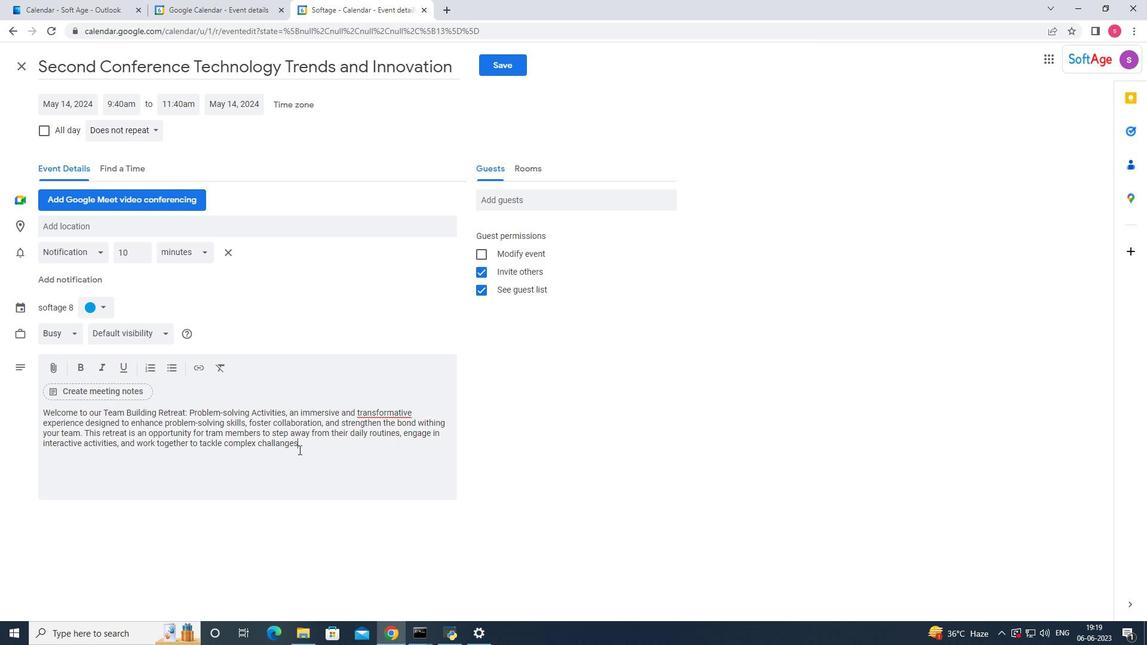 
Action: Mouse moved to (284, 441)
Screenshot: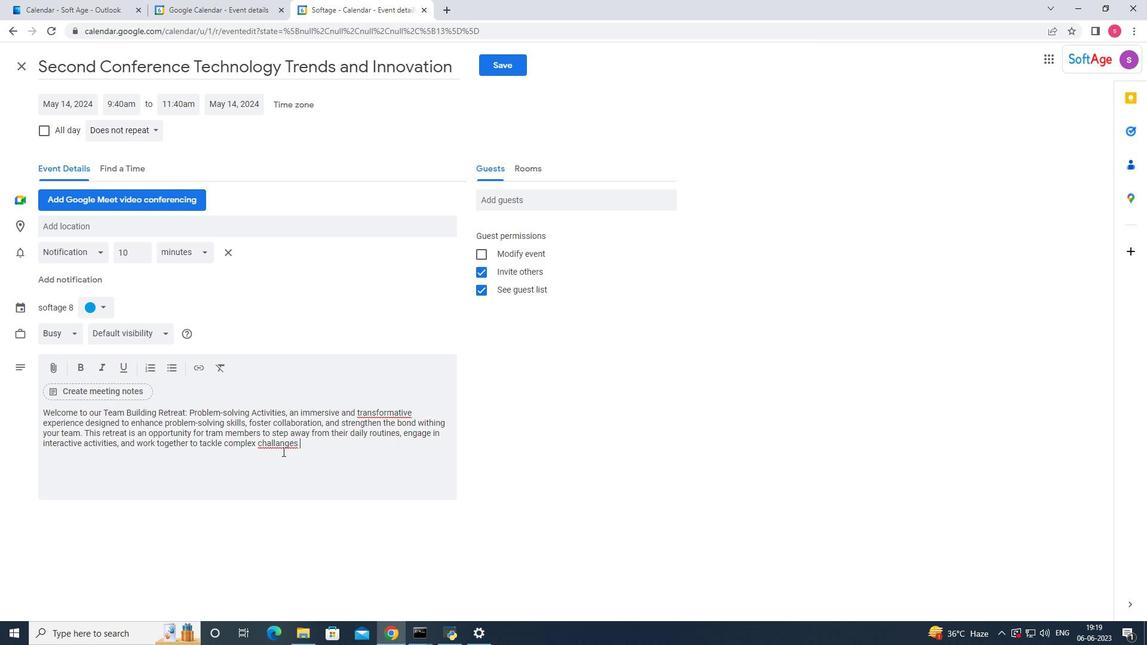 
Action: Mouse pressed right at (284, 441)
Screenshot: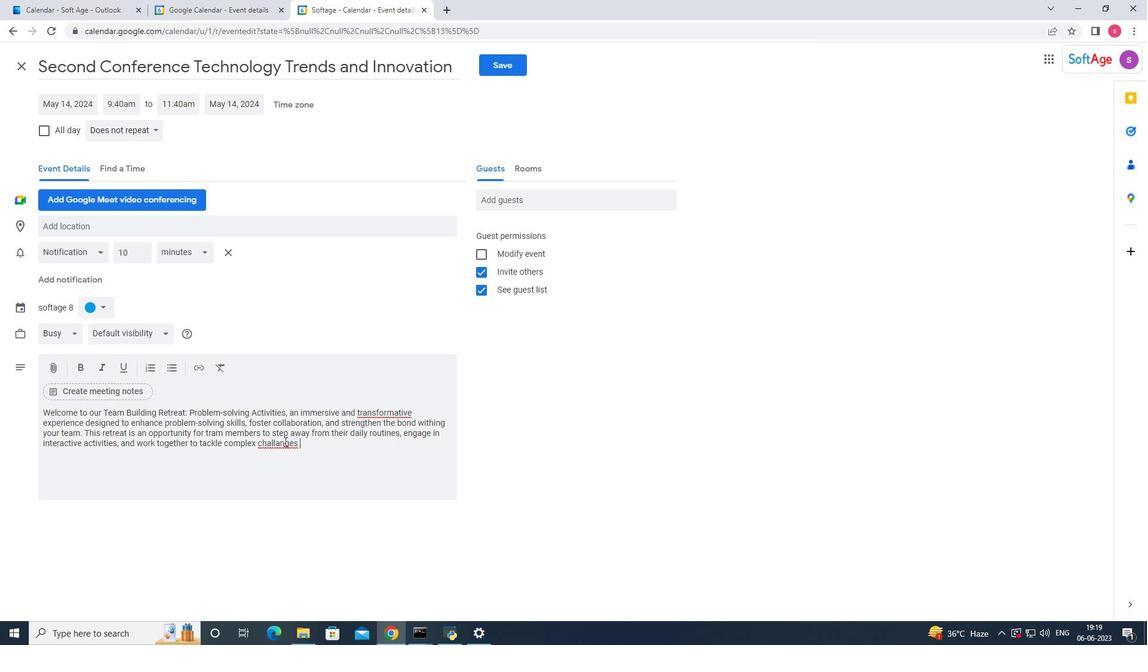 
Action: Mouse moved to (329, 264)
Screenshot: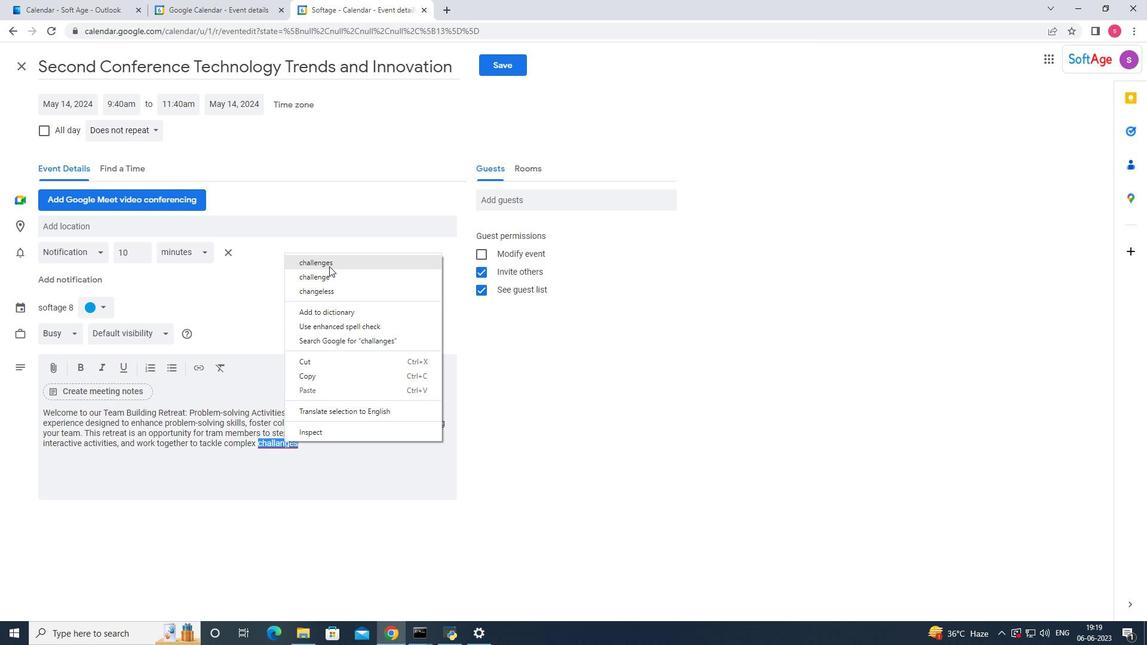 
Action: Mouse pressed left at (329, 264)
Screenshot: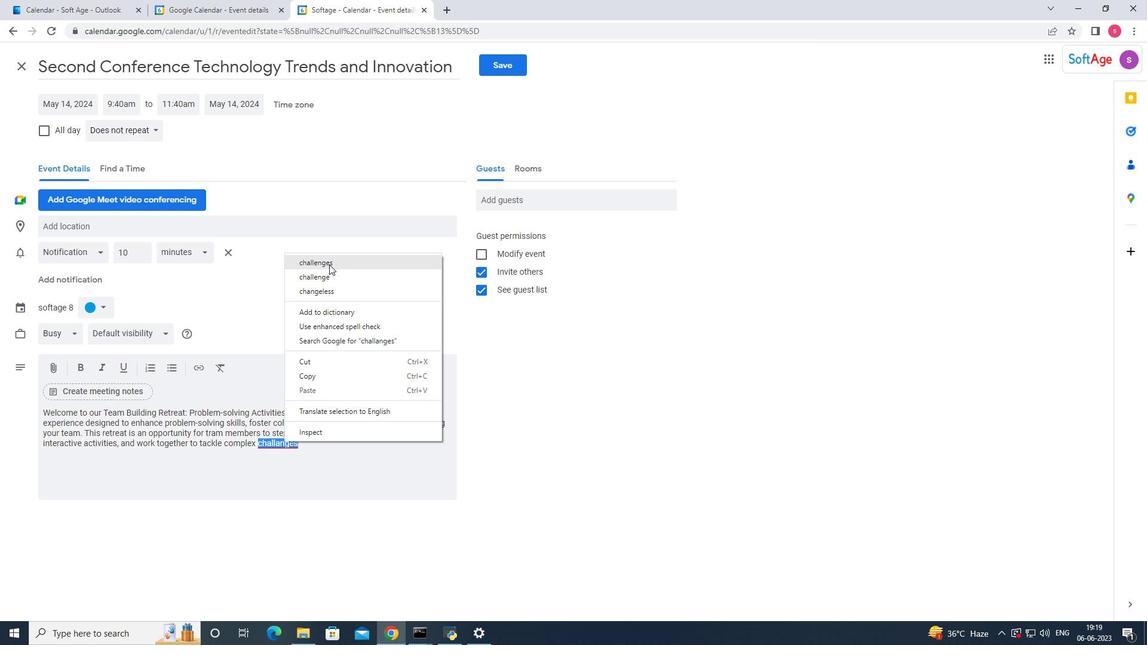 
Action: Mouse moved to (353, 471)
Screenshot: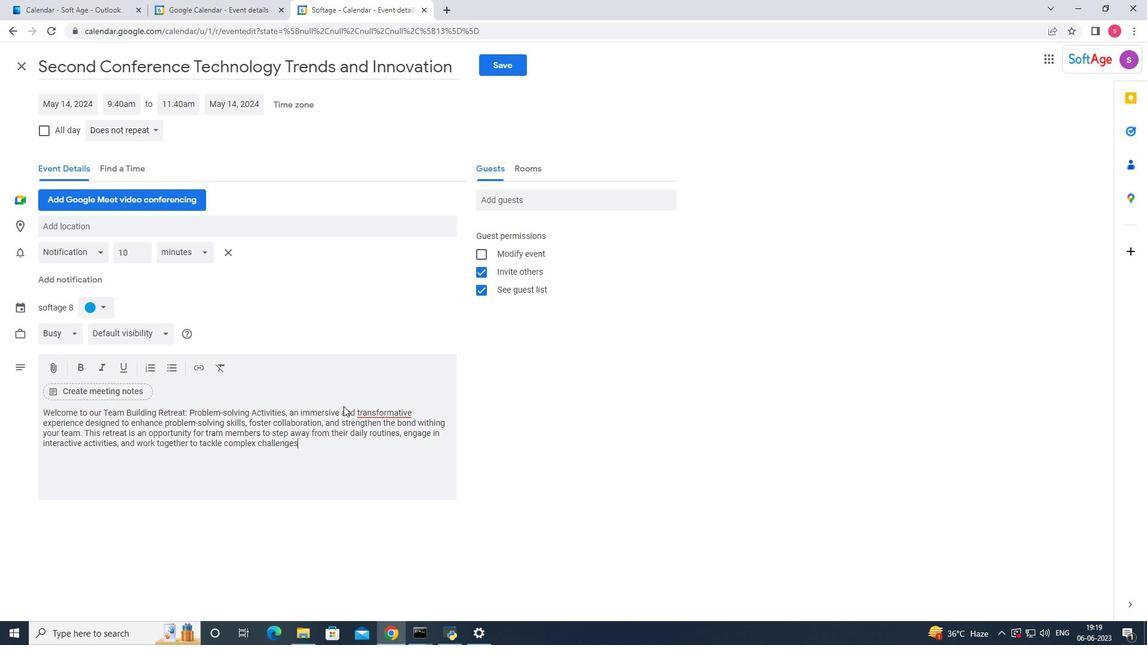 
Action: Key pressed <Key.space>in<Key.space>a<Key.space>supportive<Key.space>and<Key.space>enerz<Key.backspace>gizing<Key.space>enb<Key.backspace>vironment<Key.space><Key.backspace>.
Screenshot: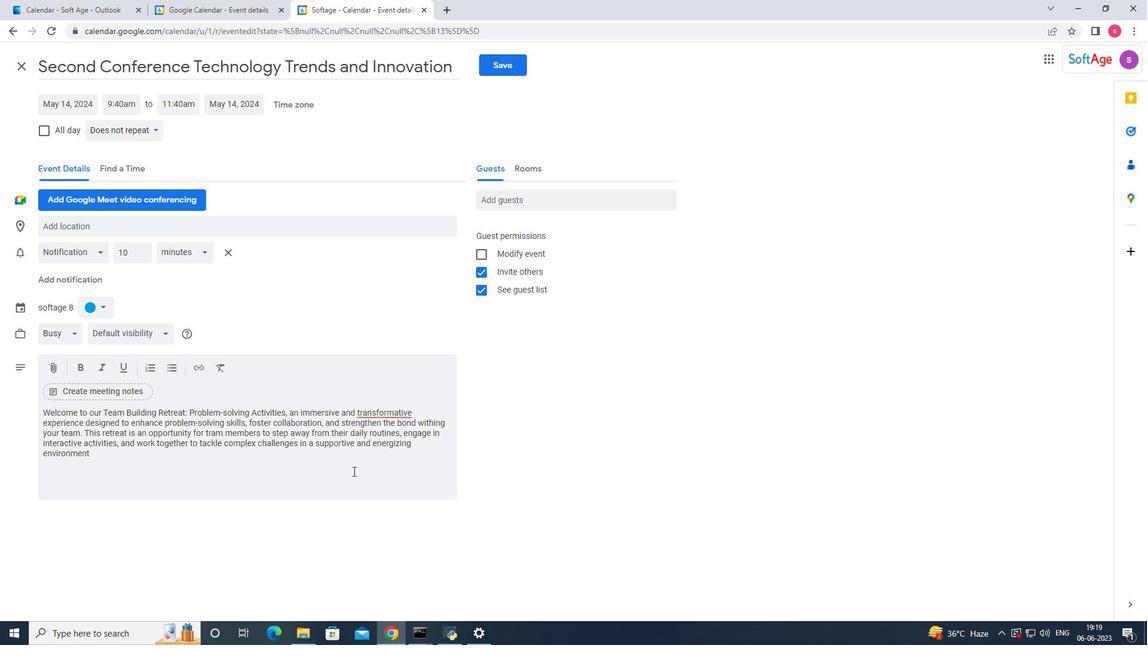 
Action: Mouse moved to (102, 302)
Screenshot: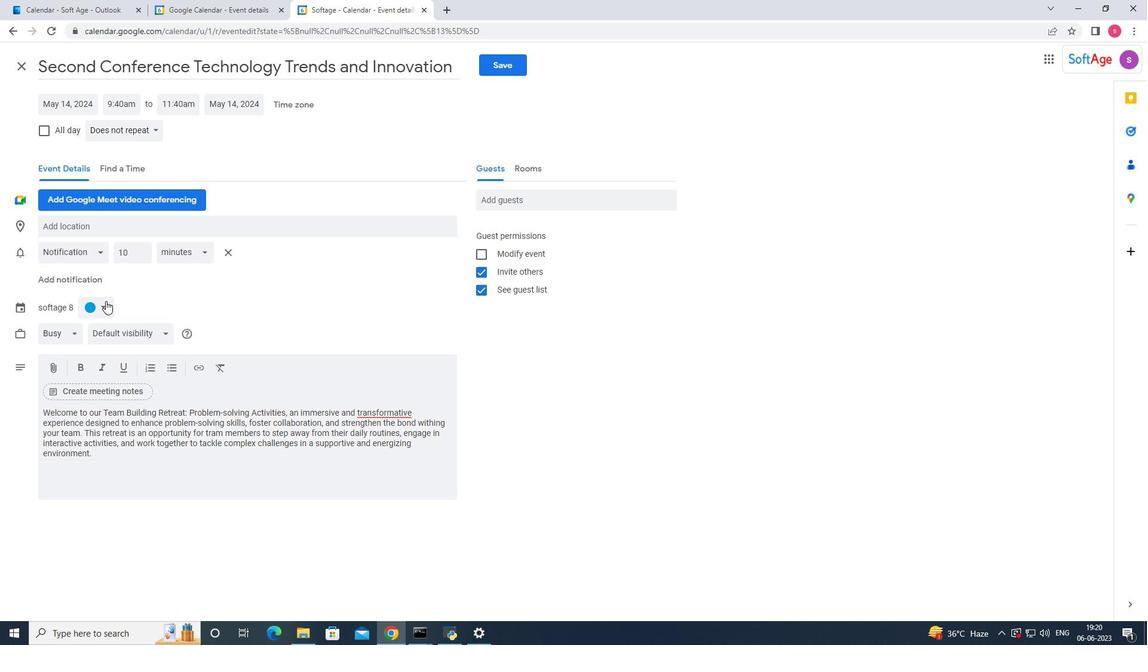 
Action: Mouse pressed left at (102, 302)
Screenshot: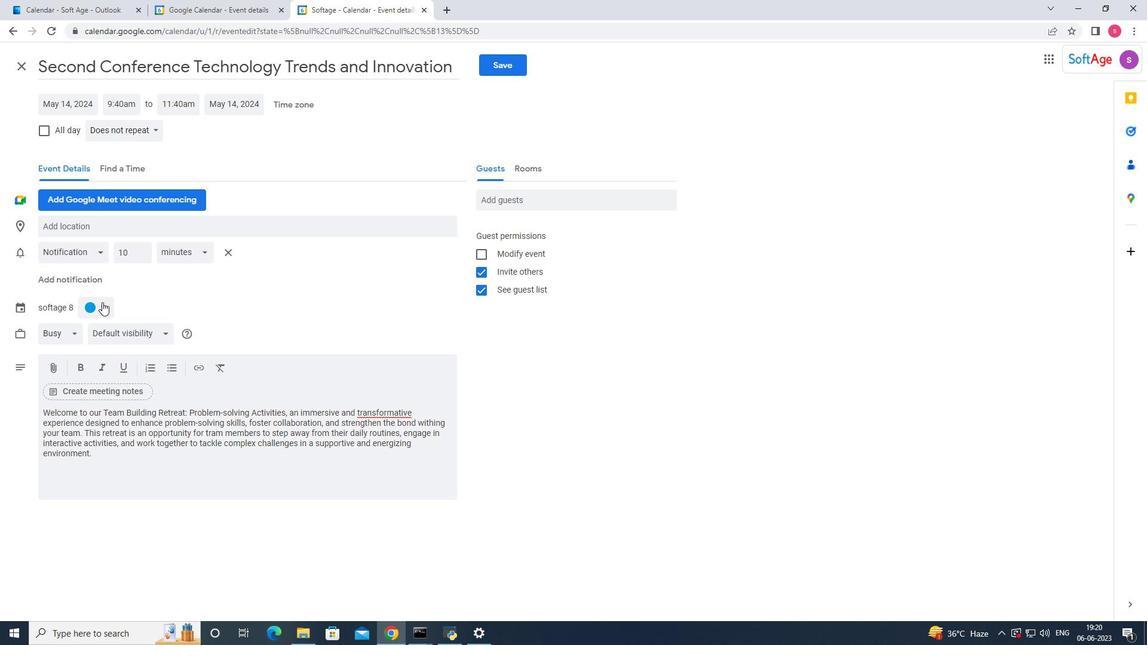 
Action: Mouse moved to (101, 306)
Screenshot: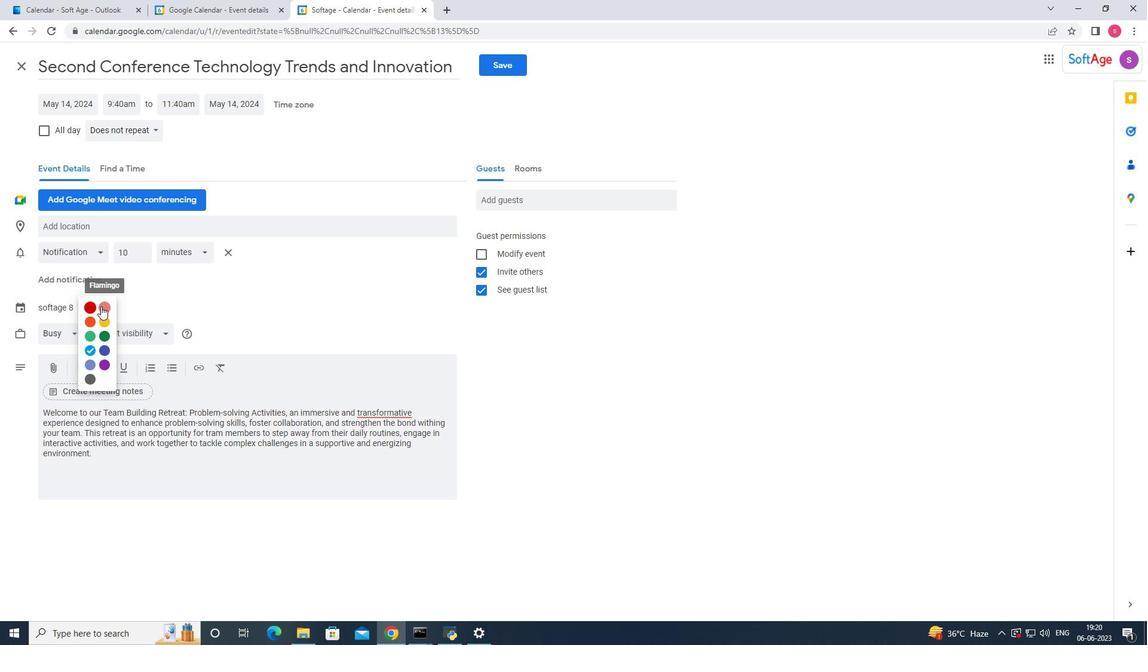 
Action: Mouse pressed left at (101, 306)
Screenshot: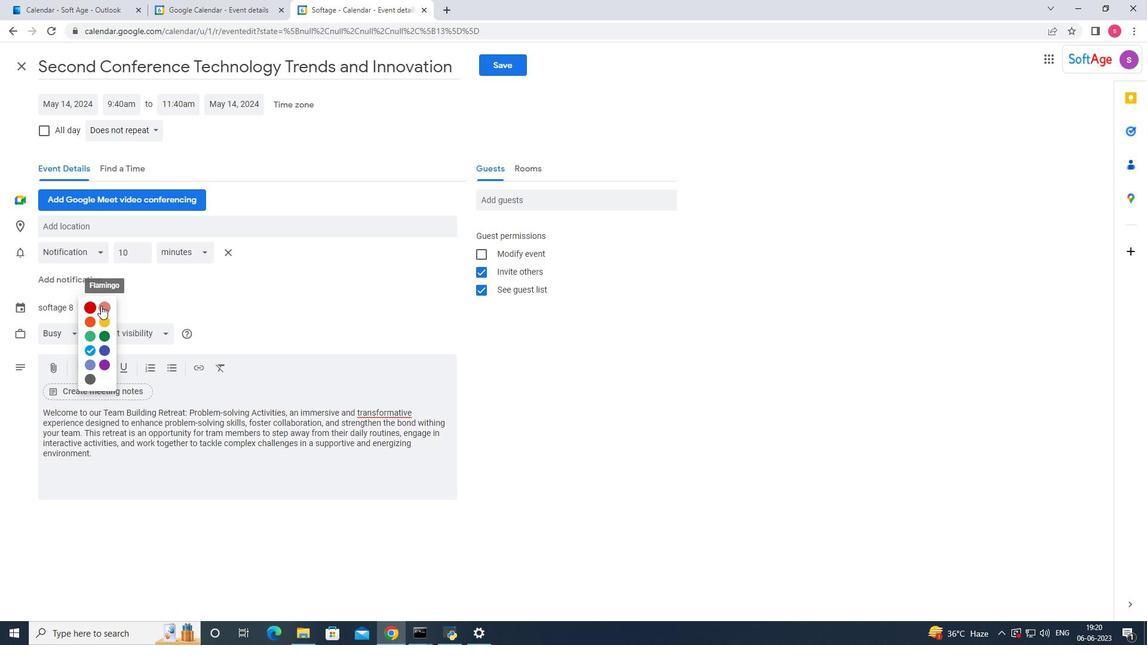 
Action: Mouse moved to (116, 226)
Screenshot: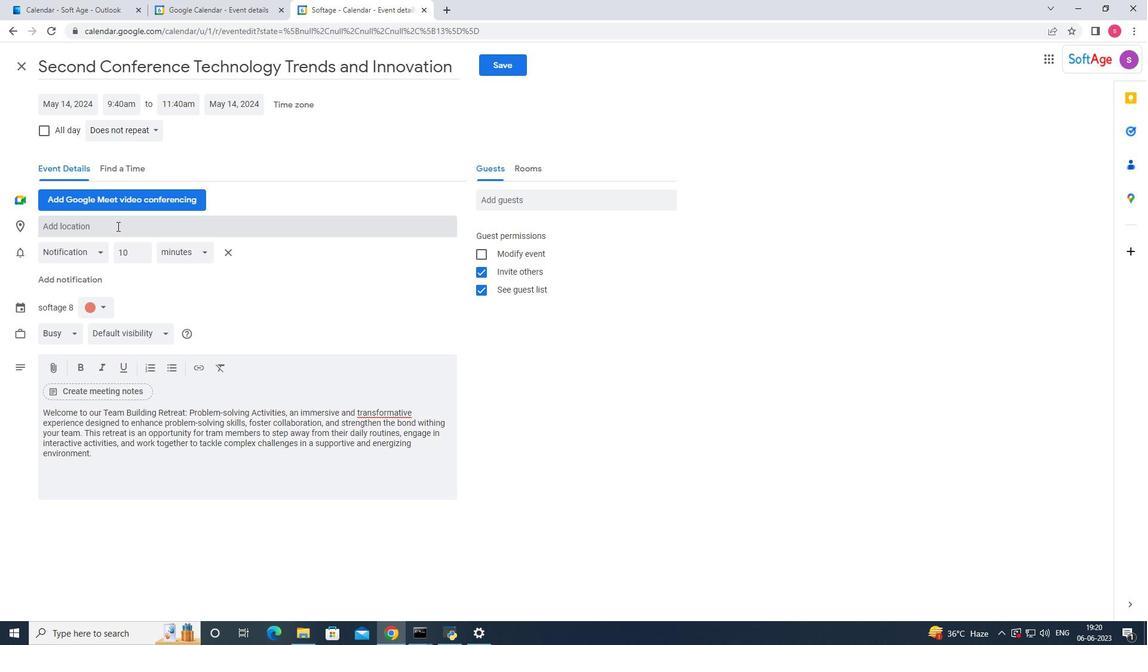 
Action: Mouse pressed left at (116, 226)
Screenshot: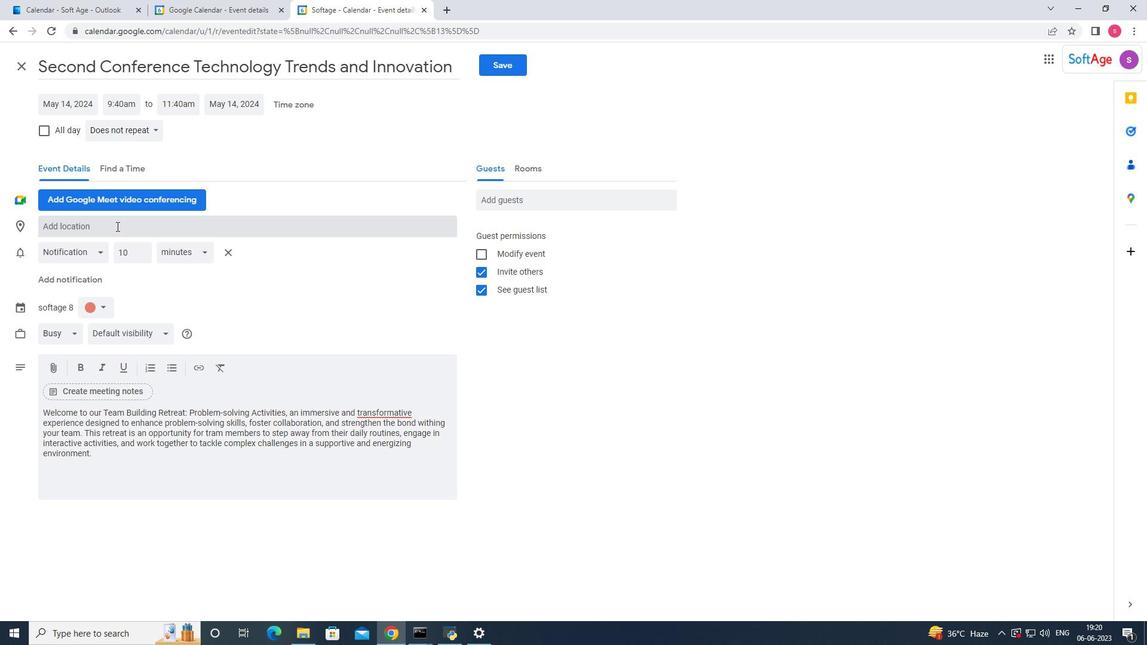 
Action: Mouse moved to (116, 226)
Screenshot: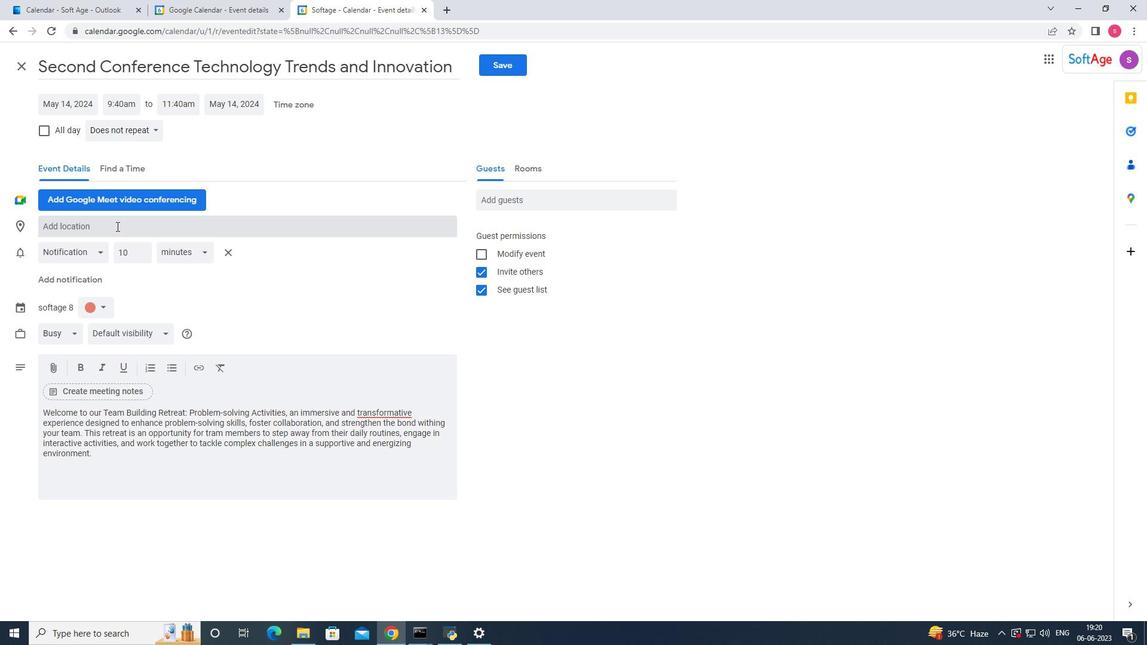 
Action: Key pressed <Key.shift_r>Bali
Screenshot: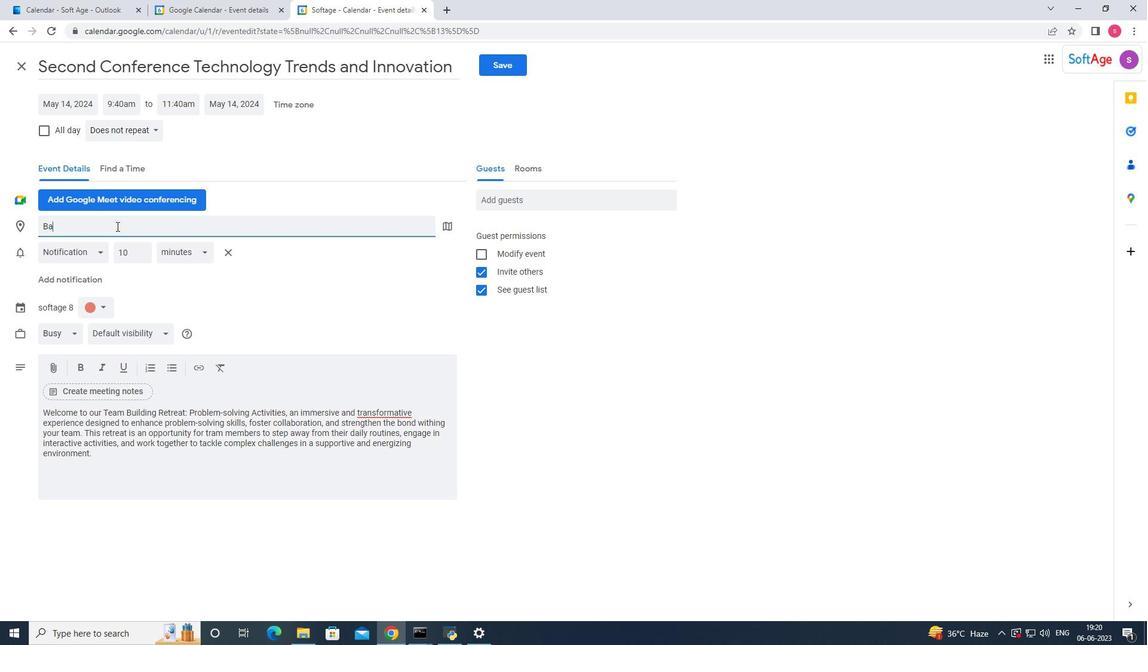 
Action: Mouse moved to (80, 255)
Screenshot: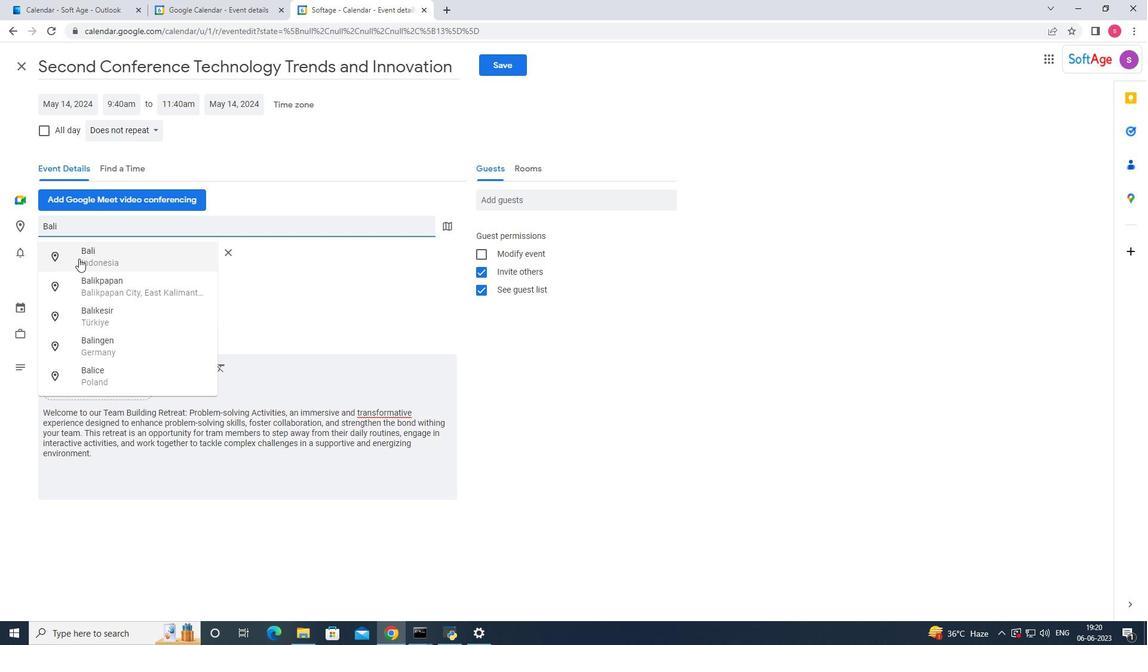 
Action: Mouse pressed left at (80, 255)
Screenshot: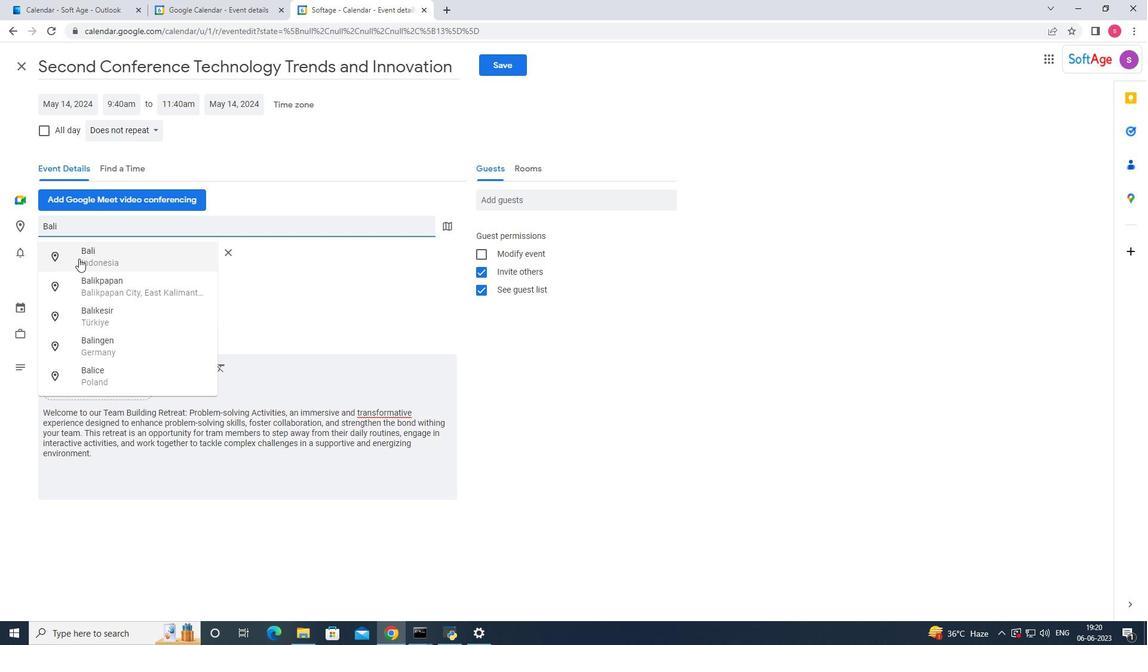 
Action: Mouse moved to (510, 202)
Screenshot: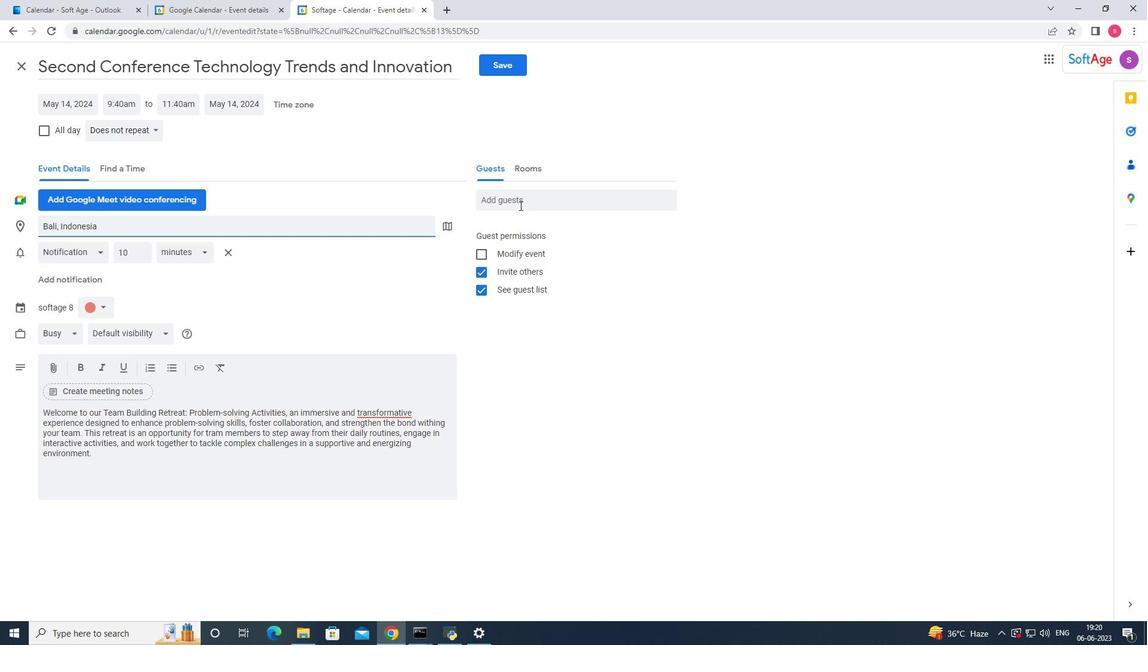 
Action: Mouse pressed left at (510, 202)
Screenshot: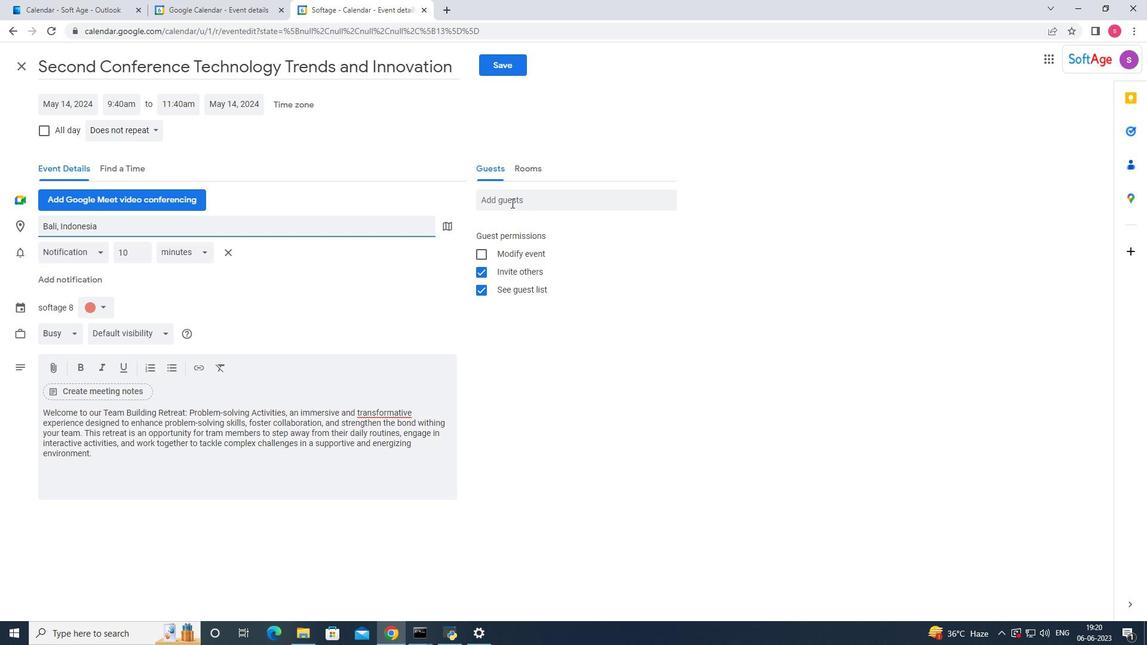 
Action: Key pressed softage.6
Screenshot: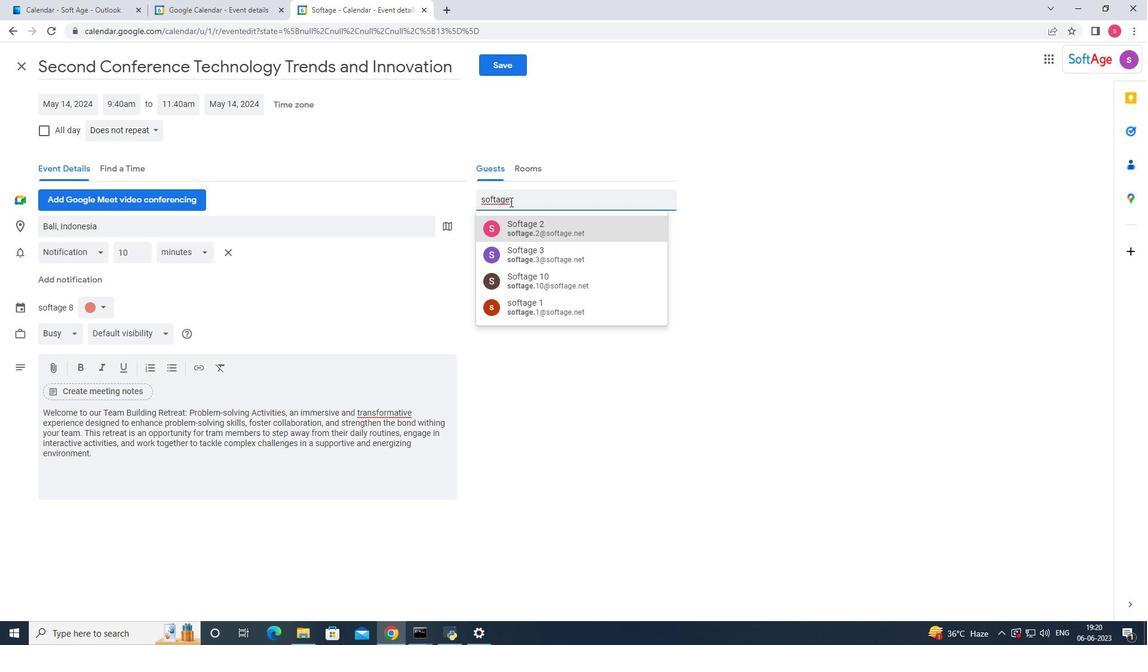 
Action: Mouse moved to (551, 223)
Screenshot: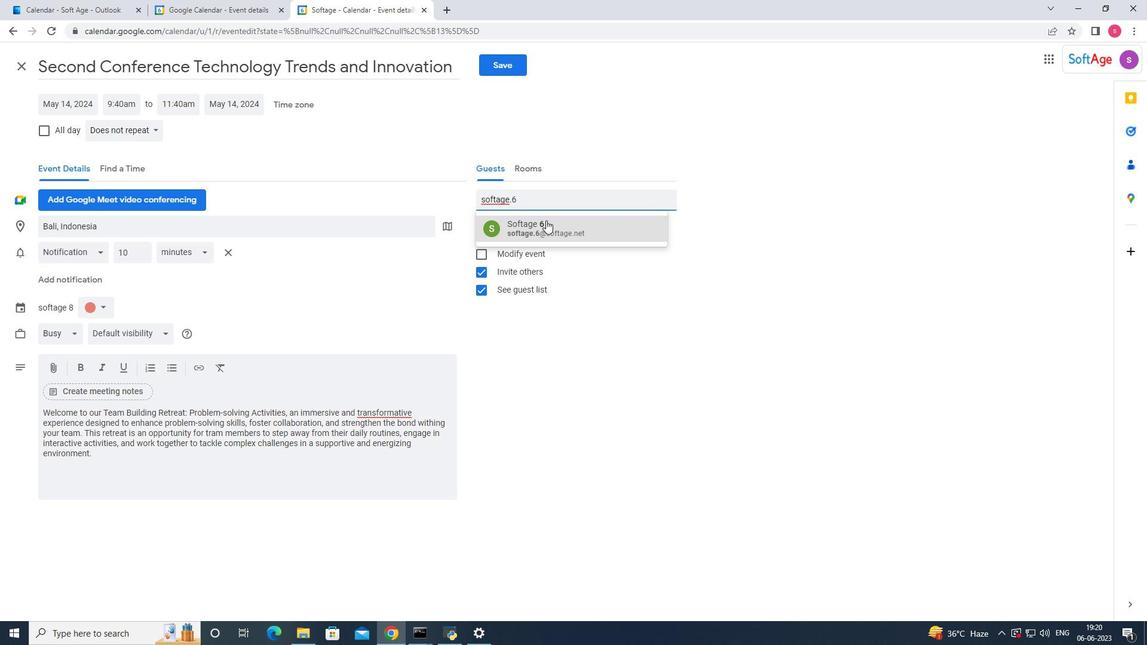
Action: Mouse pressed left at (551, 223)
Screenshot: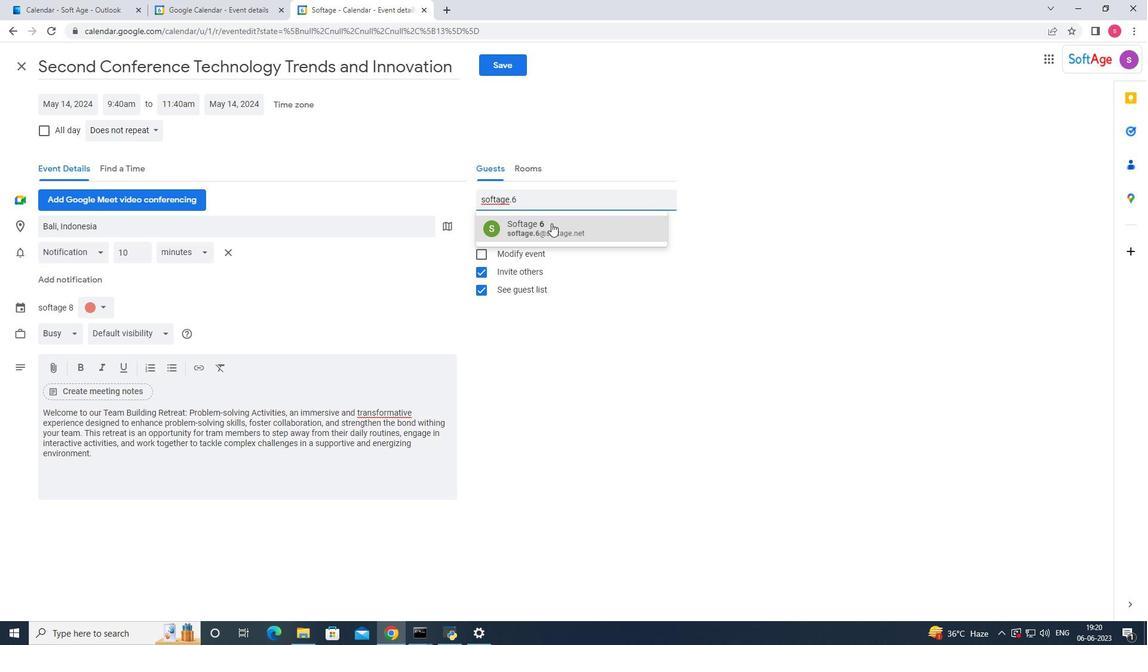 
Action: Key pressed softage.1
Screenshot: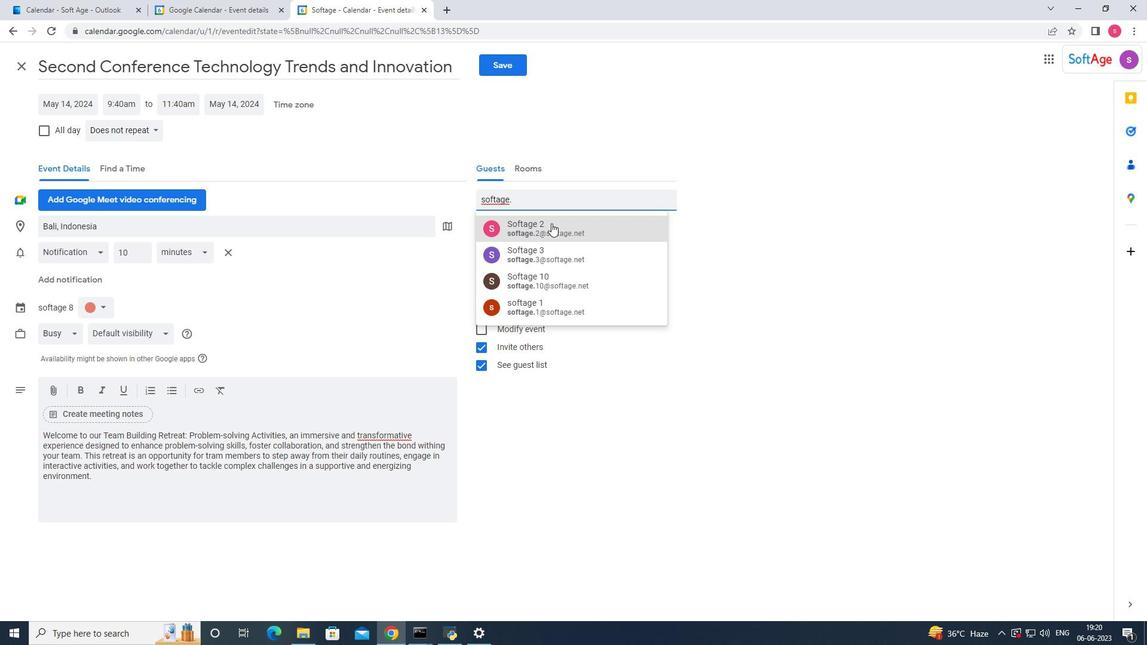 
Action: Mouse moved to (562, 261)
Screenshot: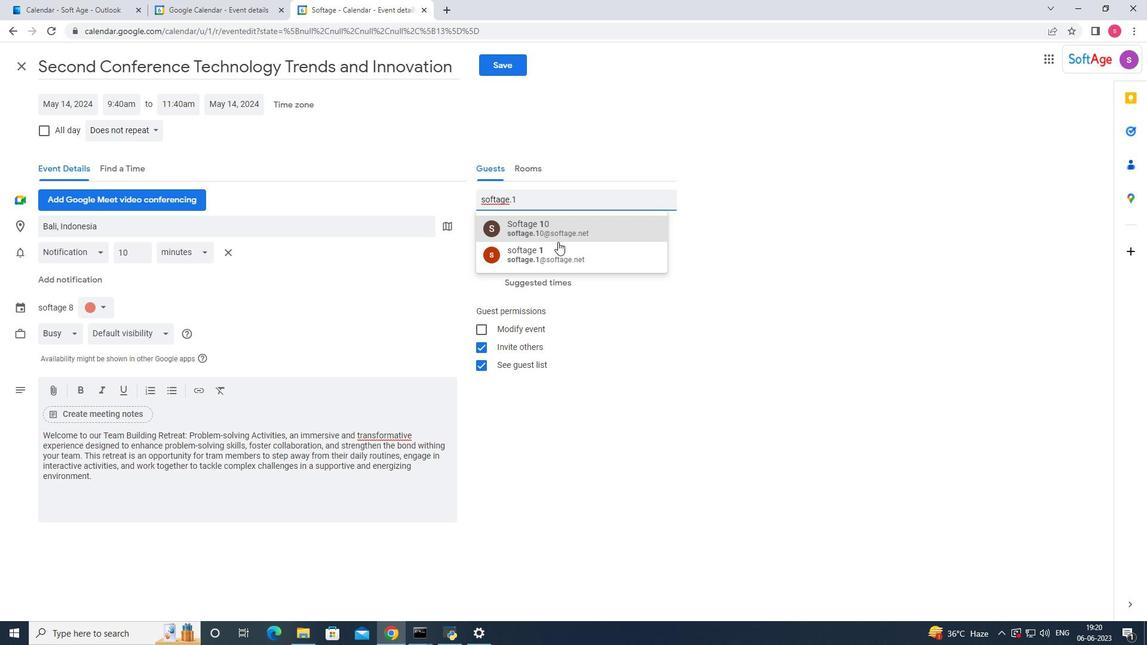 
Action: Mouse pressed left at (562, 261)
Screenshot: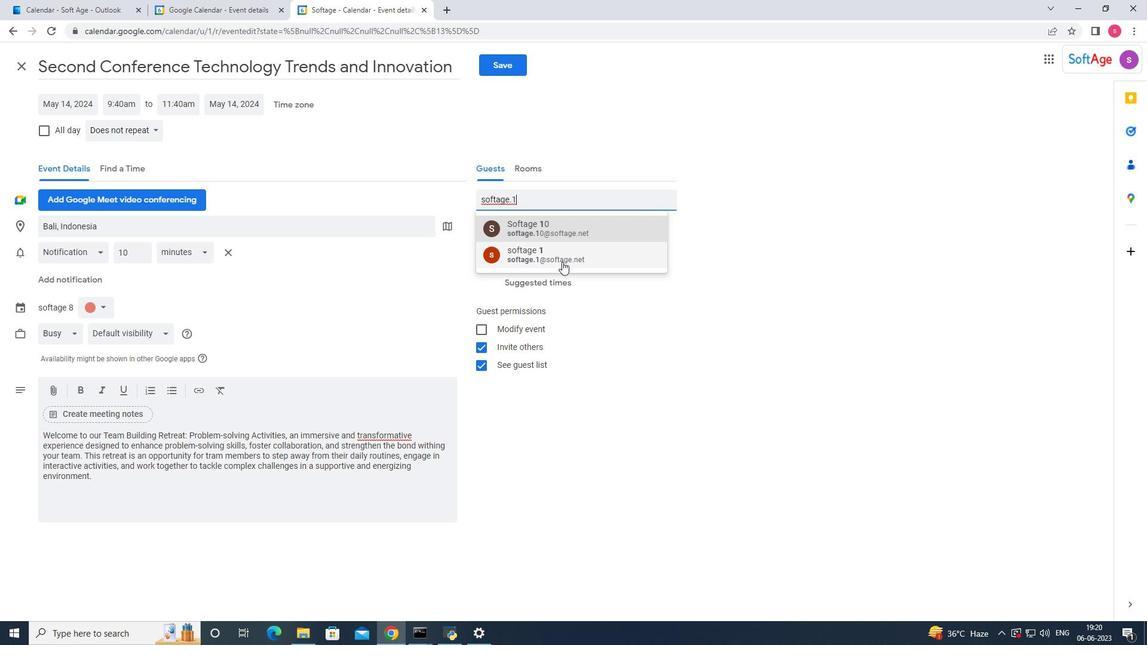 
Action: Mouse moved to (141, 127)
Screenshot: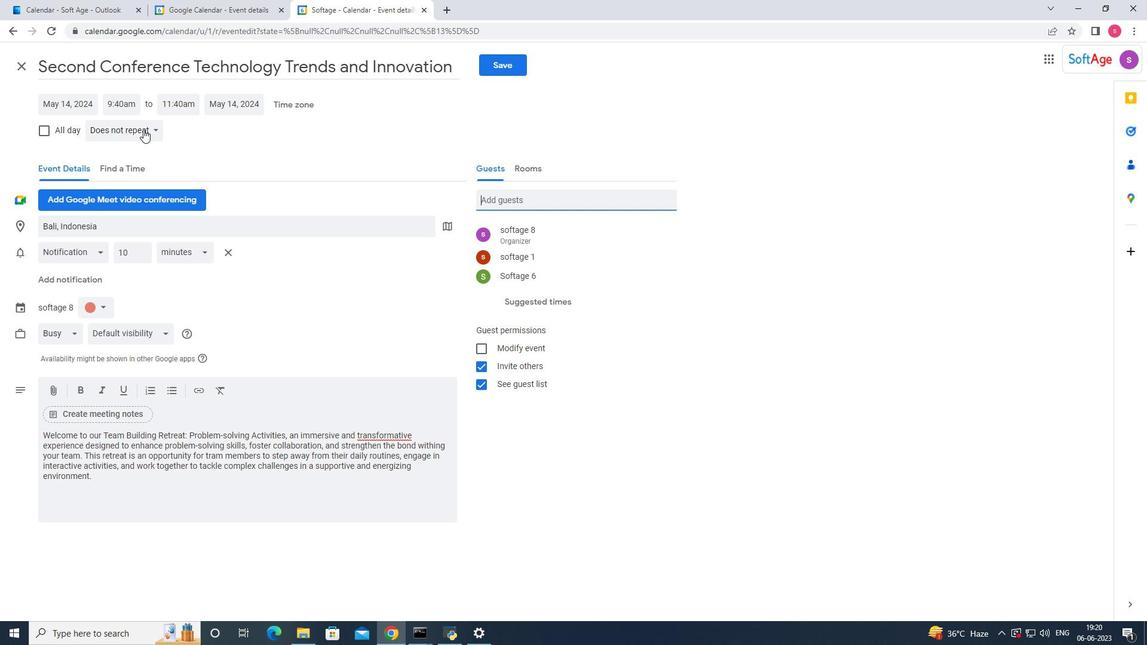 
Action: Mouse pressed left at (141, 127)
Screenshot: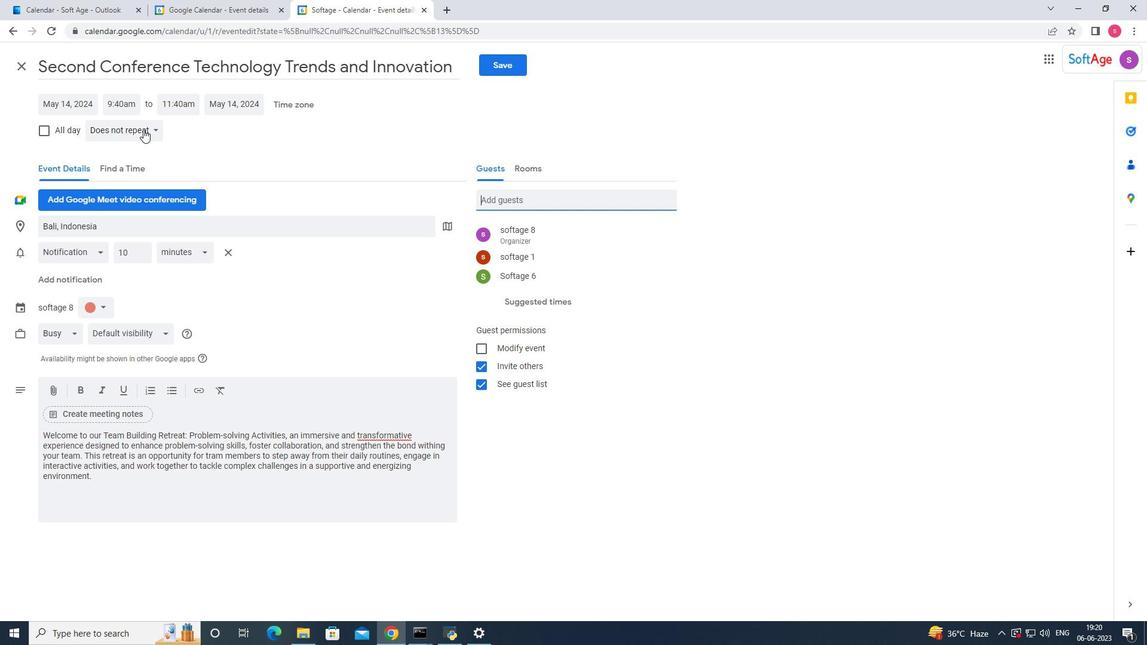 
Action: Mouse moved to (156, 258)
Screenshot: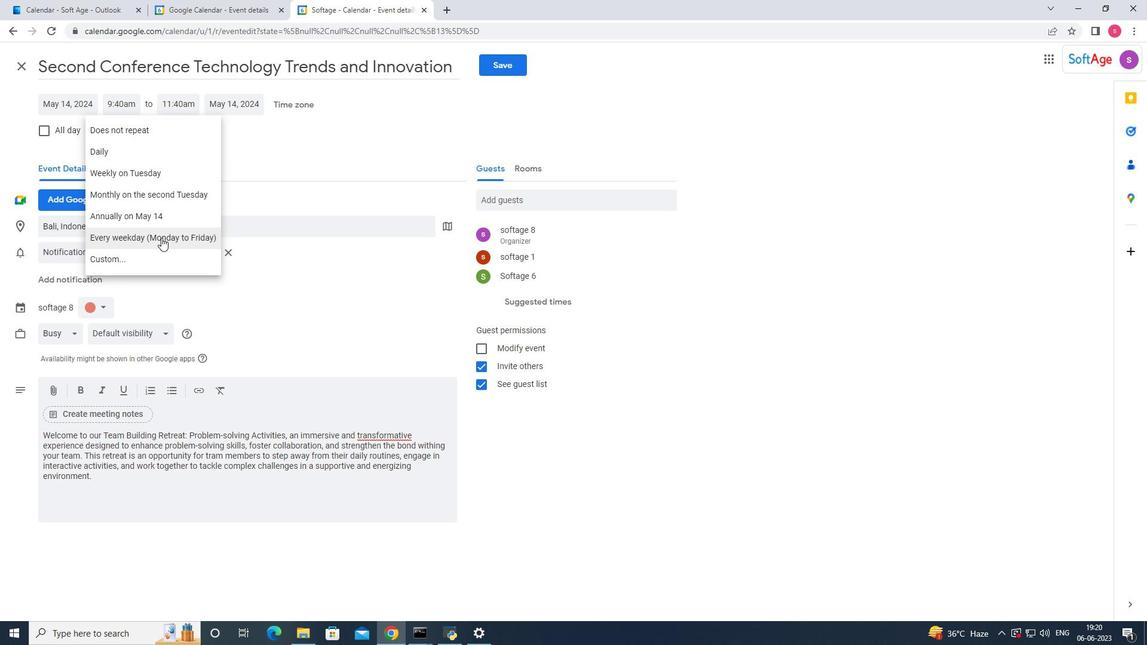 
Action: Mouse pressed left at (156, 258)
Screenshot: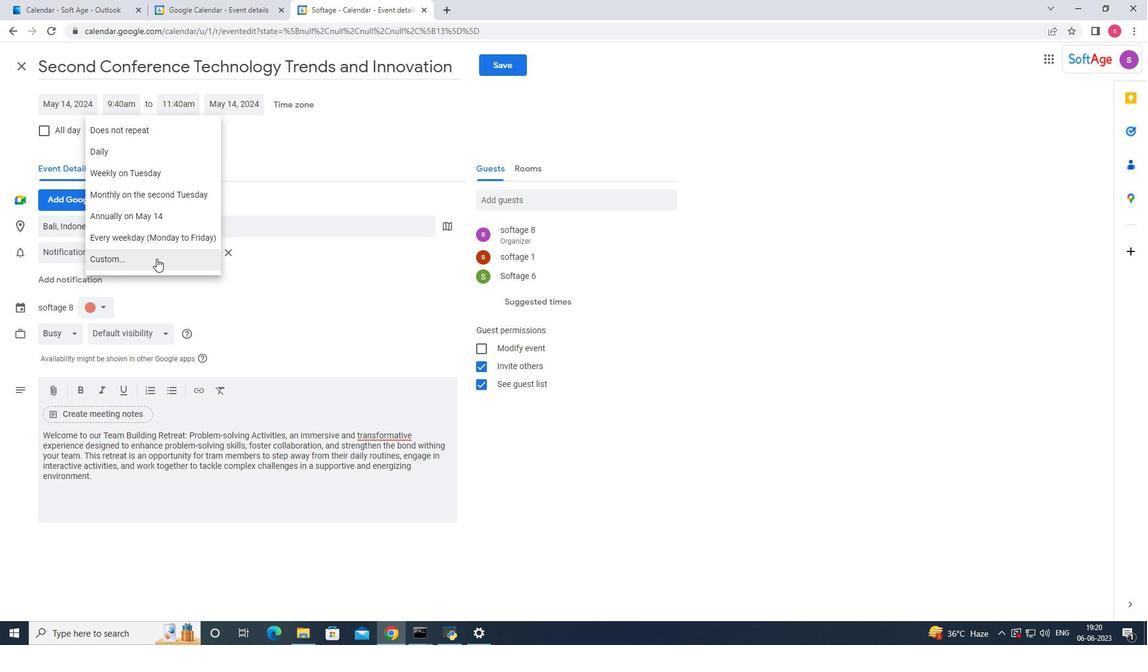 
Action: Mouse moved to (621, 441)
Screenshot: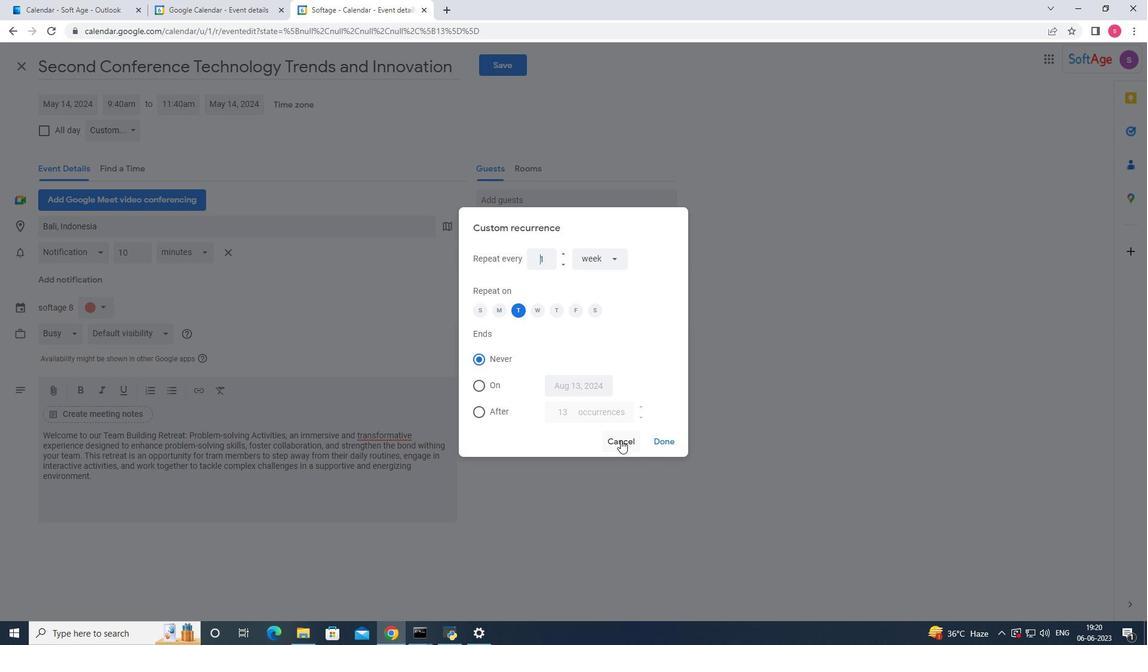 
Action: Mouse pressed left at (621, 441)
Screenshot: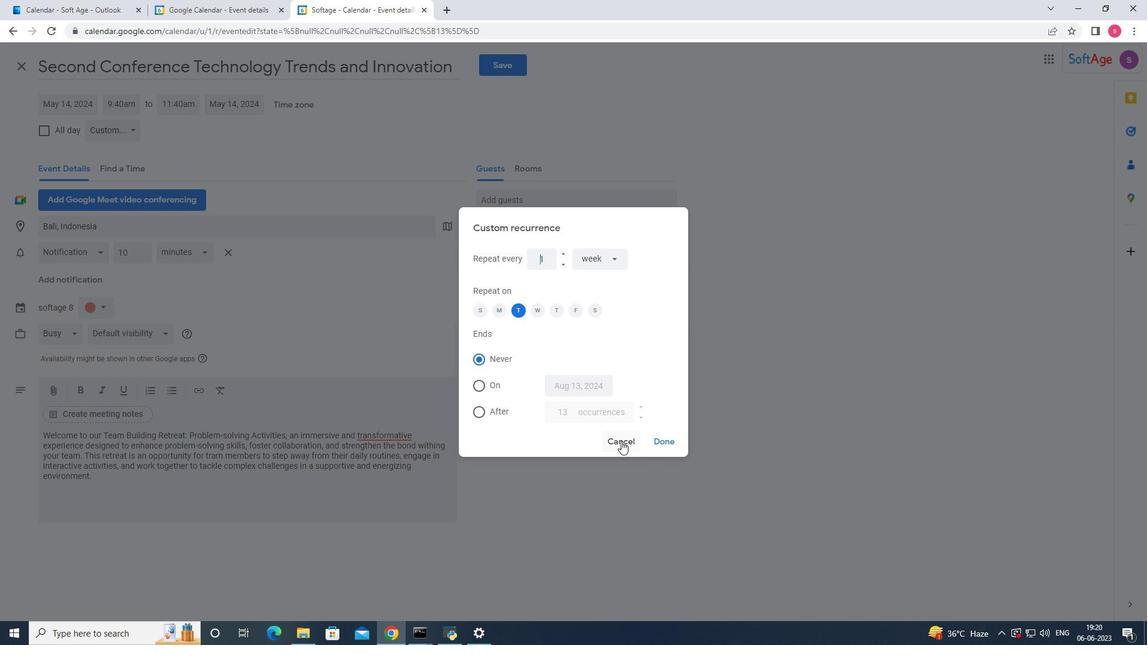 
Action: Mouse moved to (134, 125)
Screenshot: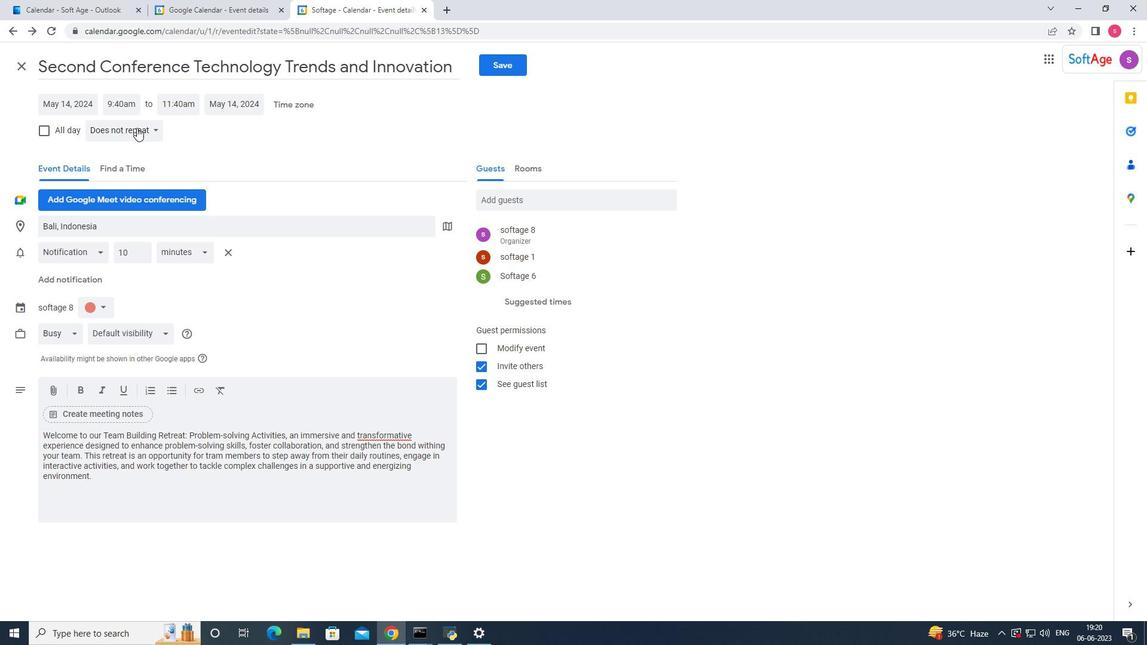 
Action: Mouse pressed left at (134, 125)
Screenshot: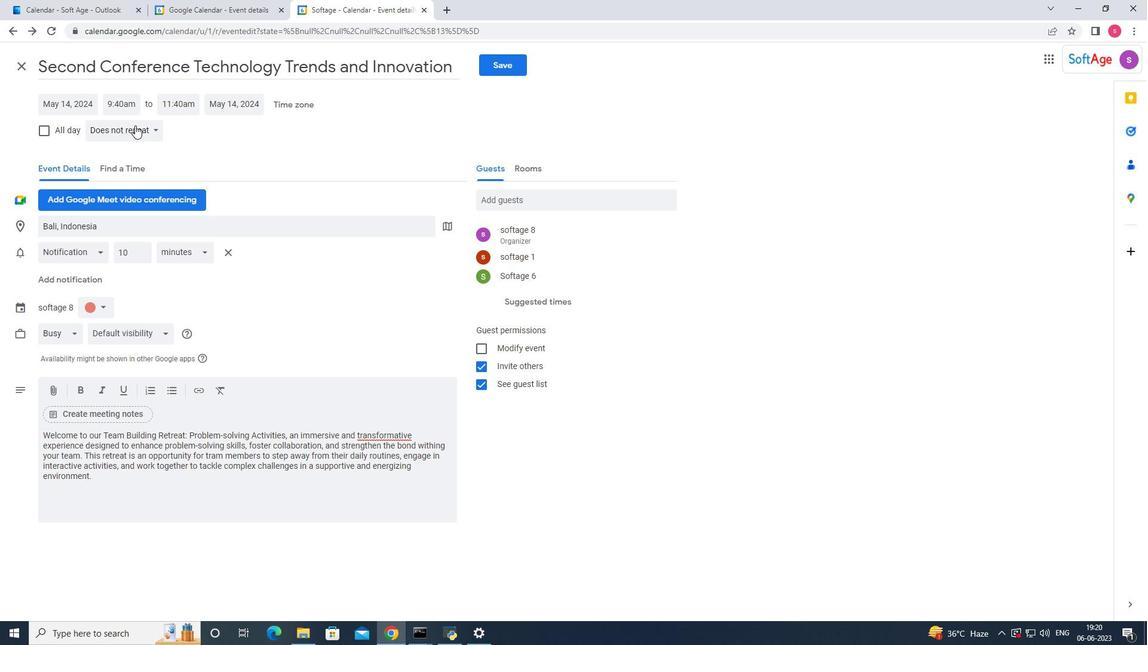 
Action: Mouse moved to (153, 232)
Screenshot: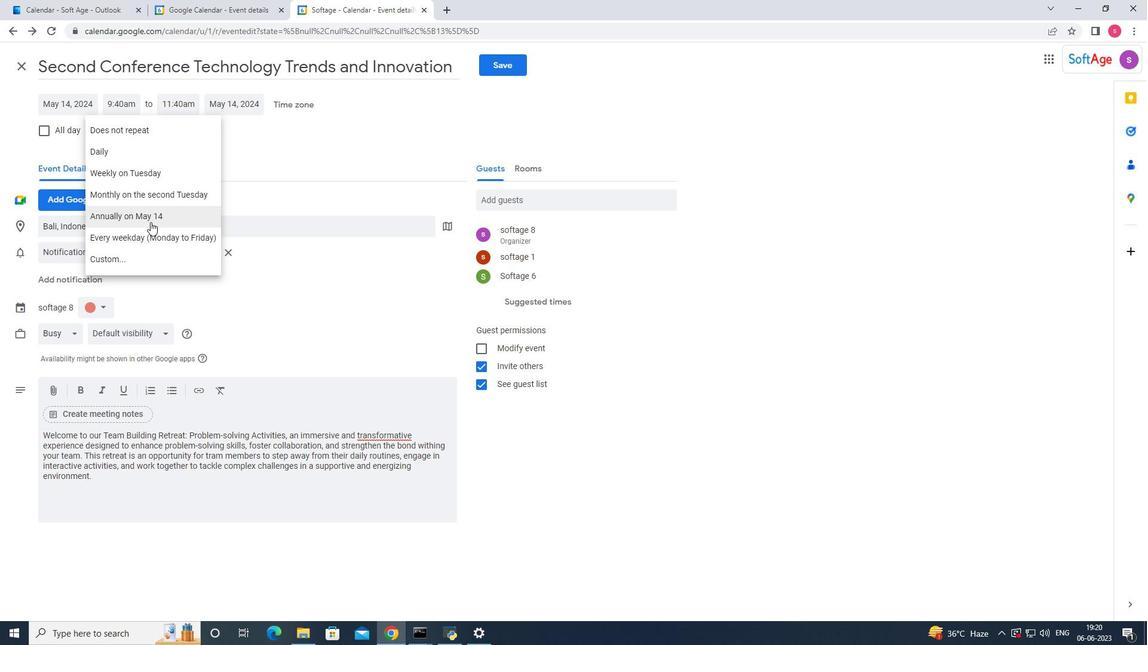 
Action: Mouse pressed left at (153, 232)
Screenshot: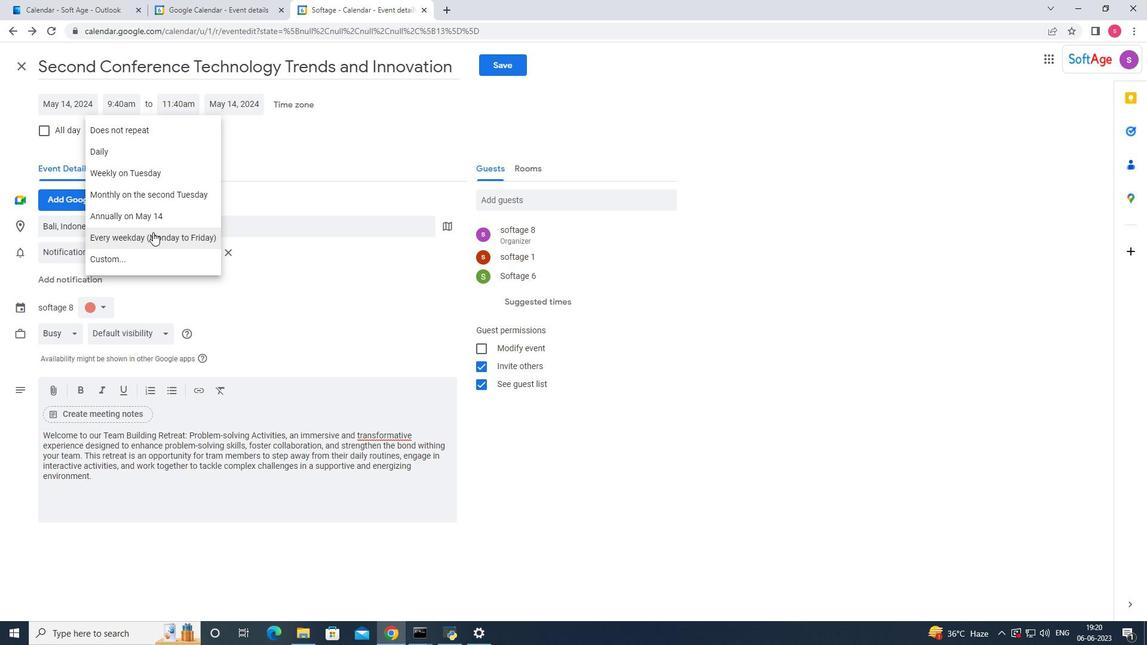 
Action: Mouse moved to (496, 62)
Screenshot: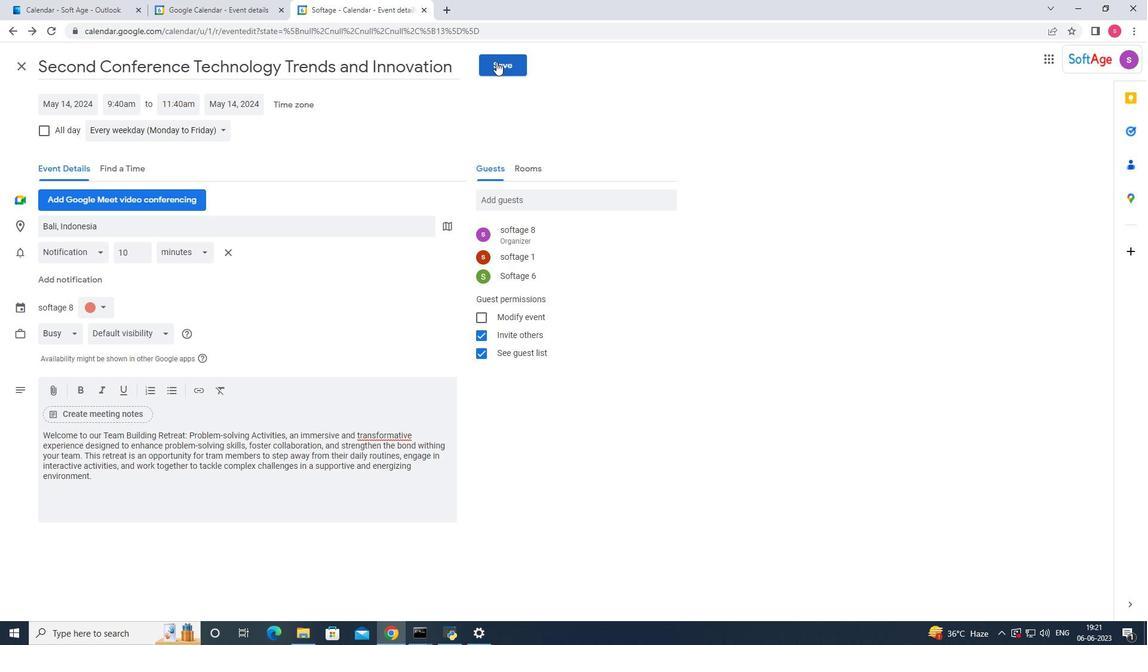 
Action: Mouse pressed left at (496, 62)
Screenshot: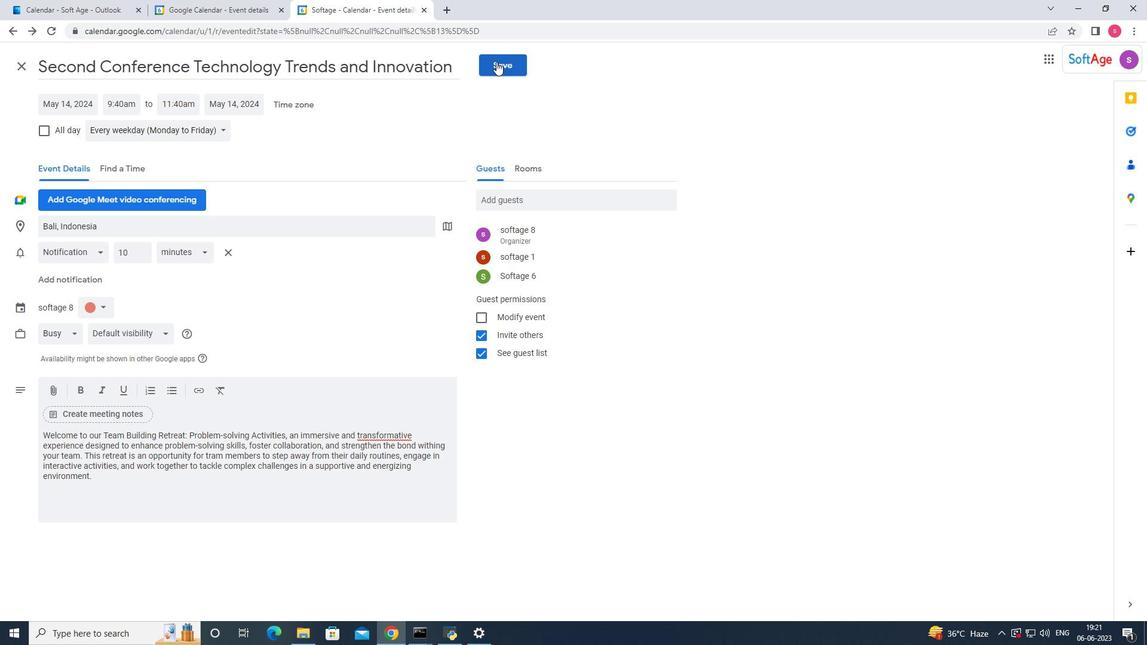 
Action: Mouse moved to (692, 360)
Screenshot: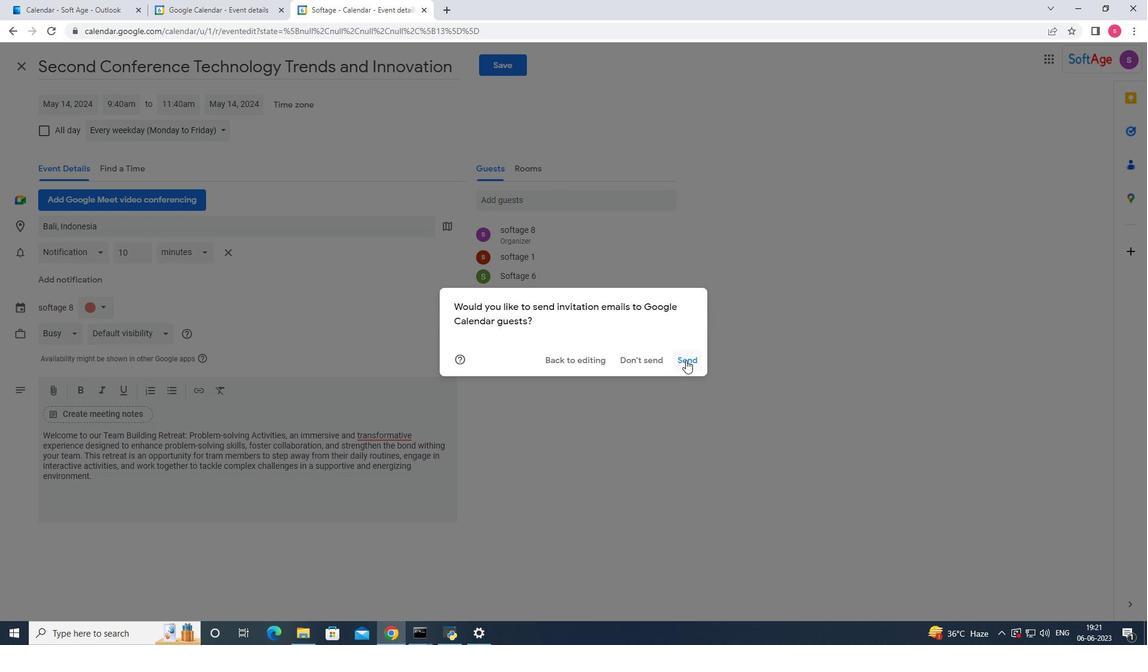
Action: Mouse pressed left at (692, 360)
Screenshot: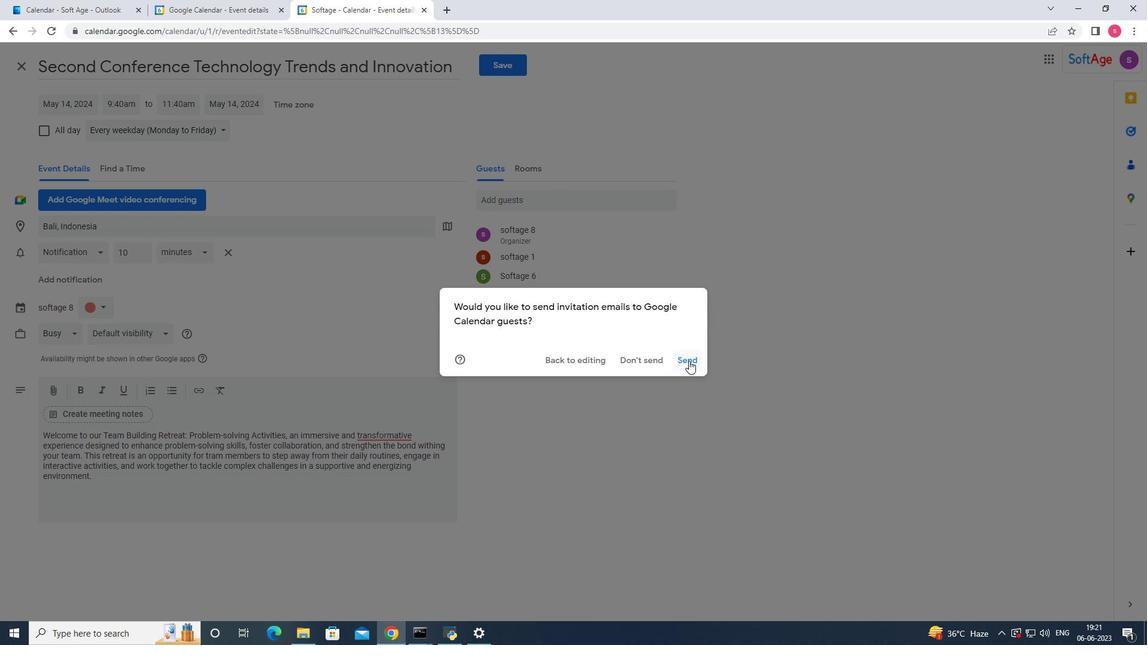 
Action: Mouse moved to (457, 277)
Screenshot: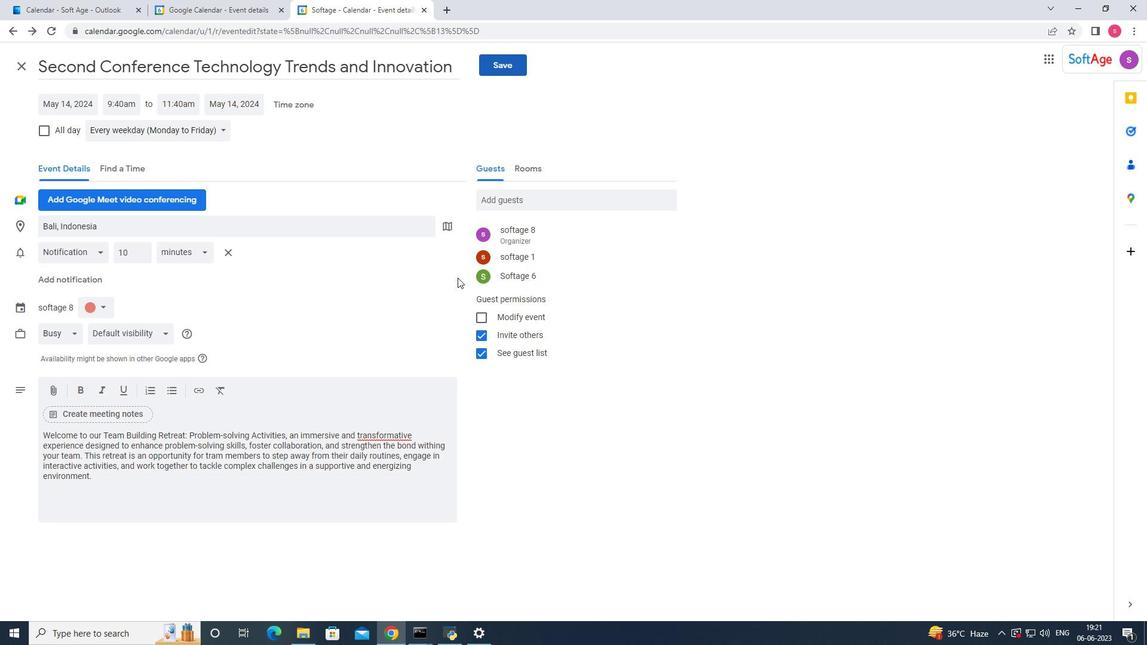 
